Task: Change language to Hindi.
Action: Mouse moved to (147, 354)
Screenshot: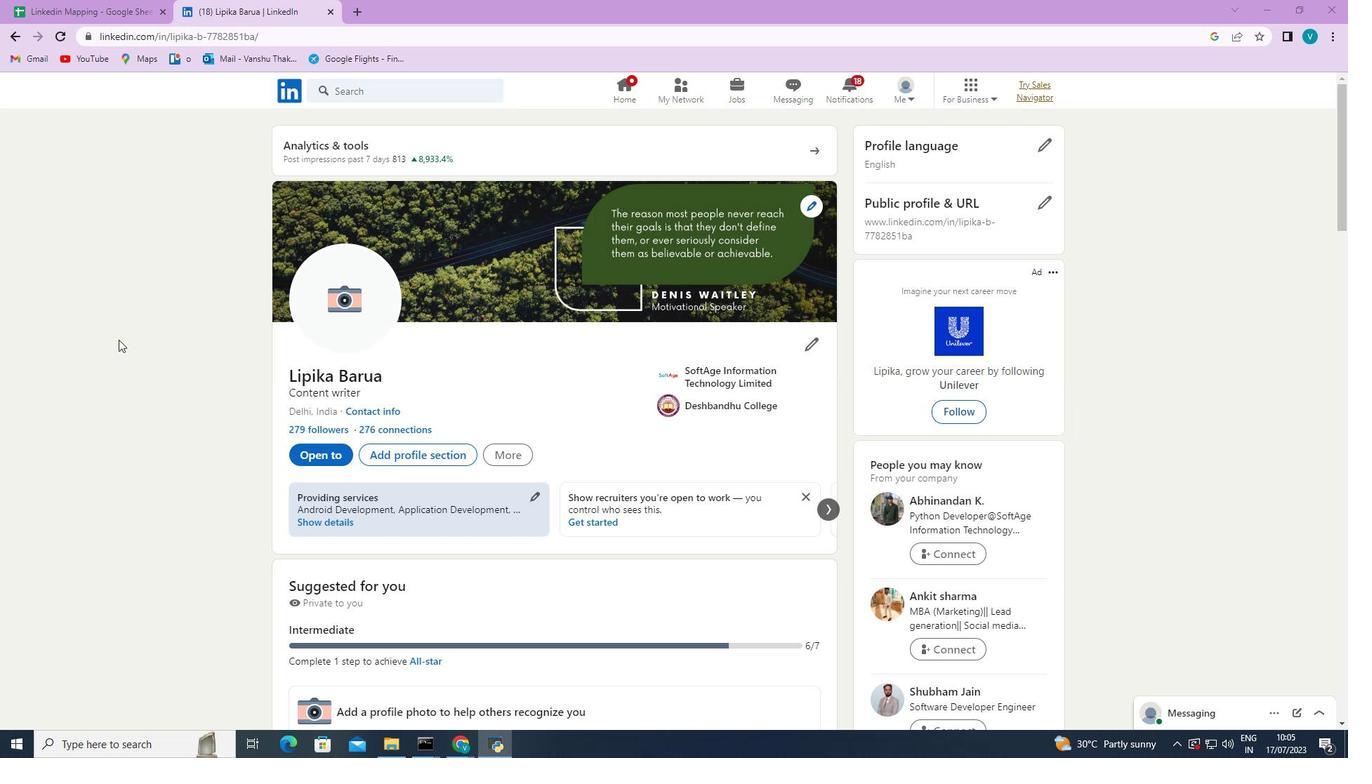 
Action: Mouse scrolled (147, 354) with delta (0, 0)
Screenshot: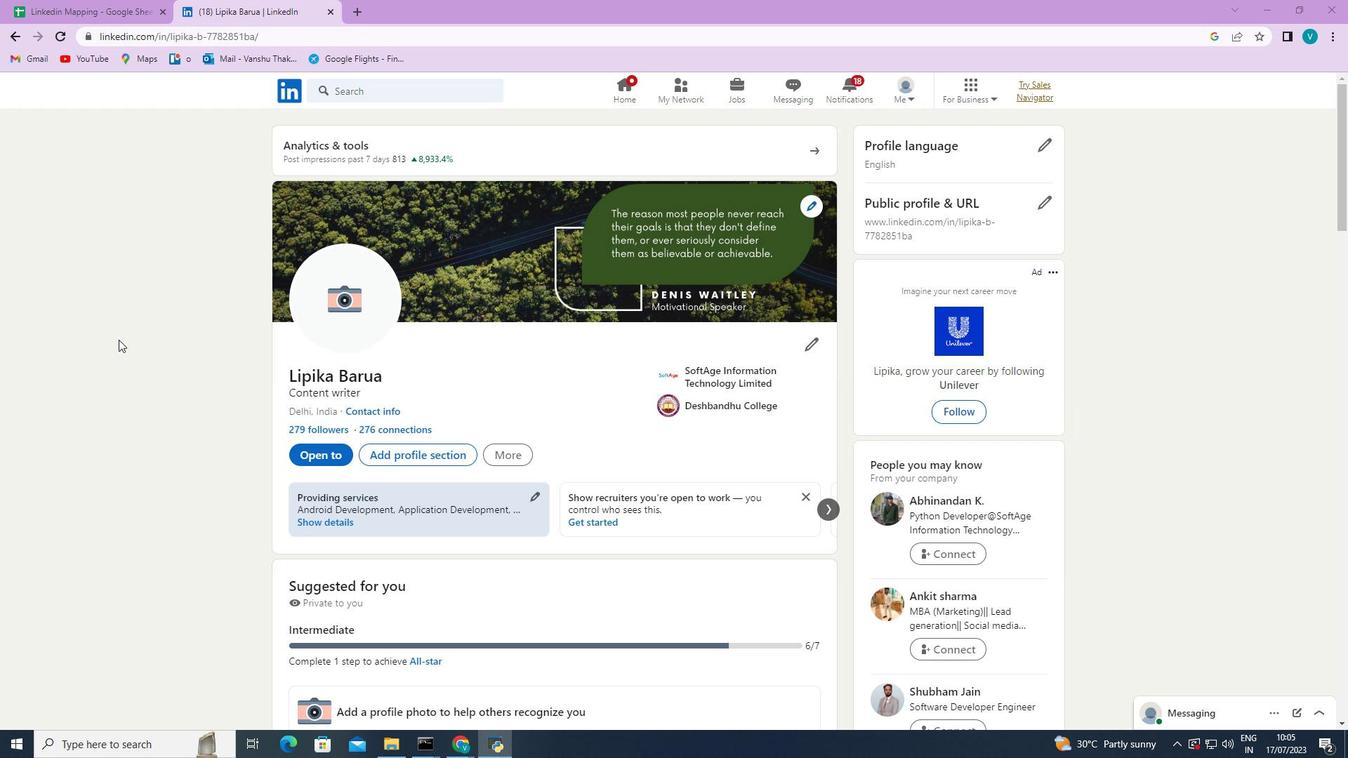 
Action: Mouse moved to (184, 375)
Screenshot: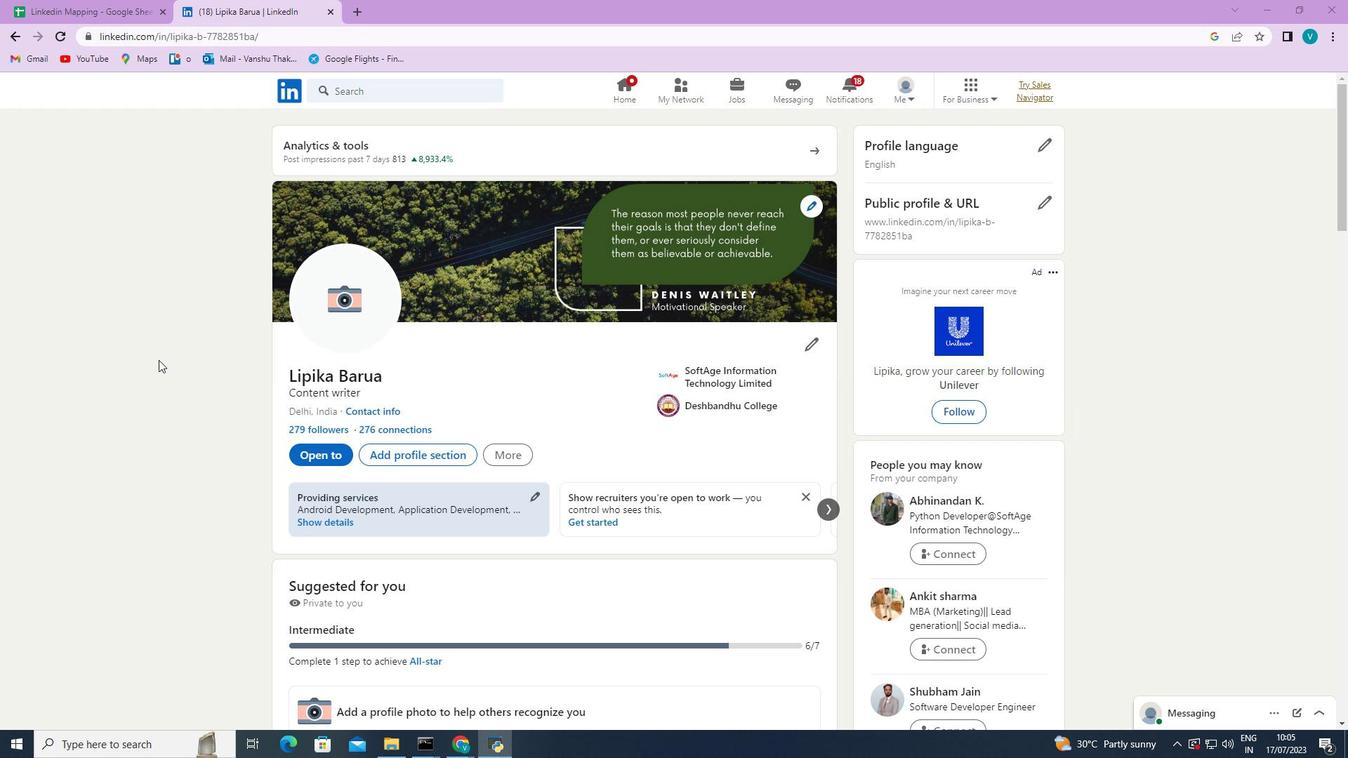 
Action: Mouse scrolled (184, 374) with delta (0, 0)
Screenshot: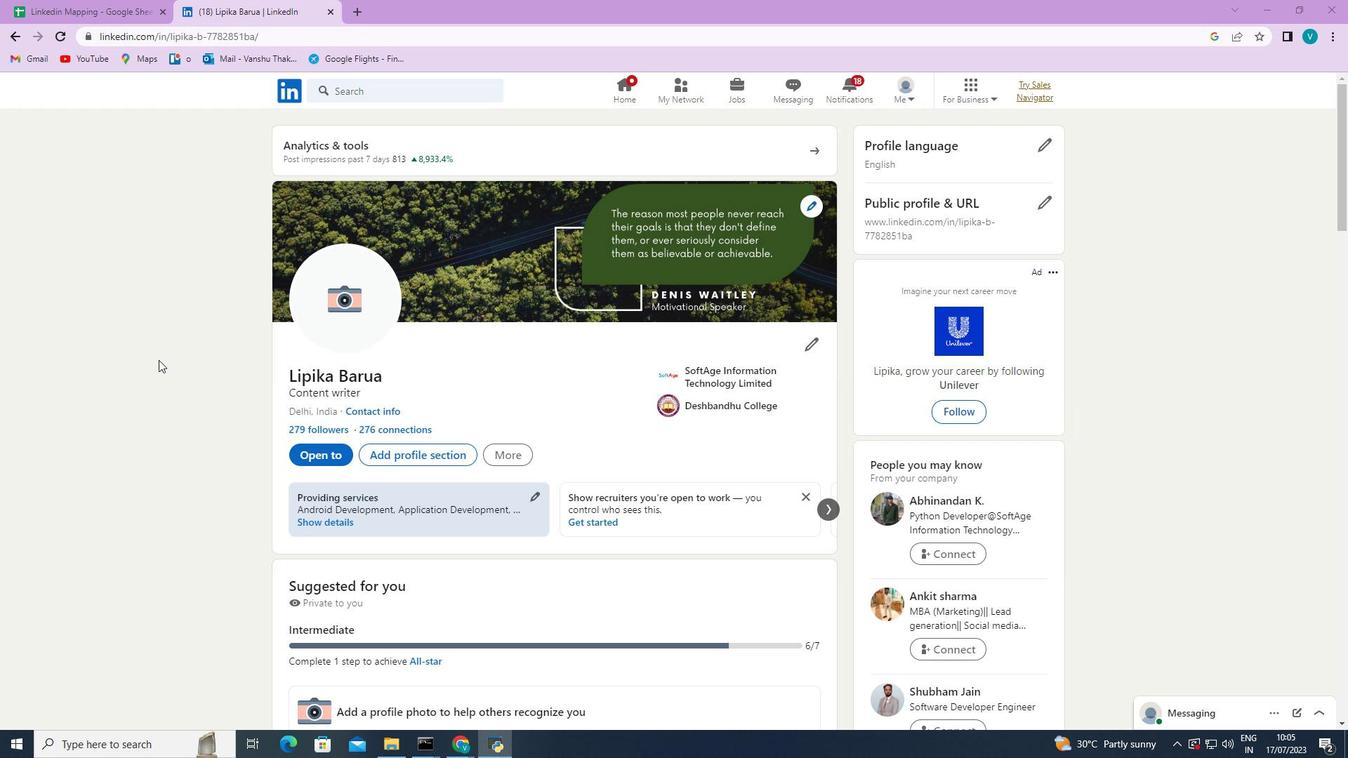 
Action: Mouse moved to (190, 378)
Screenshot: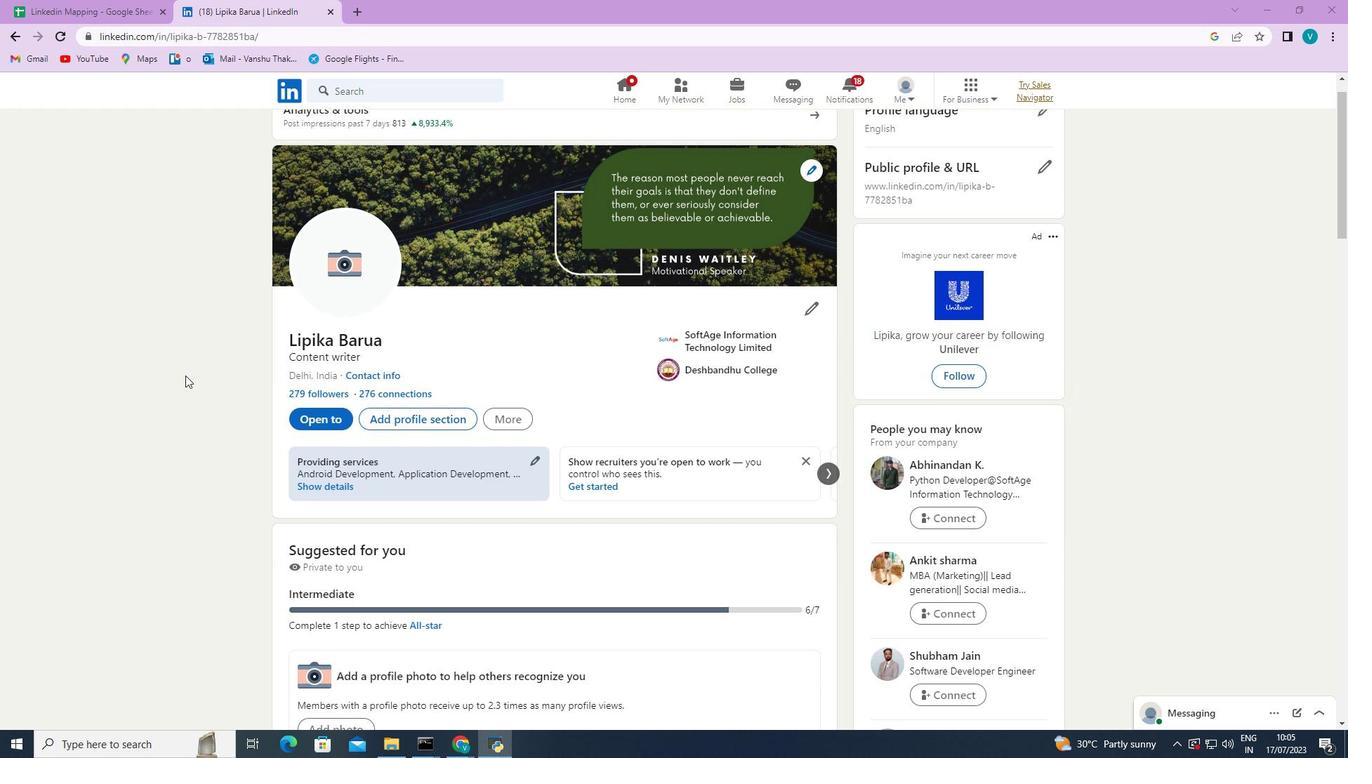 
Action: Mouse scrolled (190, 377) with delta (0, 0)
Screenshot: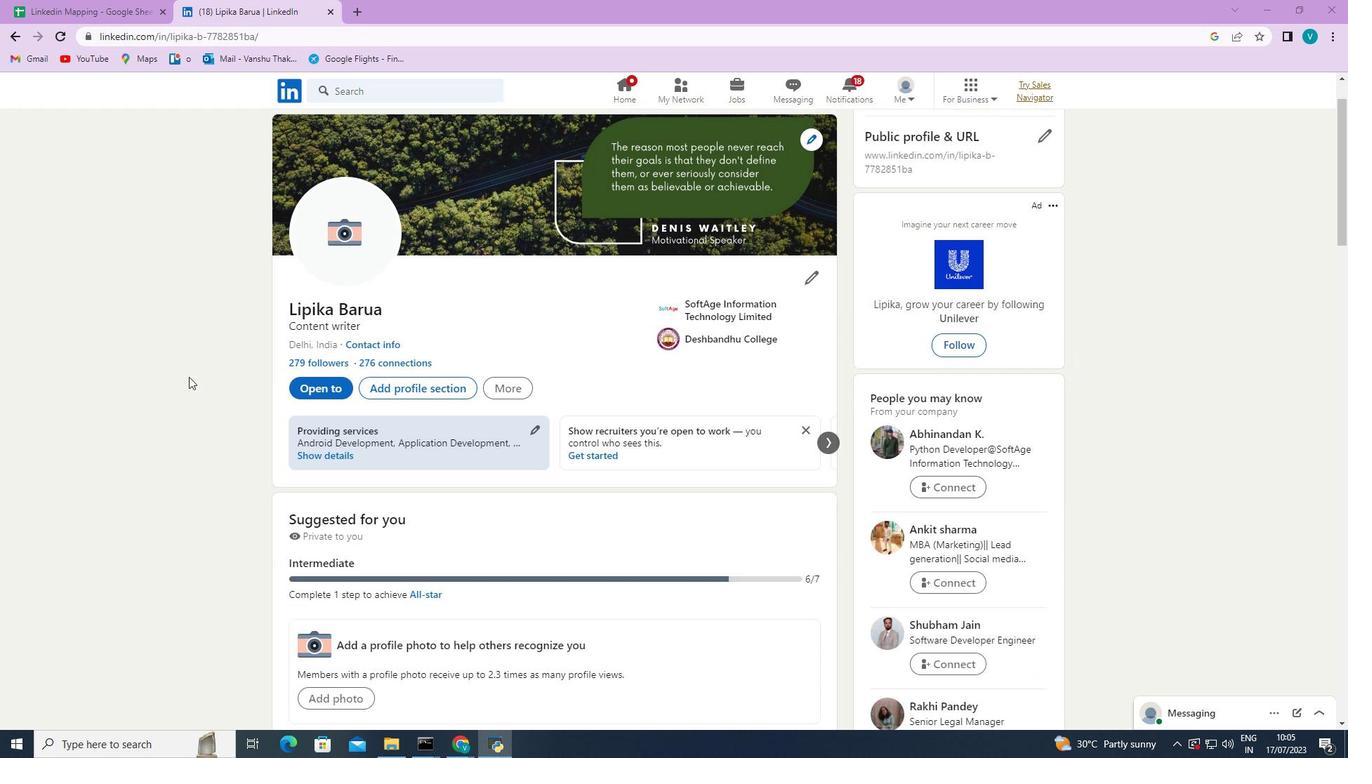 
Action: Mouse scrolled (190, 377) with delta (0, 0)
Screenshot: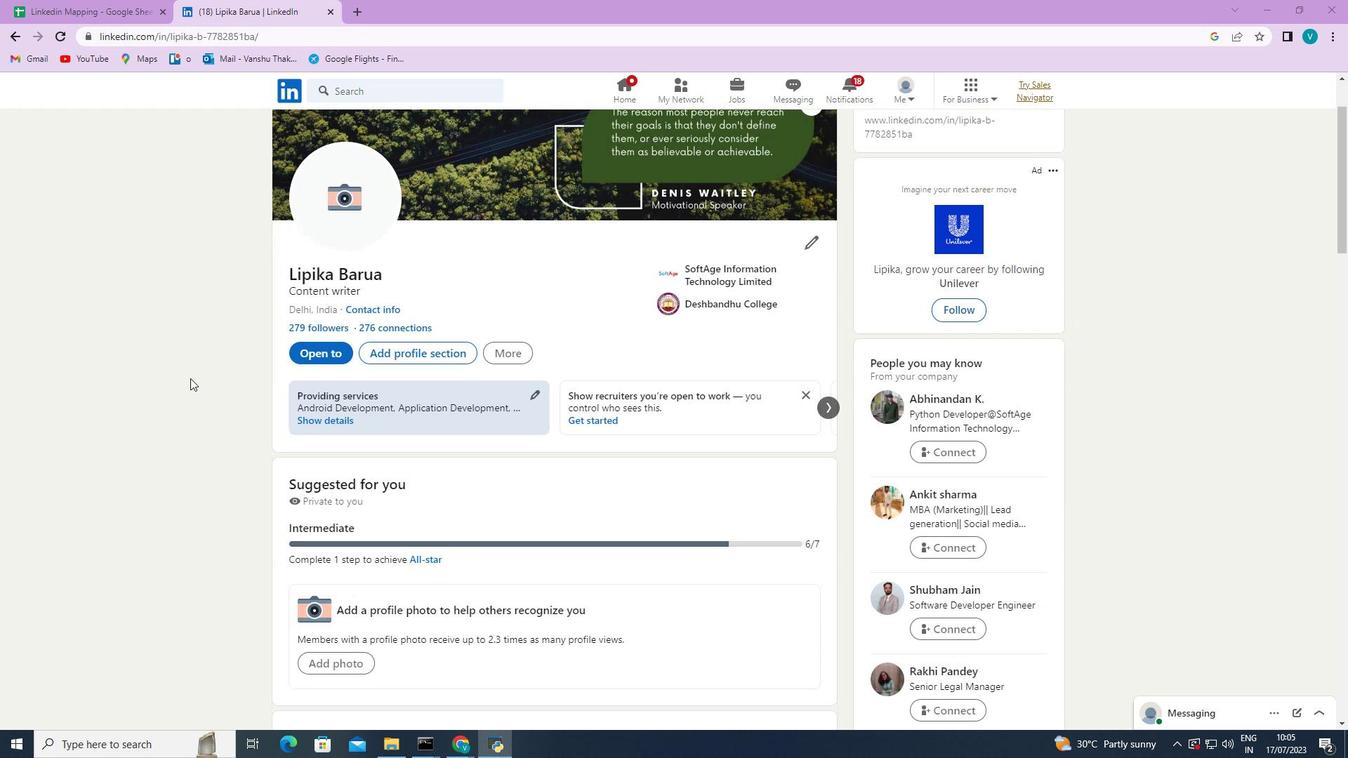 
Action: Mouse scrolled (190, 377) with delta (0, 0)
Screenshot: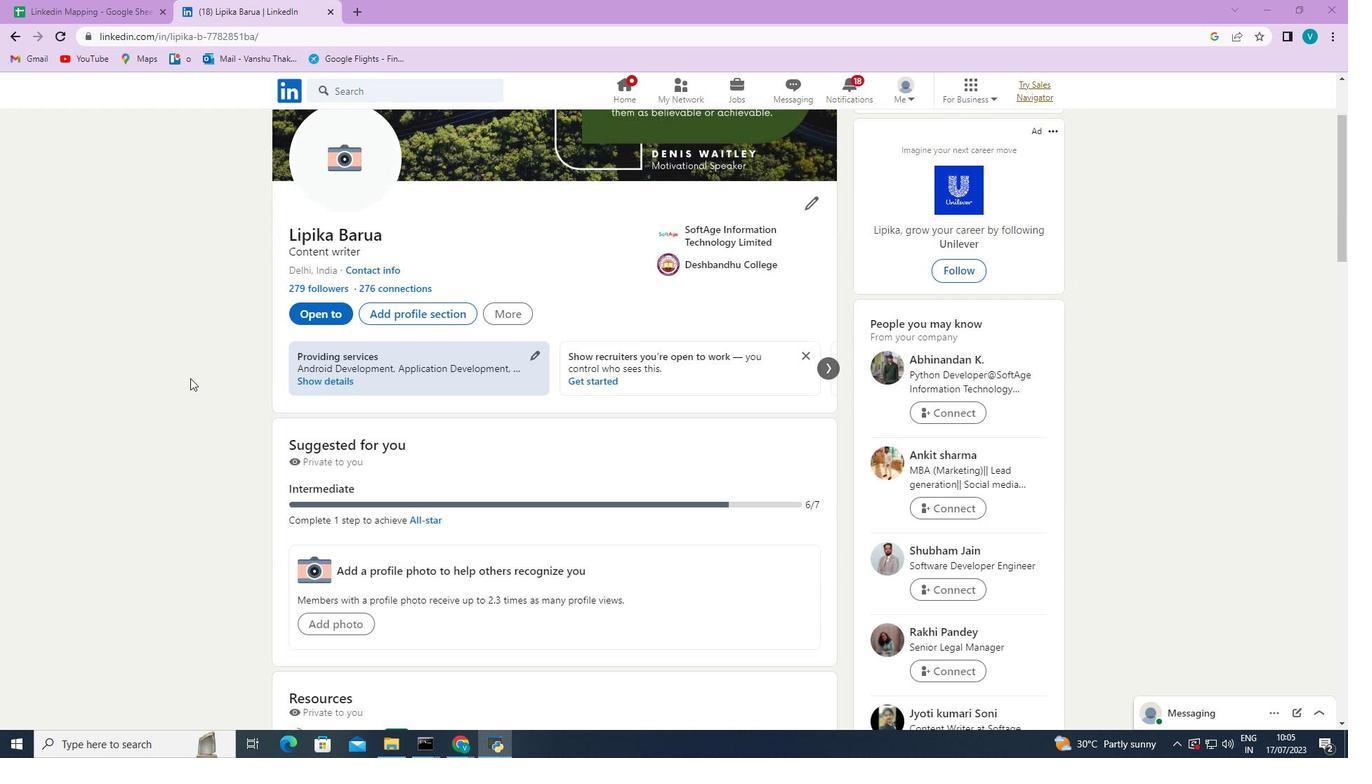 
Action: Mouse moved to (202, 396)
Screenshot: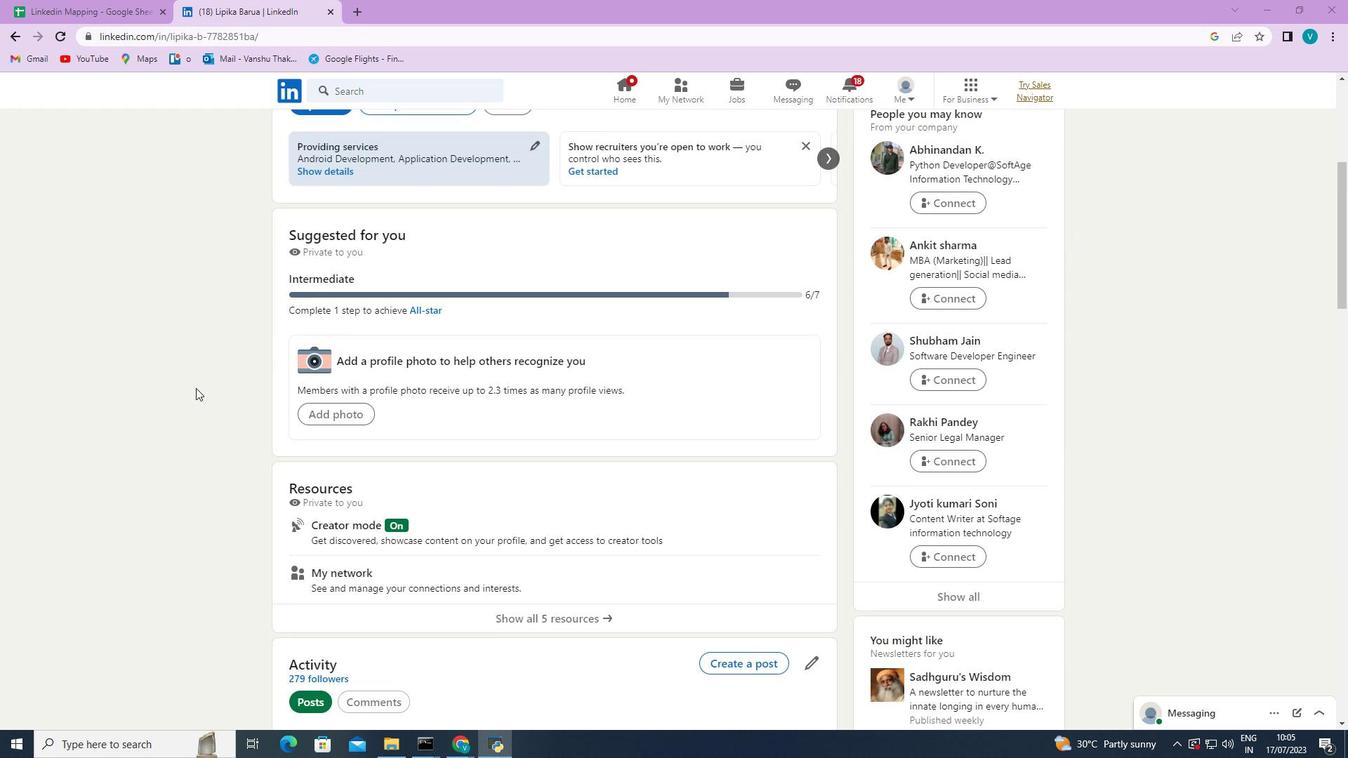 
Action: Mouse scrolled (202, 395) with delta (0, 0)
Screenshot: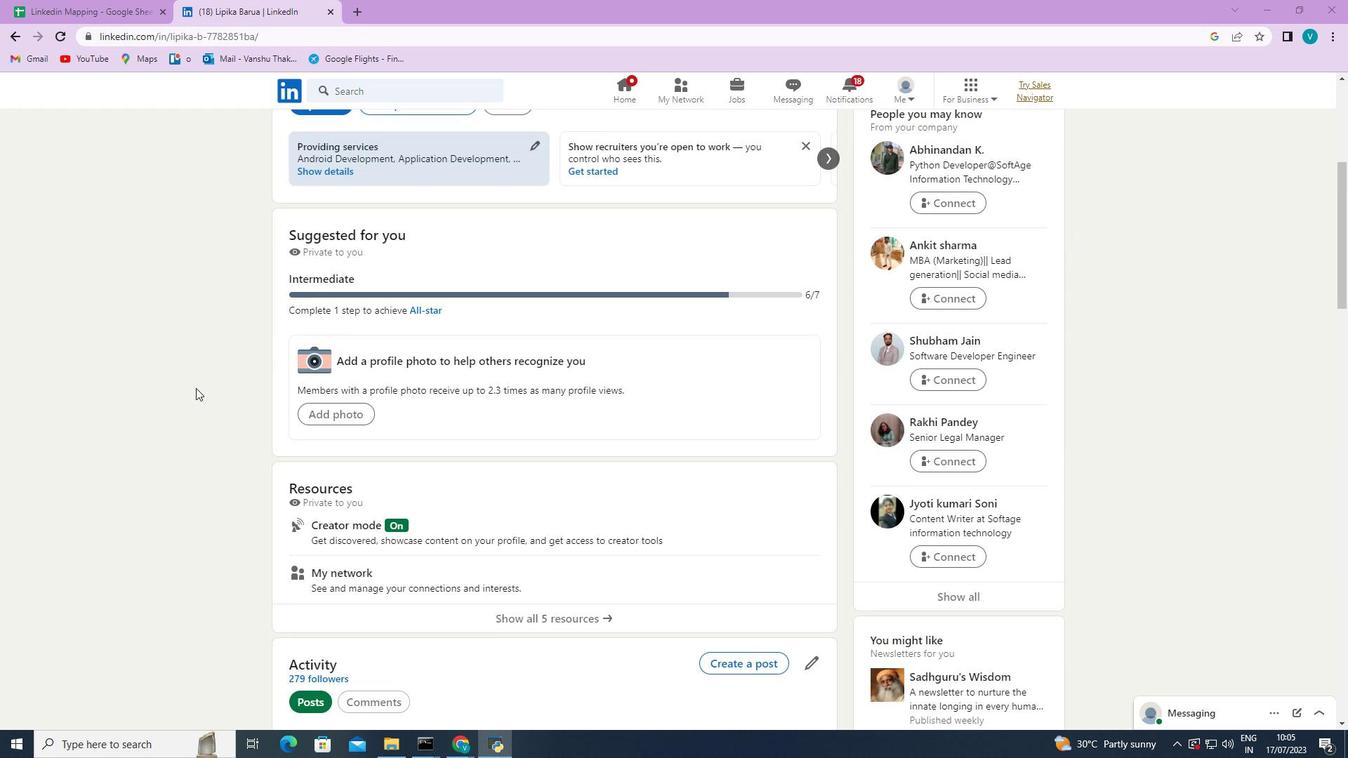
Action: Mouse moved to (202, 396)
Screenshot: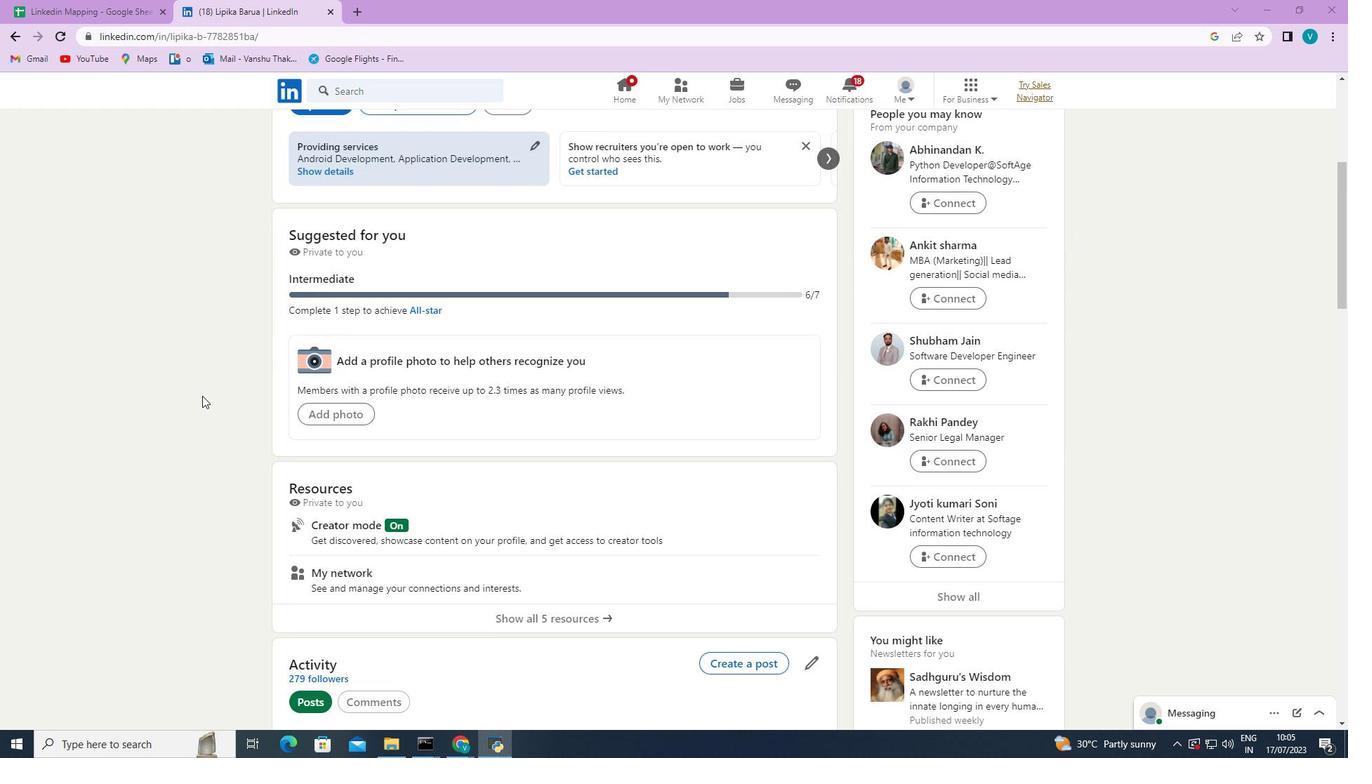 
Action: Mouse scrolled (202, 396) with delta (0, 0)
Screenshot: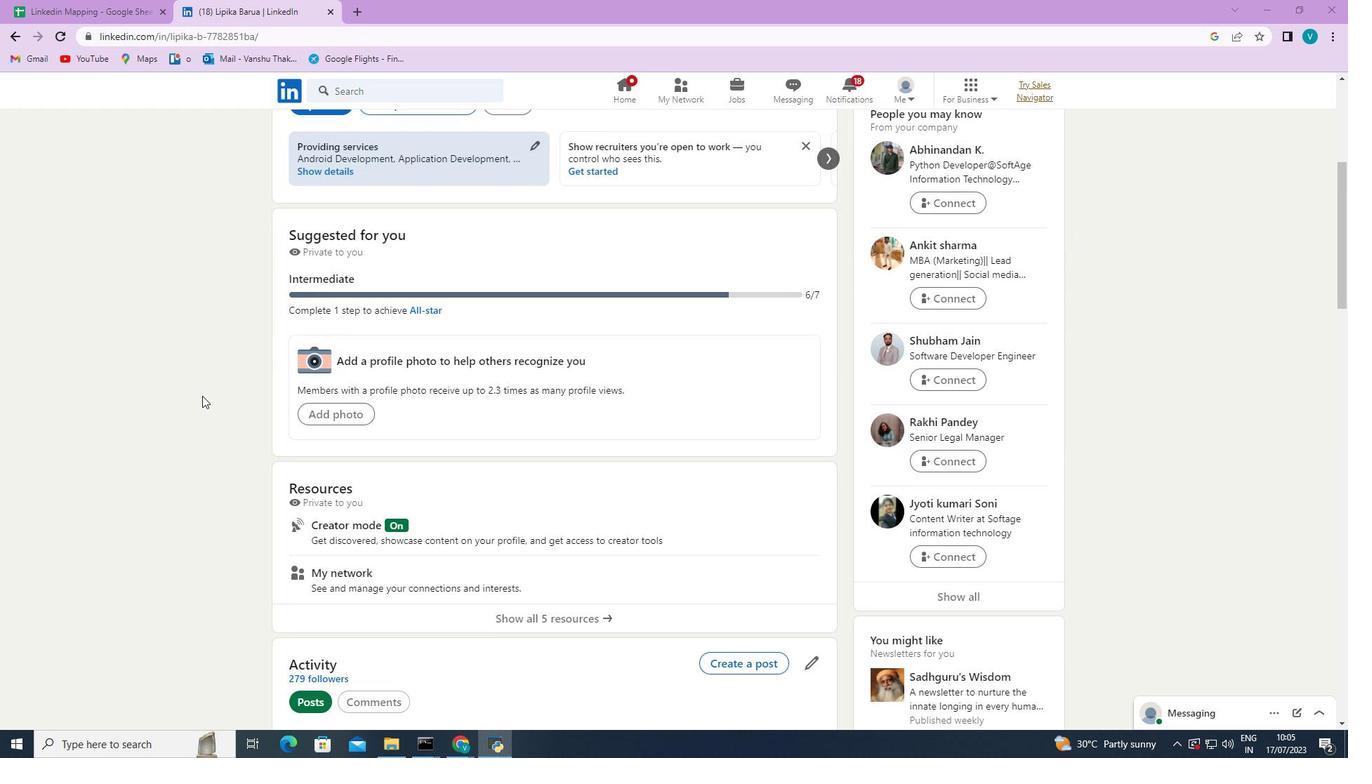 
Action: Mouse moved to (202, 398)
Screenshot: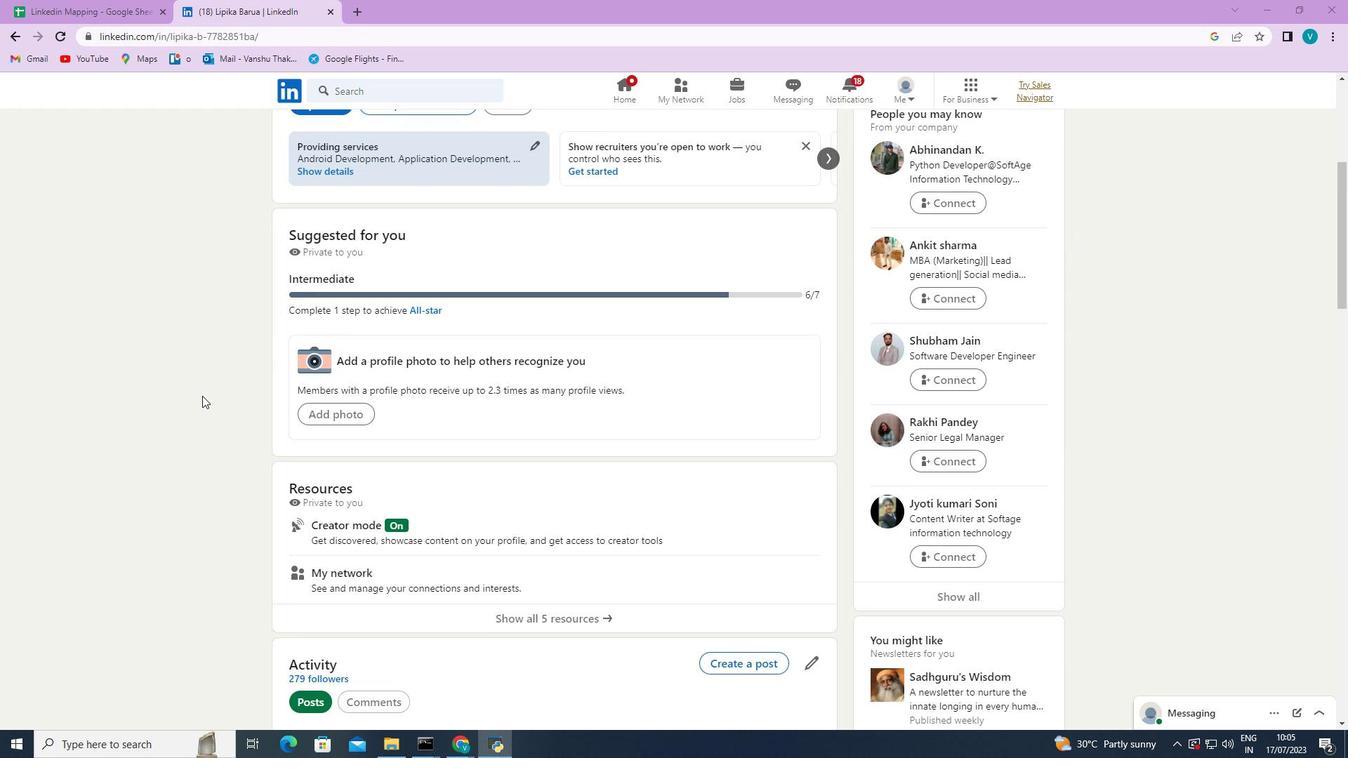
Action: Mouse scrolled (202, 397) with delta (0, 0)
Screenshot: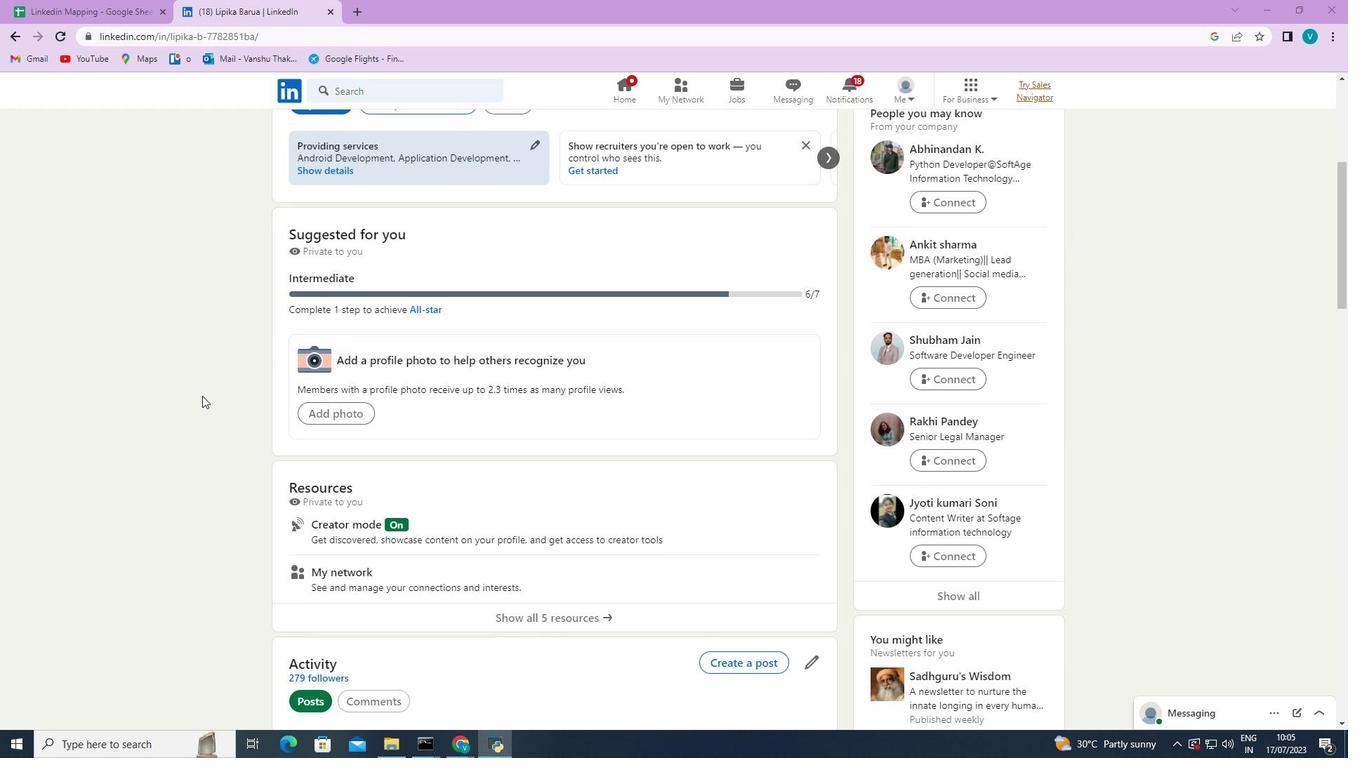 
Action: Mouse moved to (203, 398)
Screenshot: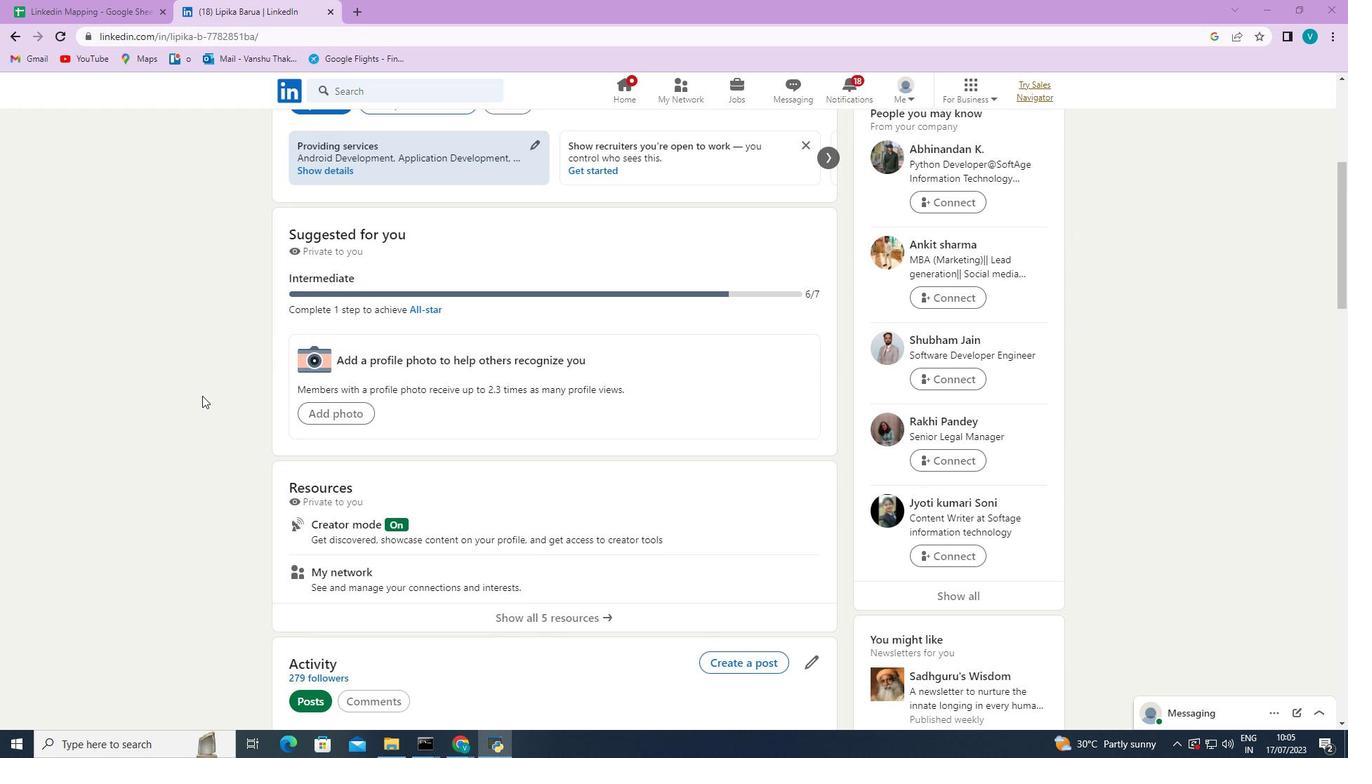 
Action: Mouse scrolled (203, 398) with delta (0, 0)
Screenshot: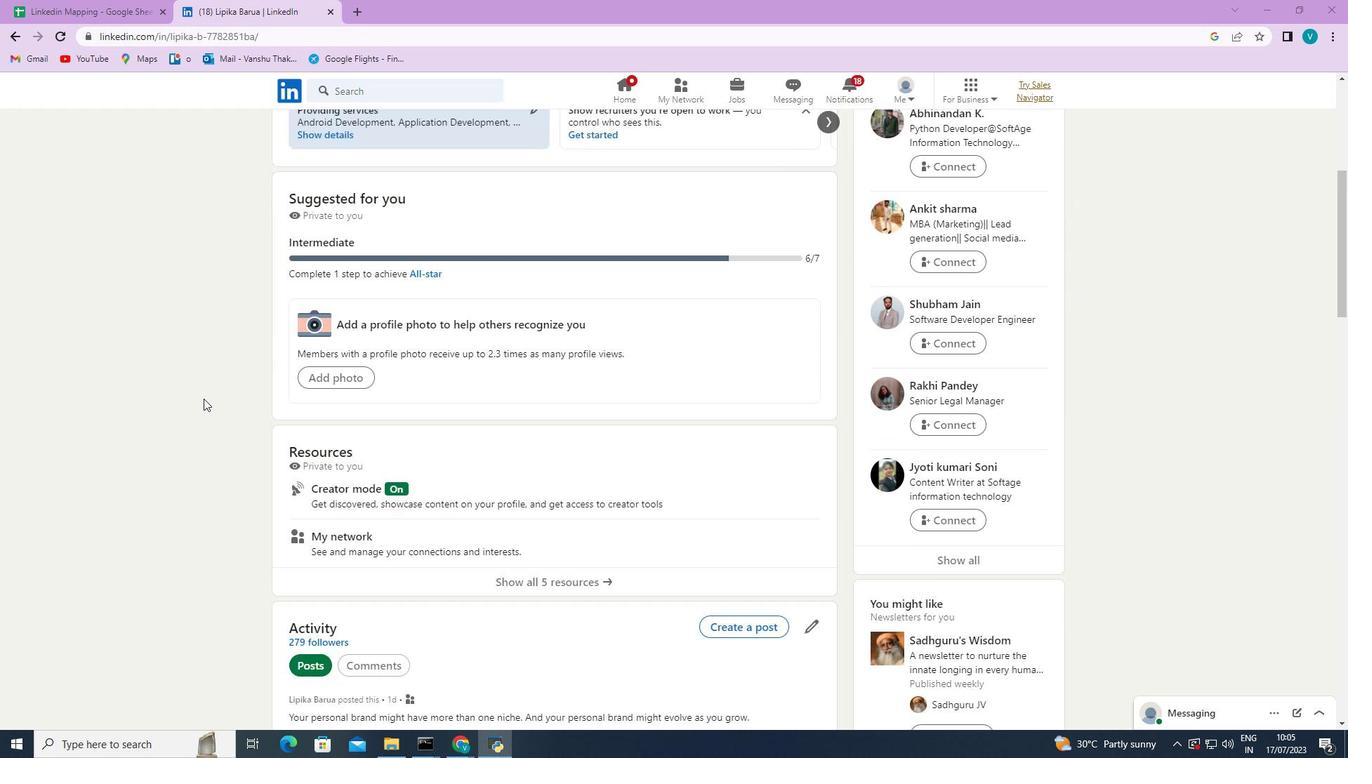 
Action: Mouse moved to (203, 400)
Screenshot: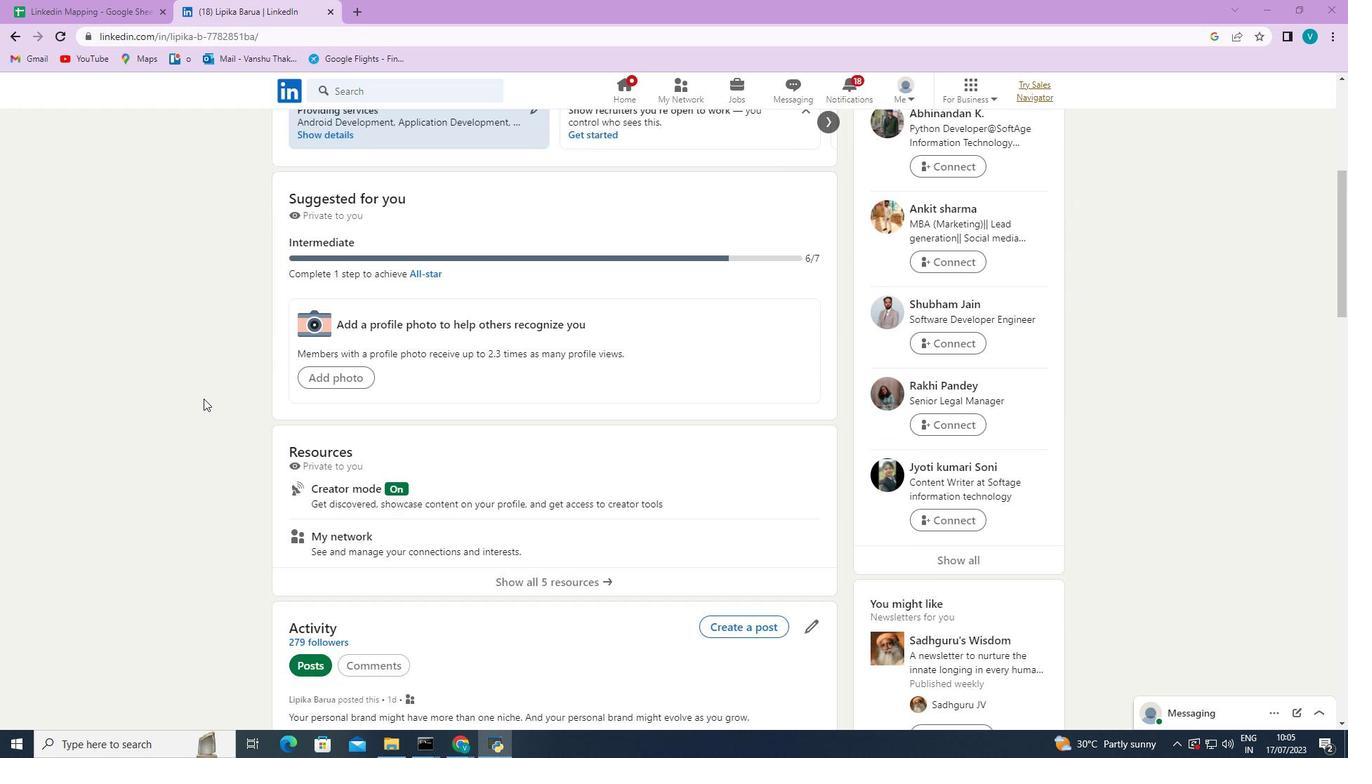 
Action: Mouse scrolled (203, 399) with delta (0, 0)
Screenshot: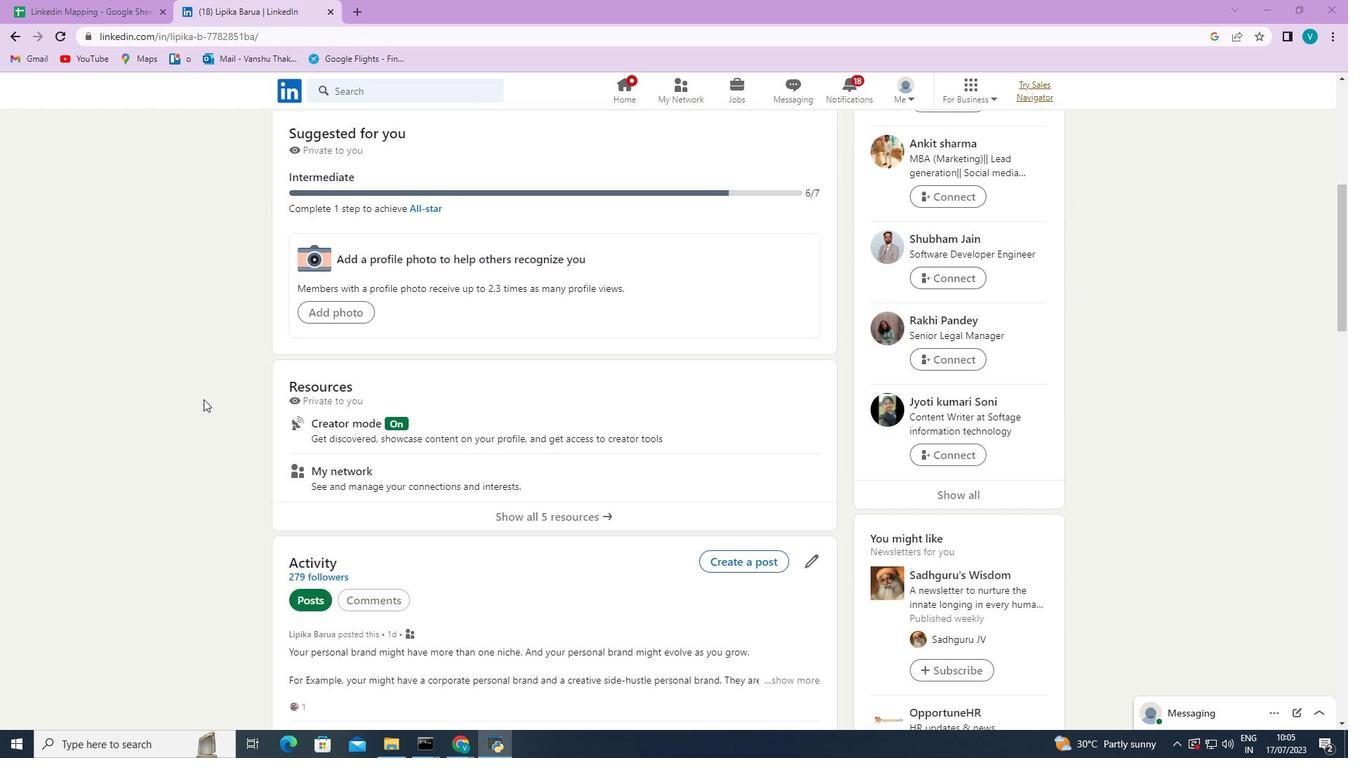 
Action: Mouse moved to (204, 400)
Screenshot: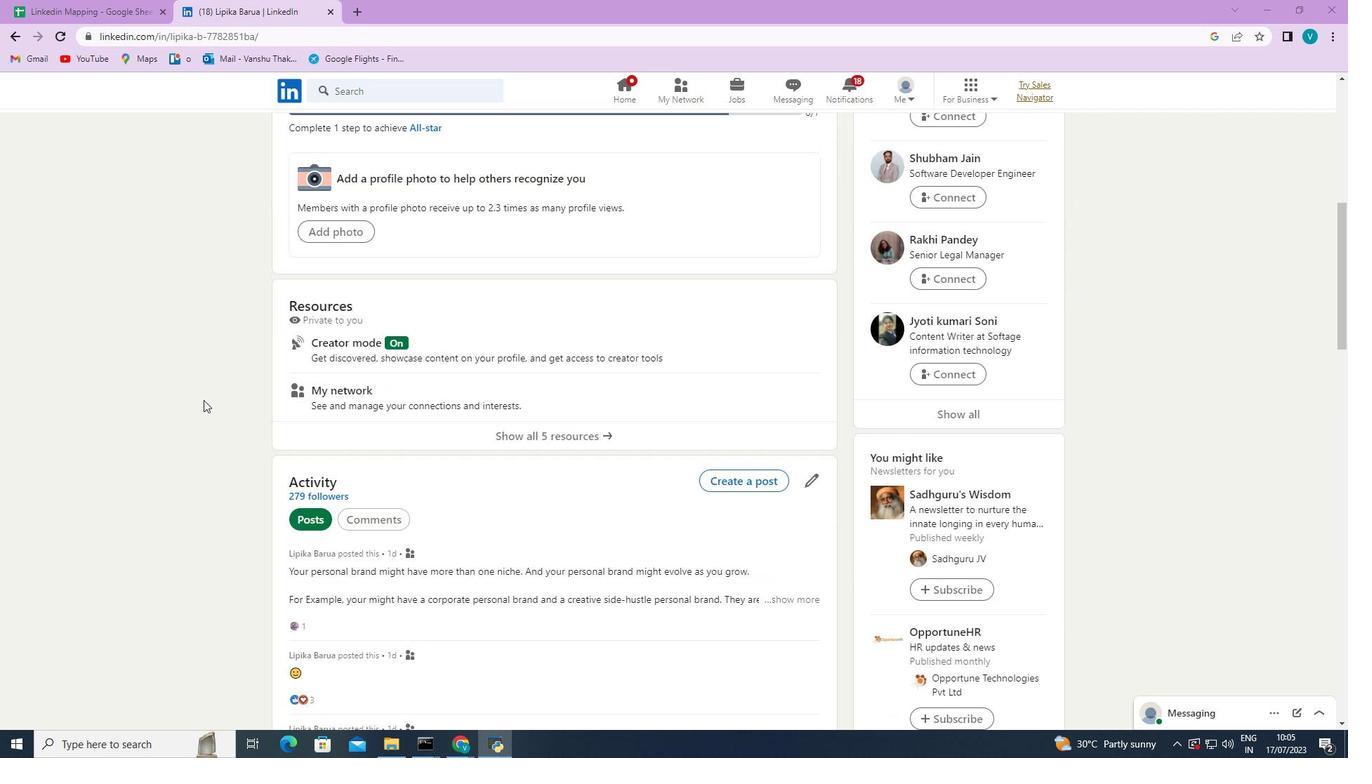 
Action: Mouse scrolled (204, 399) with delta (0, 0)
Screenshot: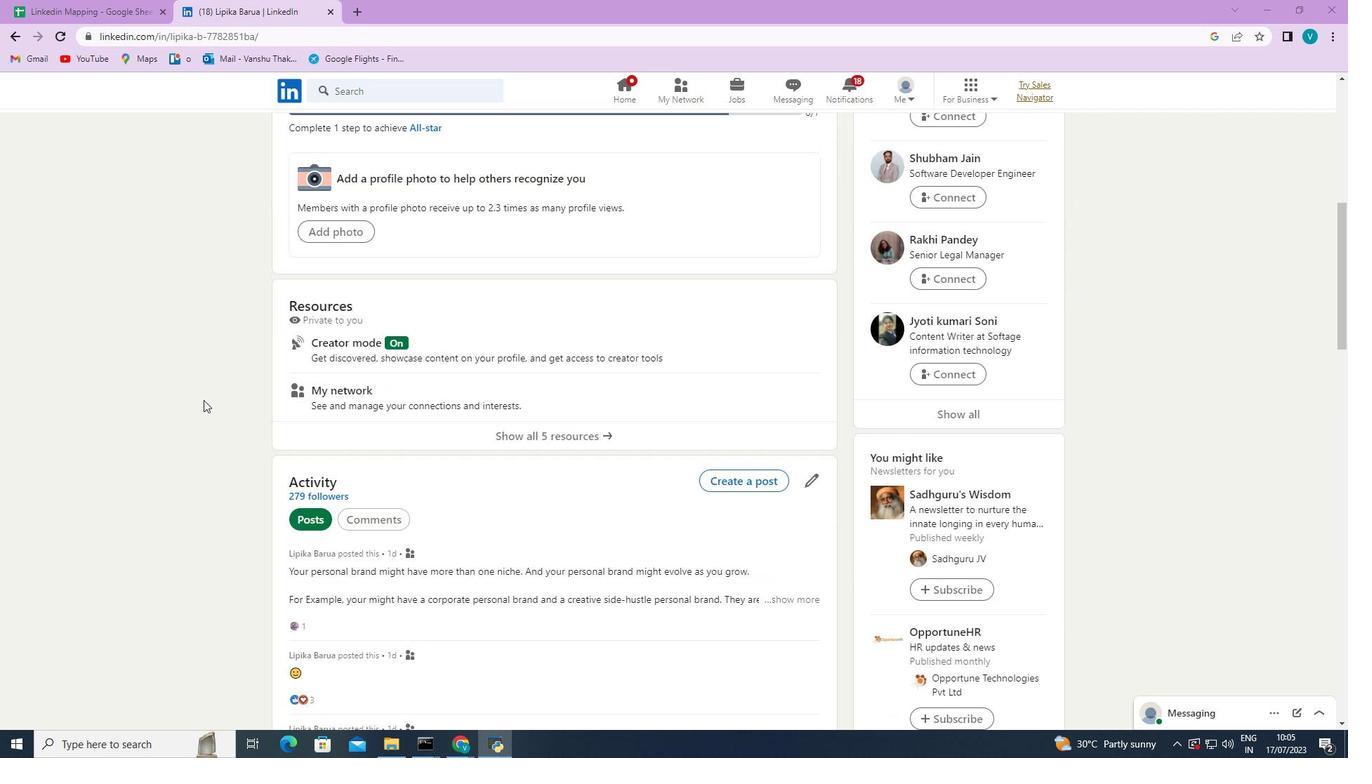 
Action: Mouse moved to (207, 403)
Screenshot: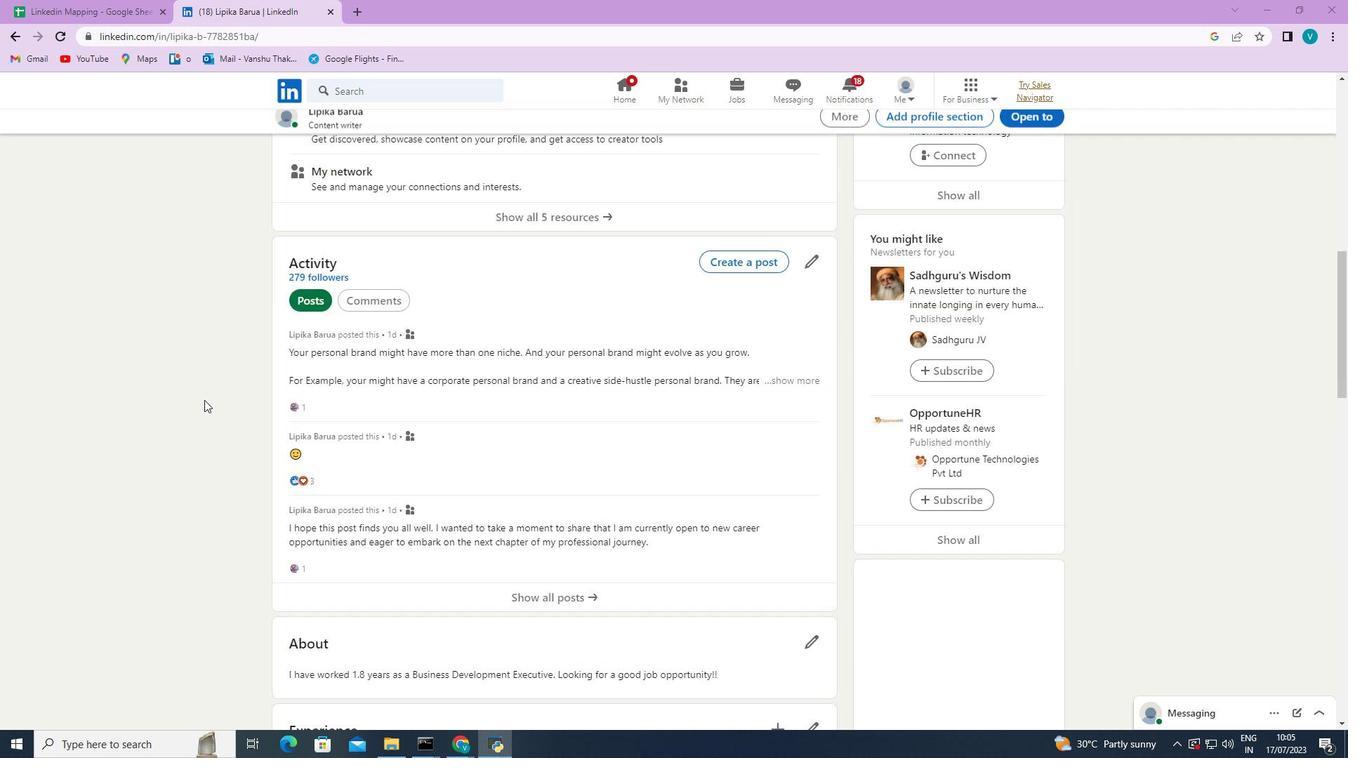 
Action: Mouse scrolled (207, 402) with delta (0, 0)
Screenshot: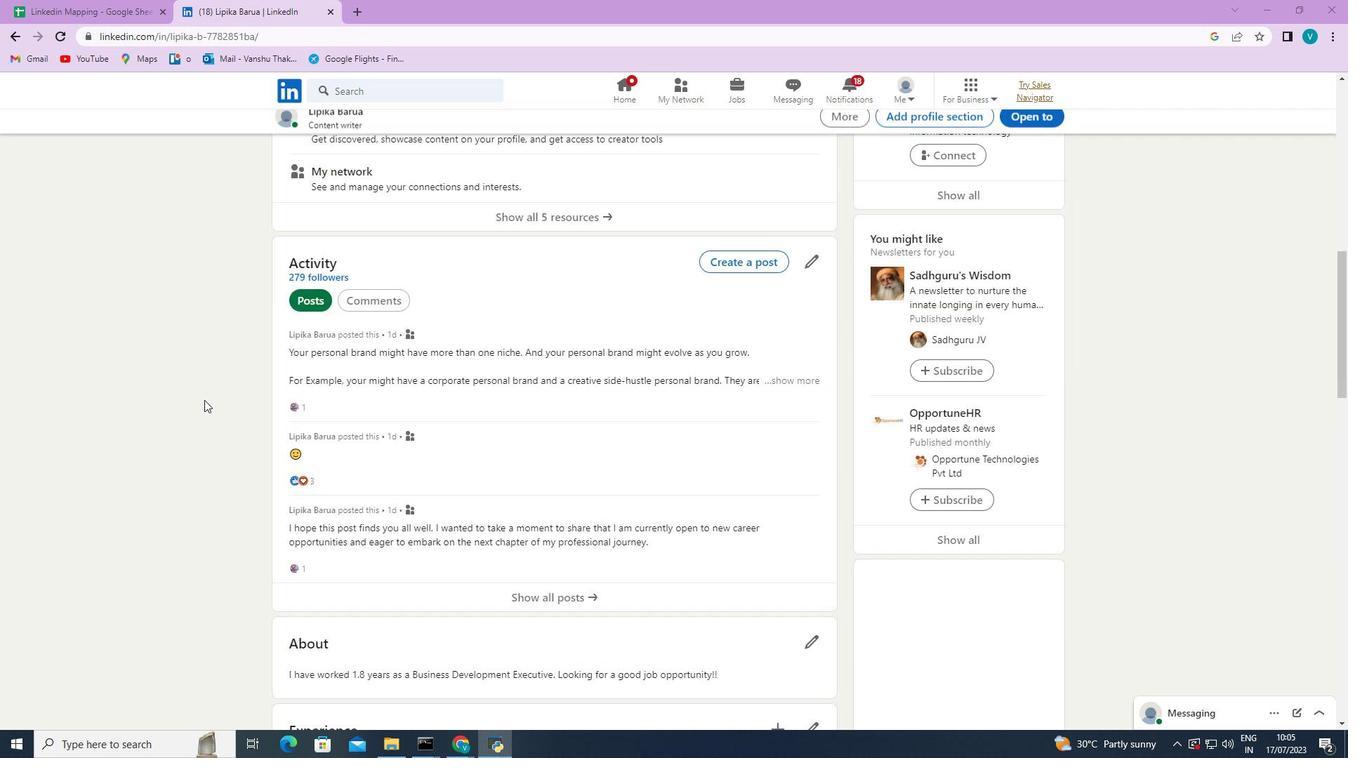 
Action: Mouse moved to (210, 405)
Screenshot: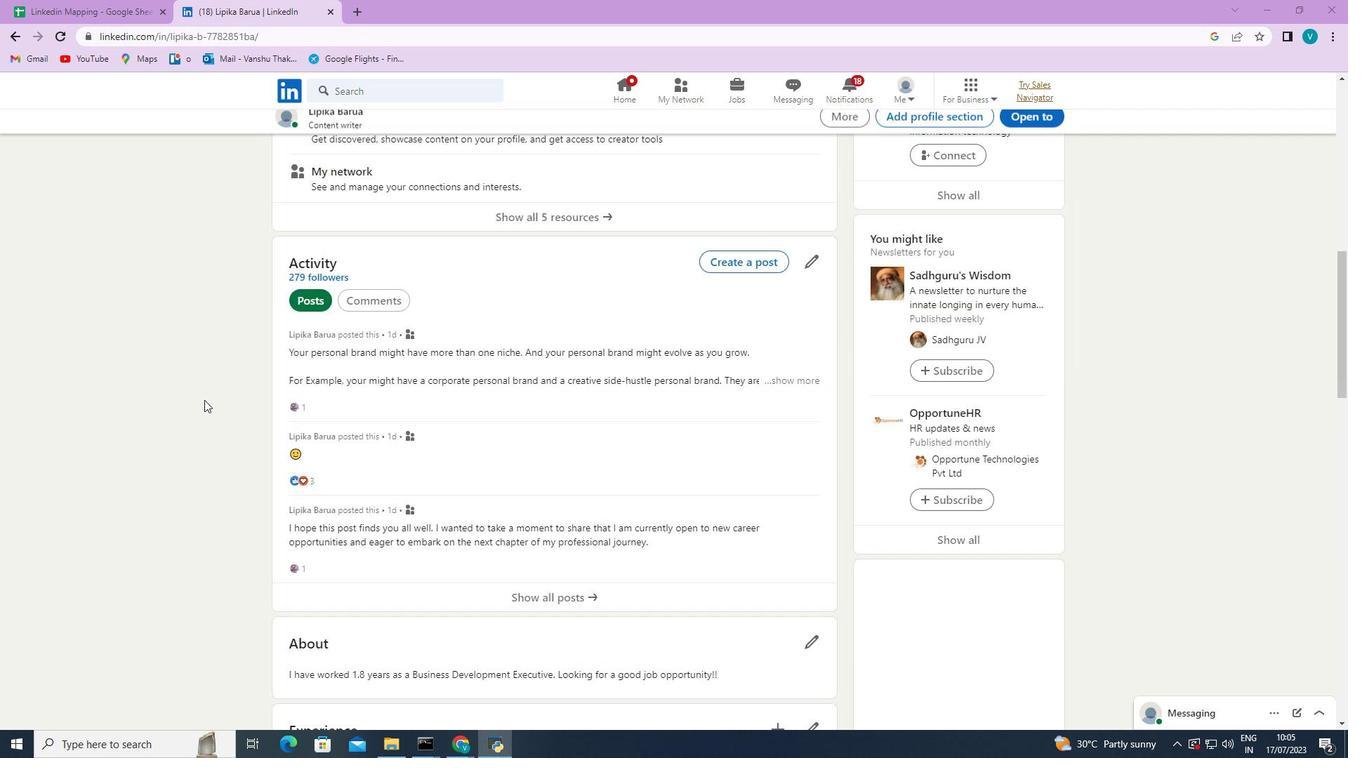 
Action: Mouse scrolled (210, 404) with delta (0, 0)
Screenshot: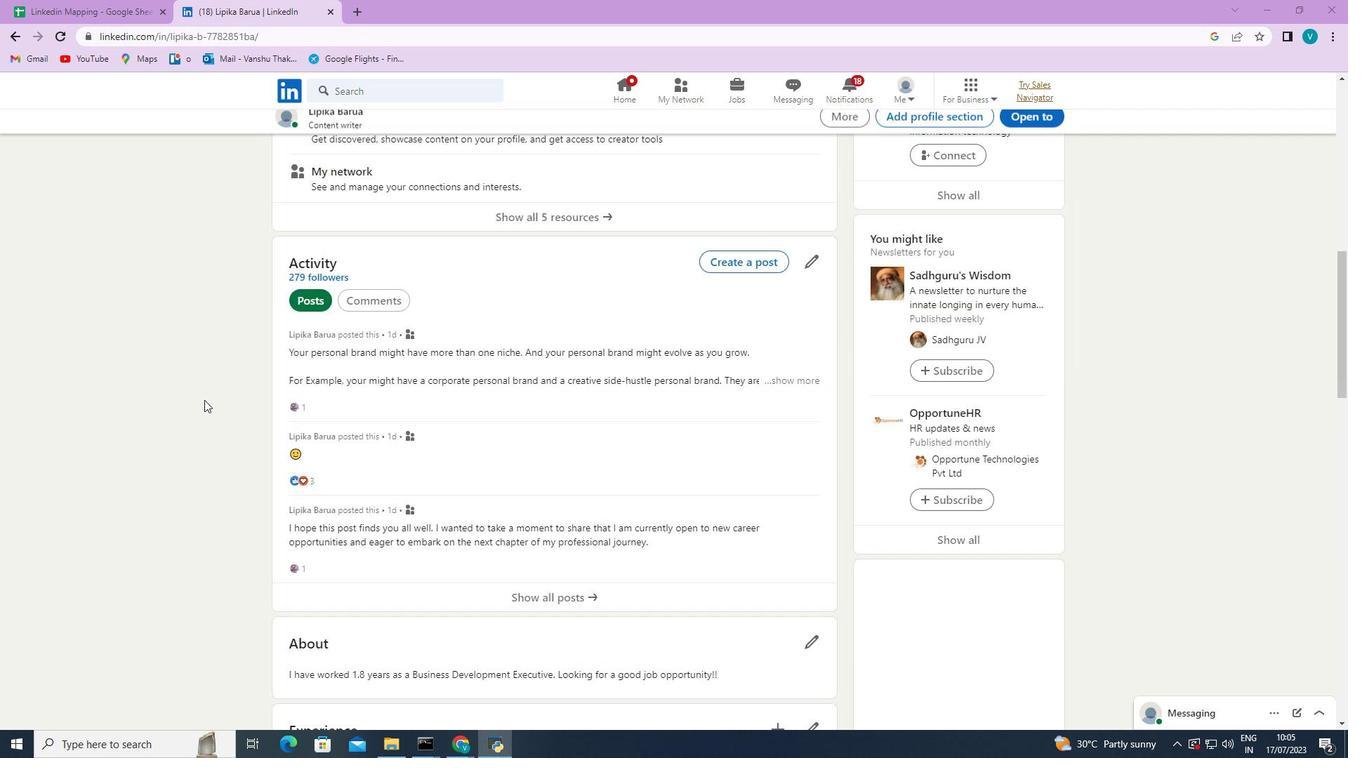 
Action: Mouse moved to (215, 408)
Screenshot: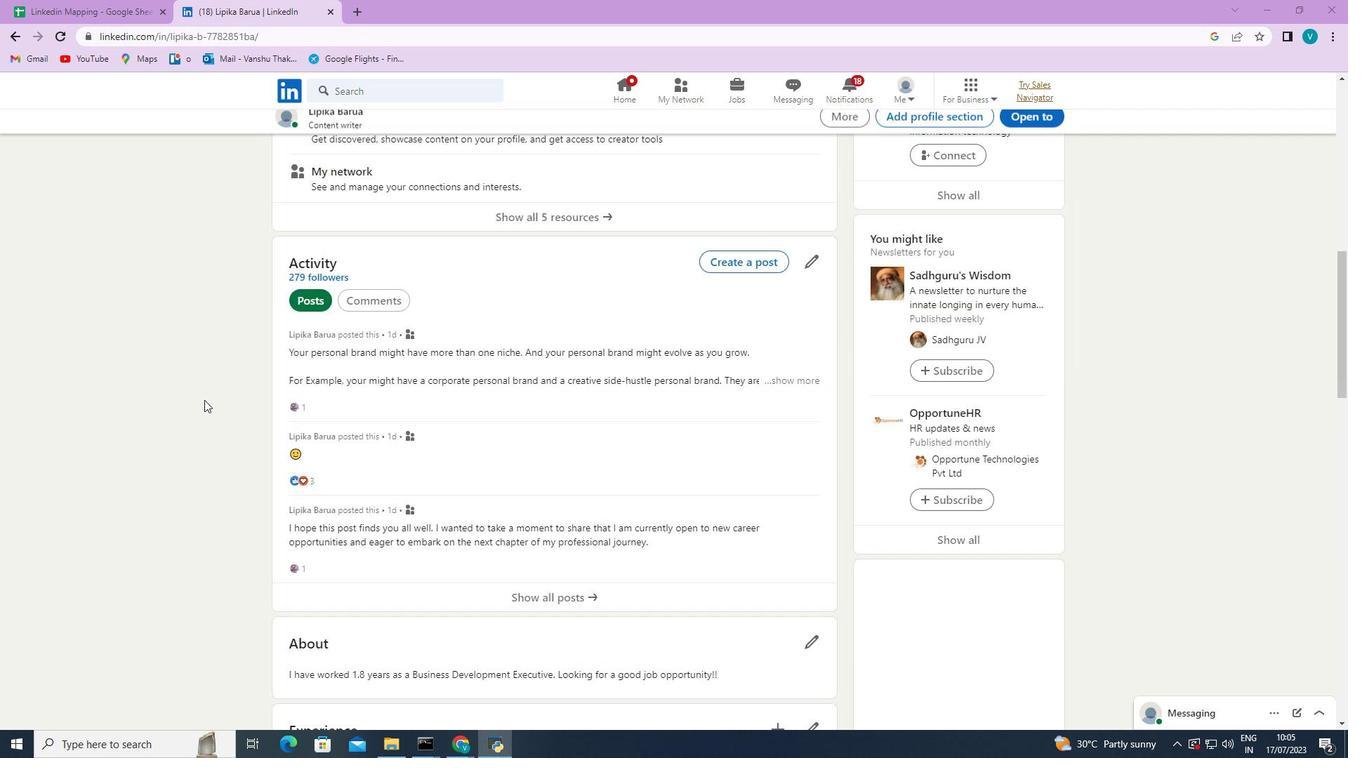 
Action: Mouse scrolled (215, 407) with delta (0, 0)
Screenshot: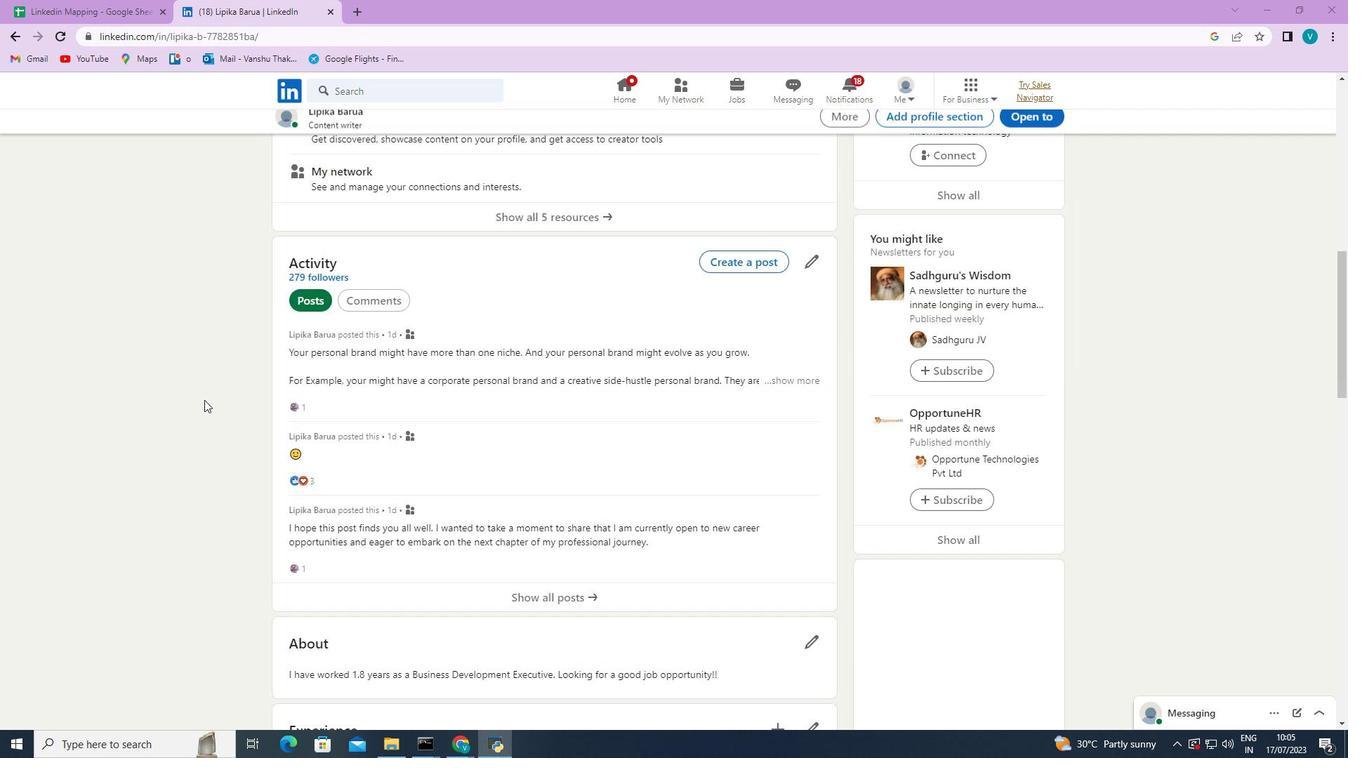 
Action: Mouse moved to (219, 409)
Screenshot: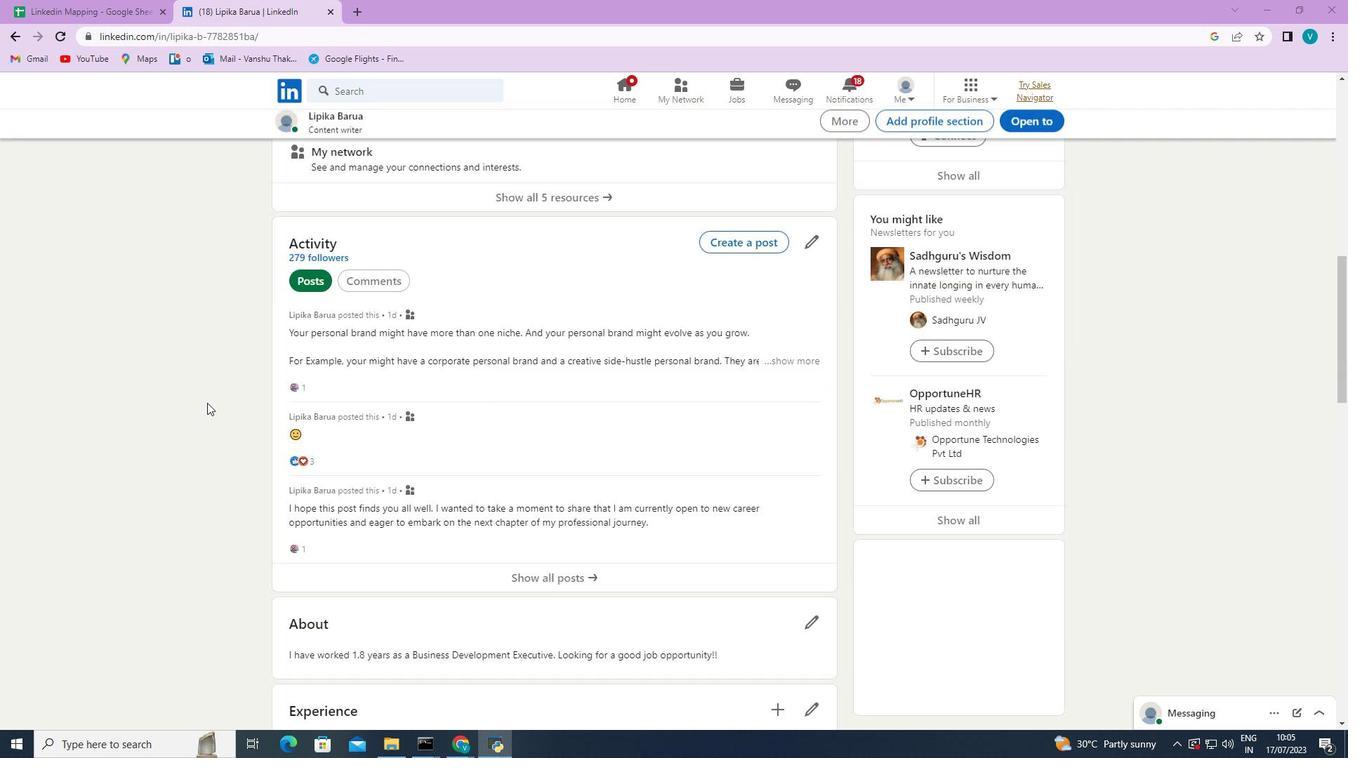 
Action: Mouse scrolled (219, 408) with delta (0, 0)
Screenshot: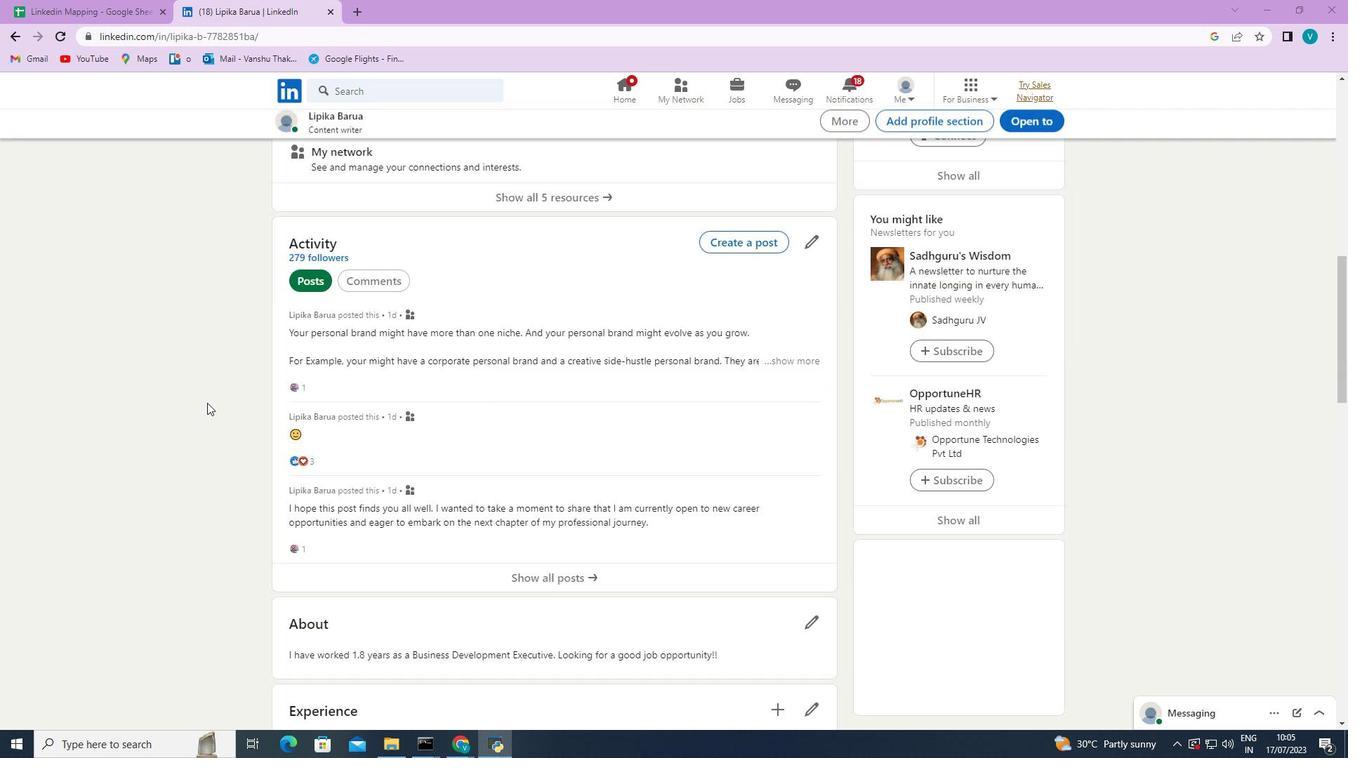 
Action: Mouse moved to (221, 410)
Screenshot: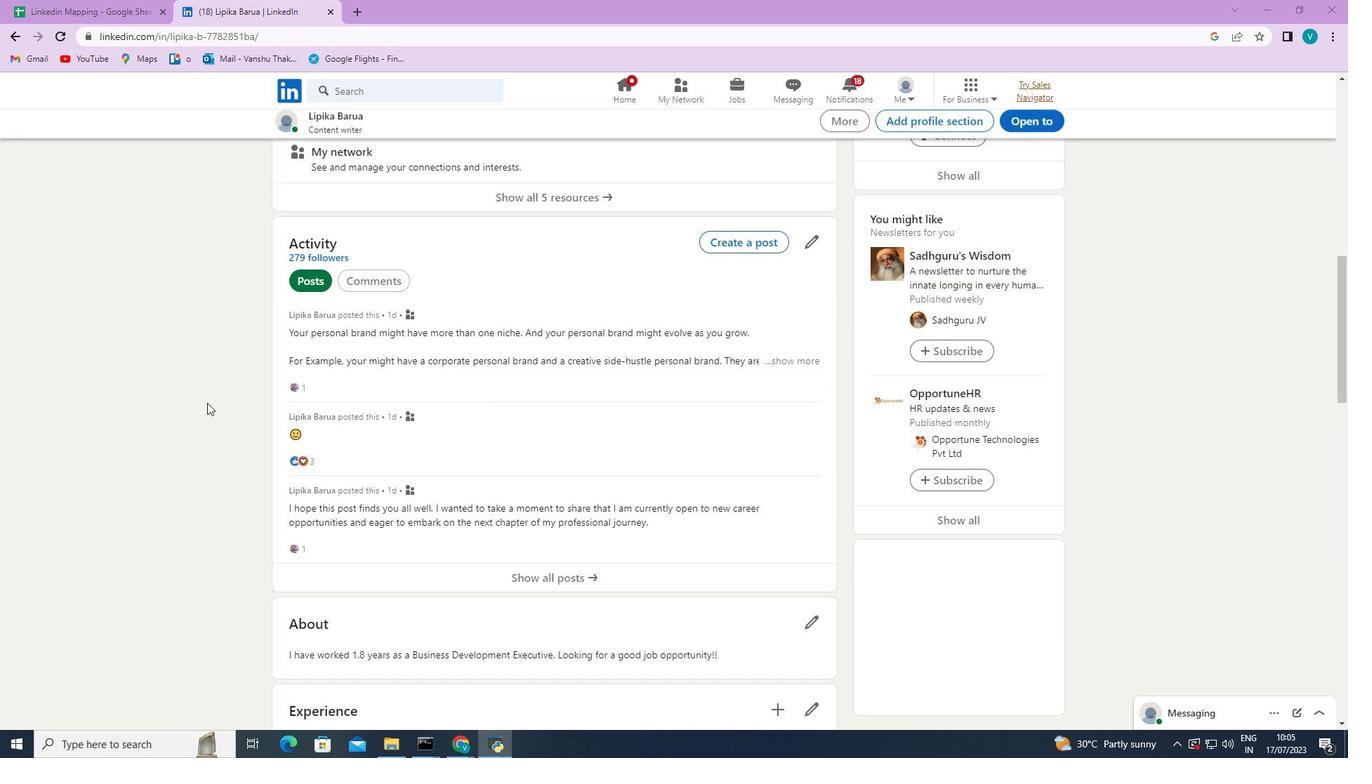 
Action: Mouse scrolled (221, 409) with delta (0, 0)
Screenshot: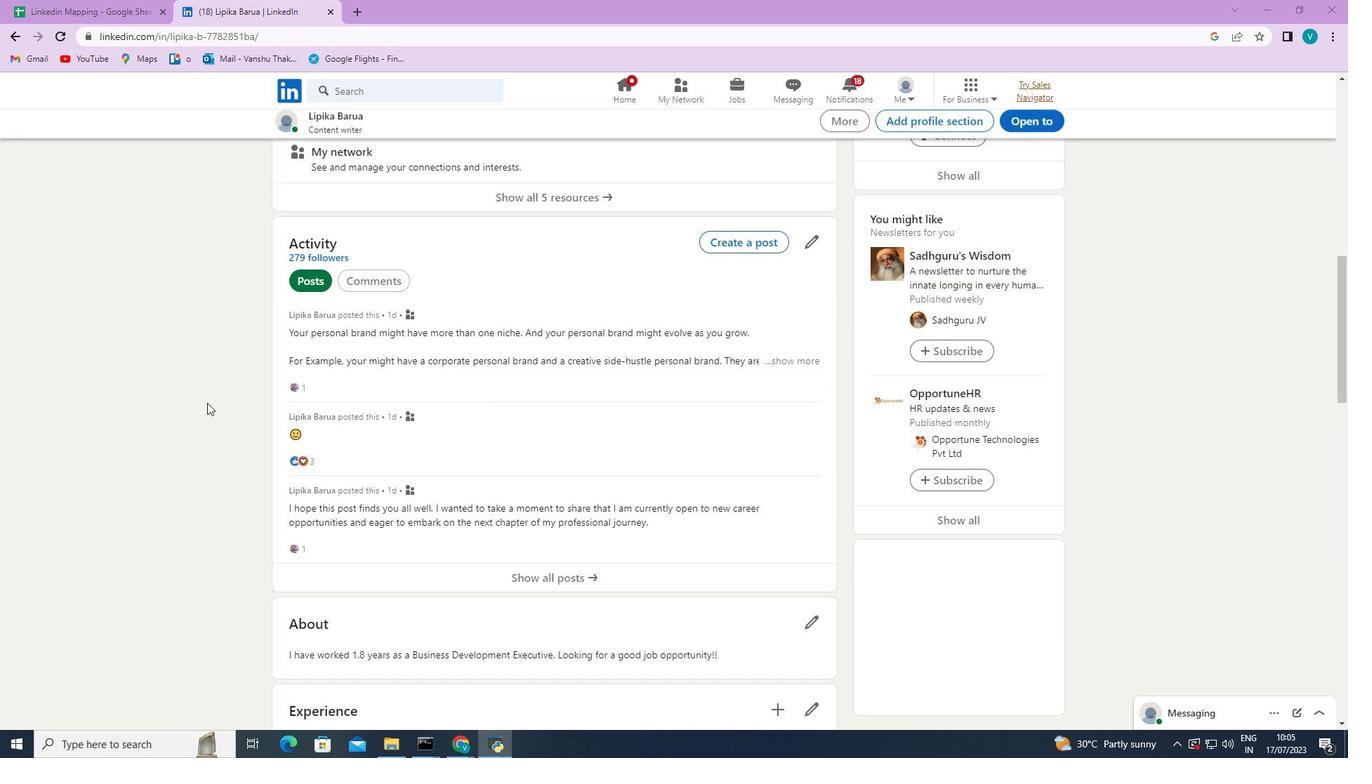 
Action: Mouse moved to (224, 410)
Screenshot: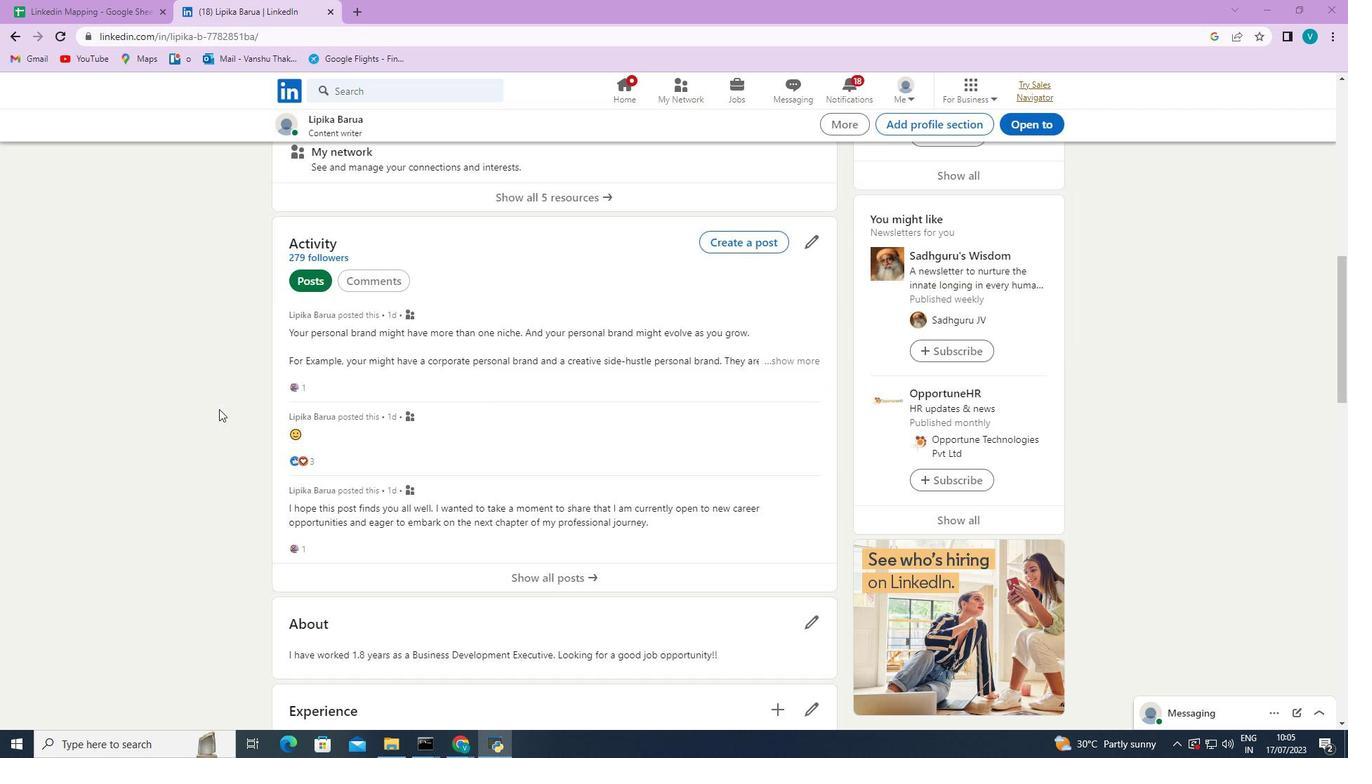 
Action: Mouse scrolled (224, 410) with delta (0, 0)
Screenshot: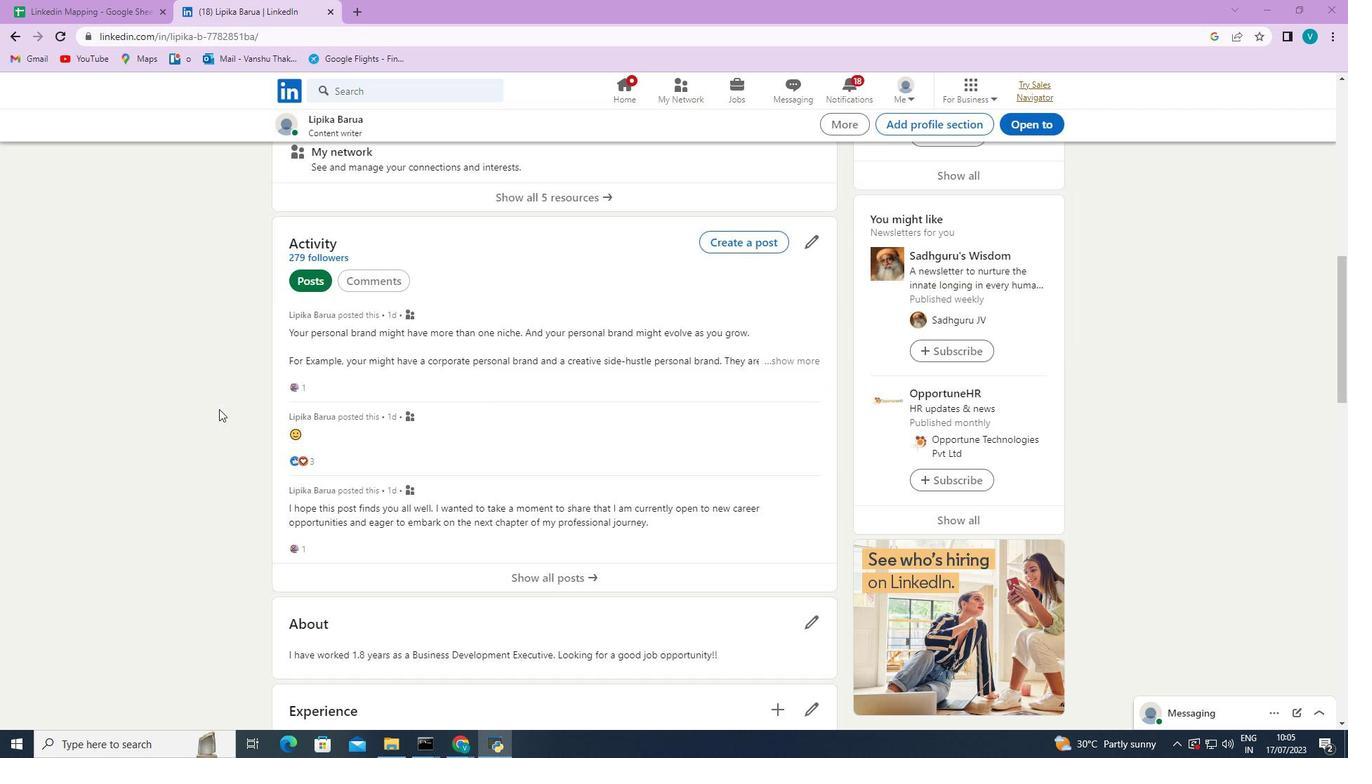 
Action: Mouse moved to (295, 451)
Screenshot: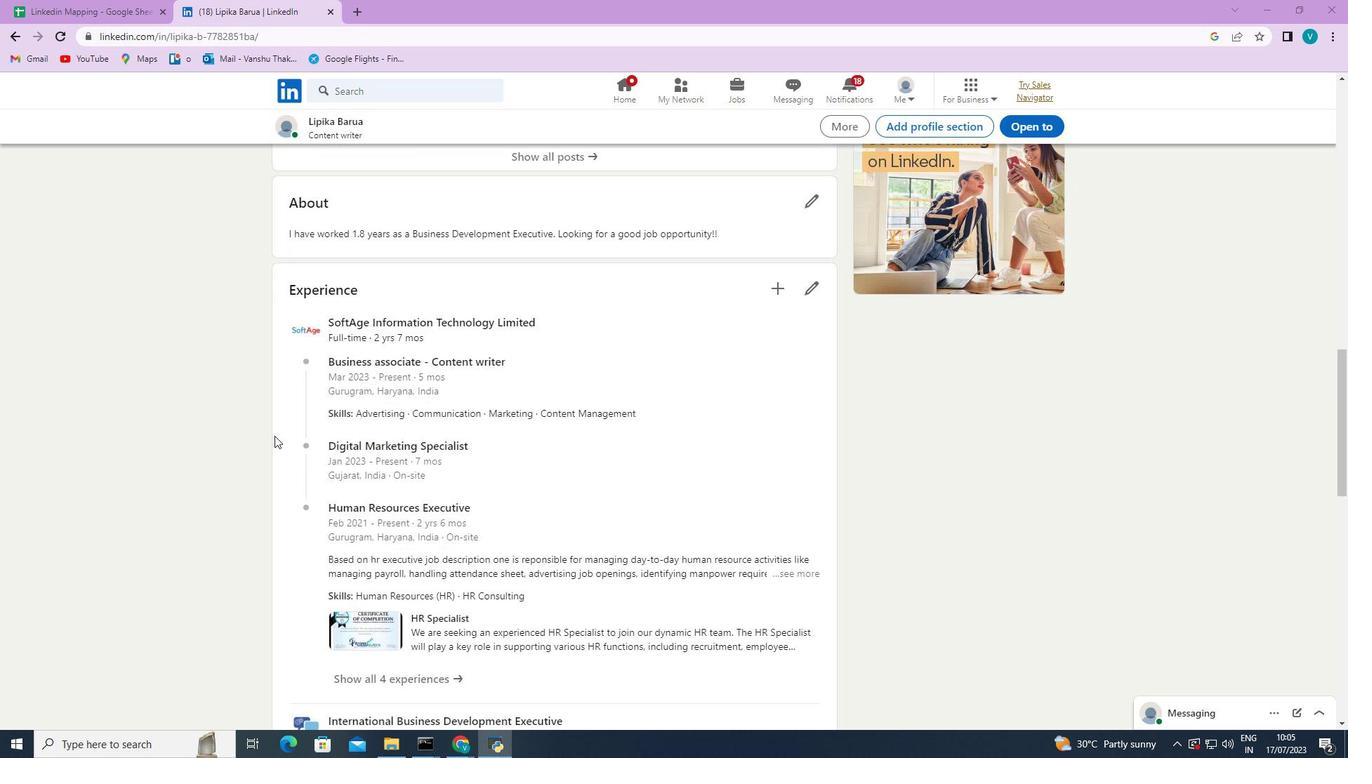 
Action: Mouse scrolled (295, 450) with delta (0, 0)
Screenshot: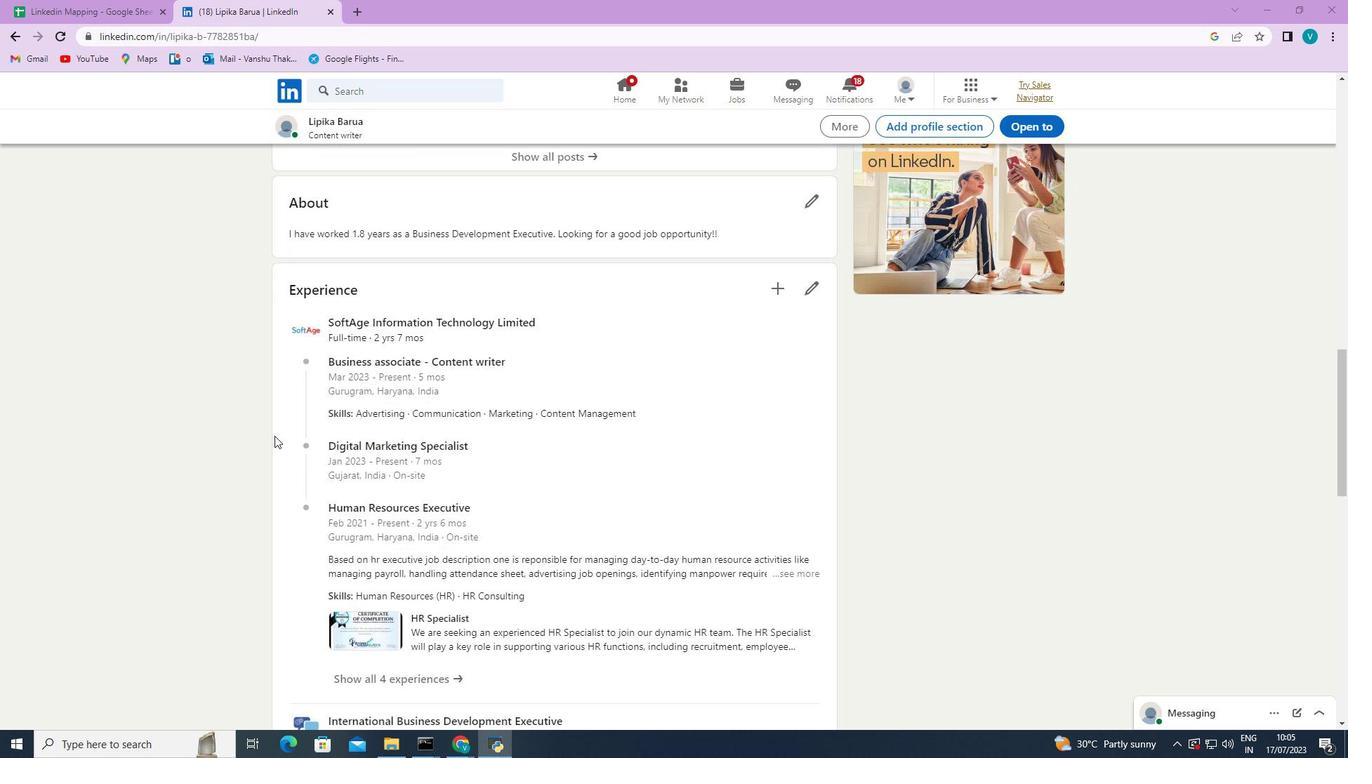 
Action: Mouse moved to (299, 453)
Screenshot: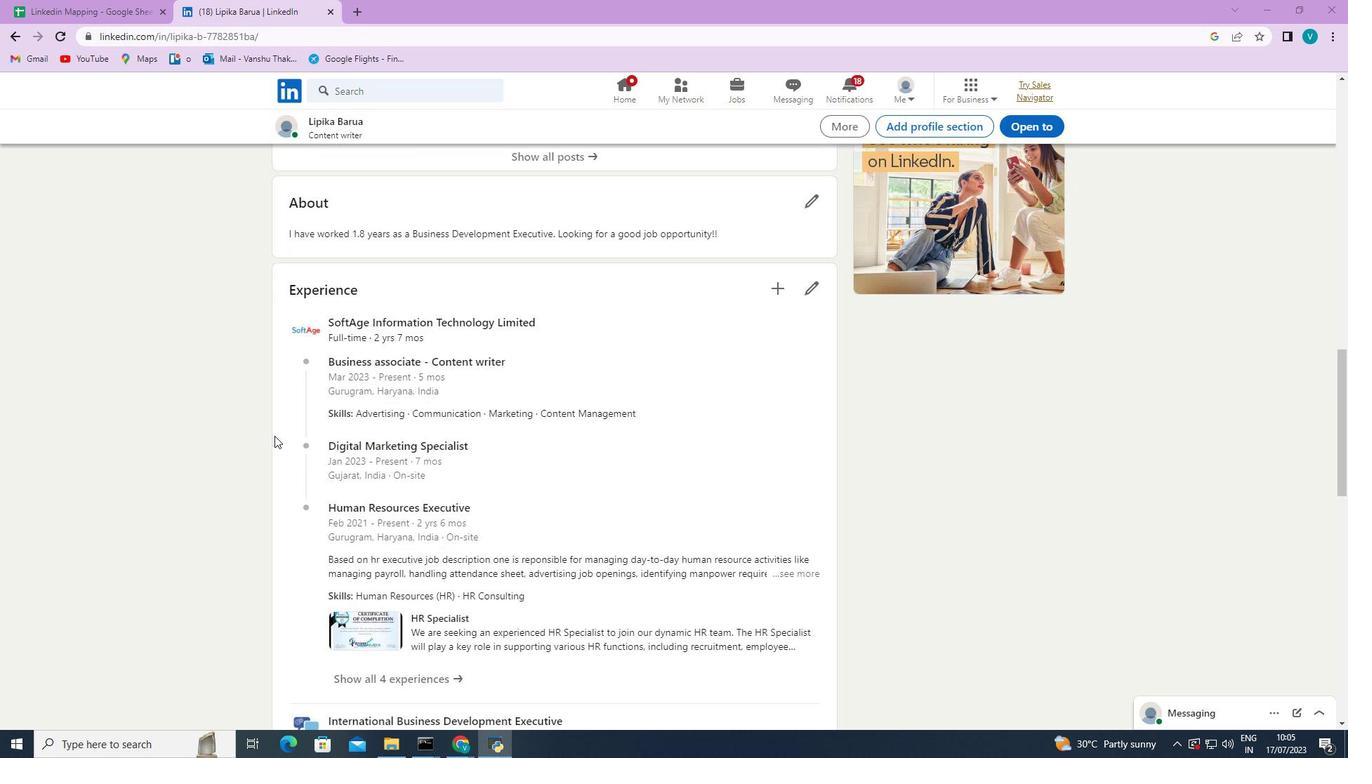 
Action: Mouse scrolled (299, 452) with delta (0, 0)
Screenshot: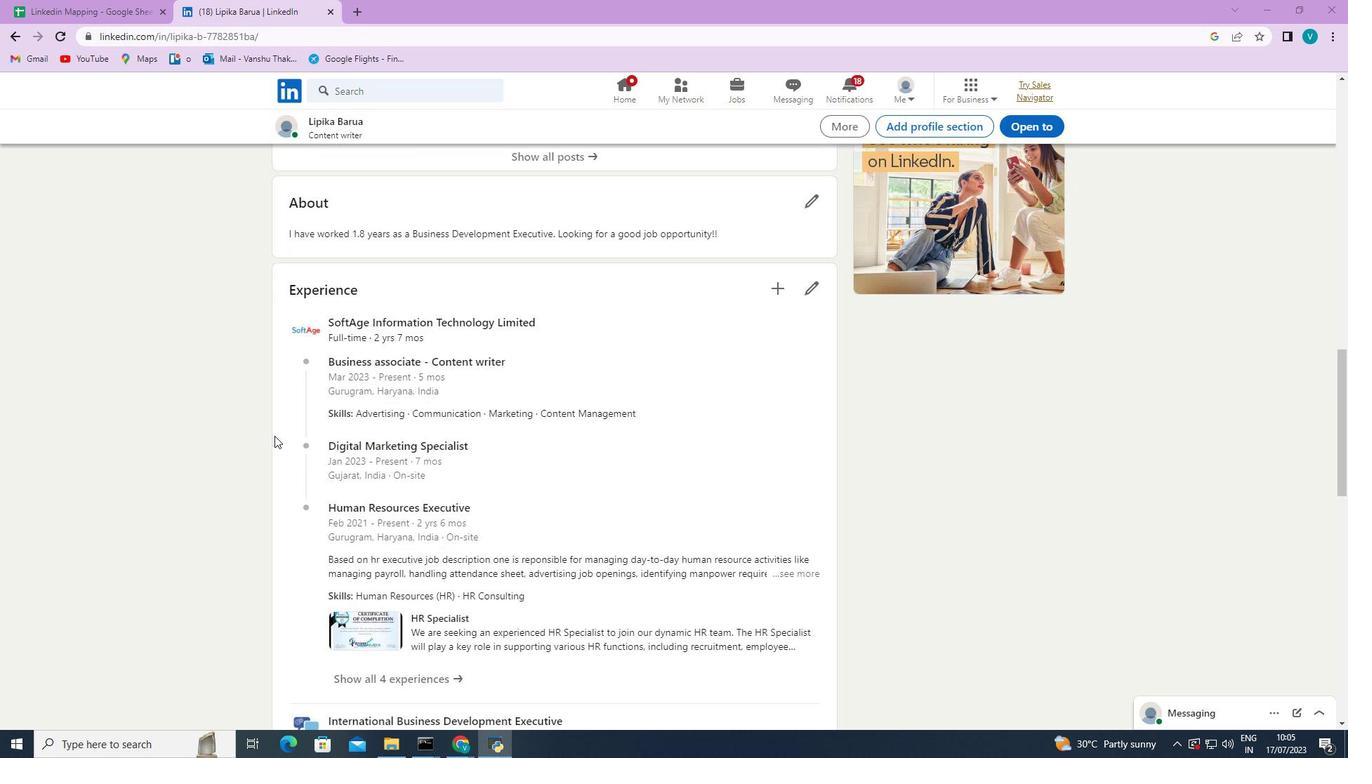 
Action: Mouse moved to (302, 453)
Screenshot: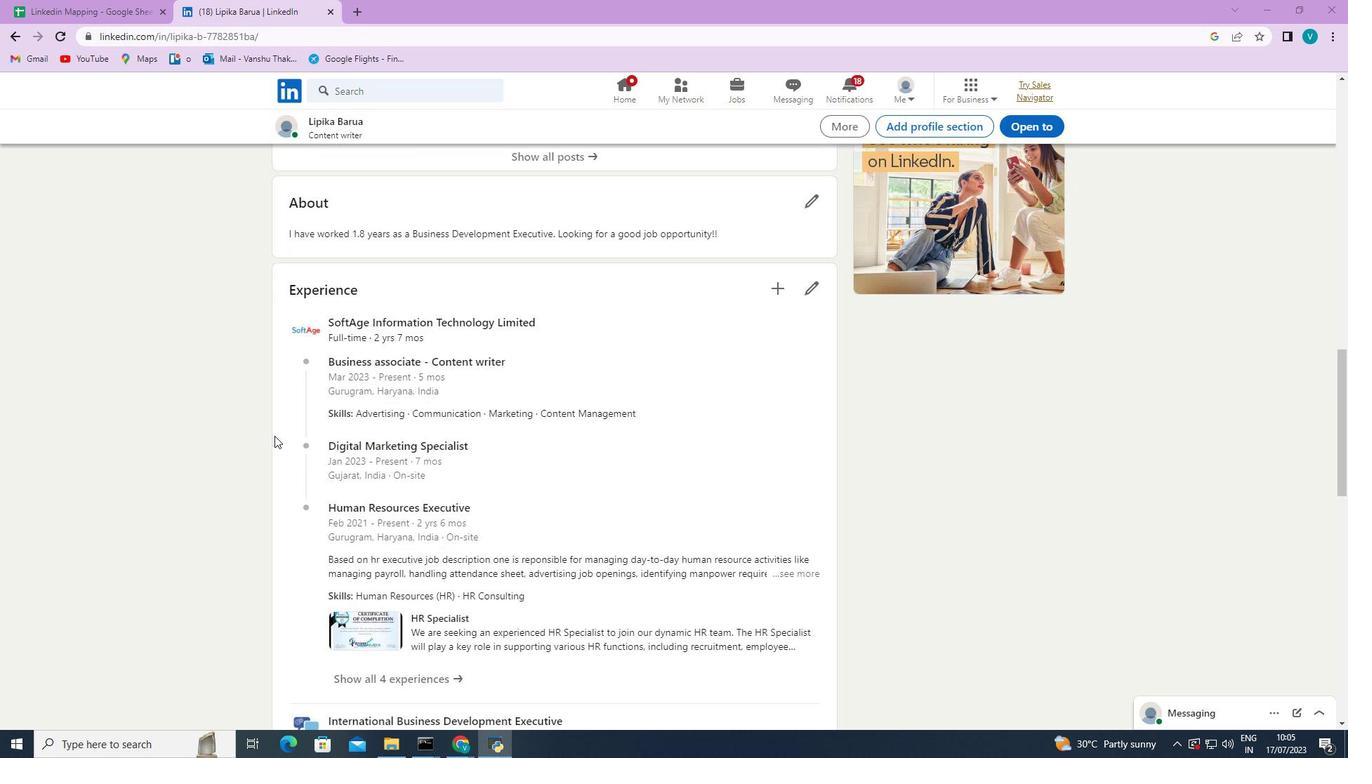 
Action: Mouse scrolled (302, 453) with delta (0, 0)
Screenshot: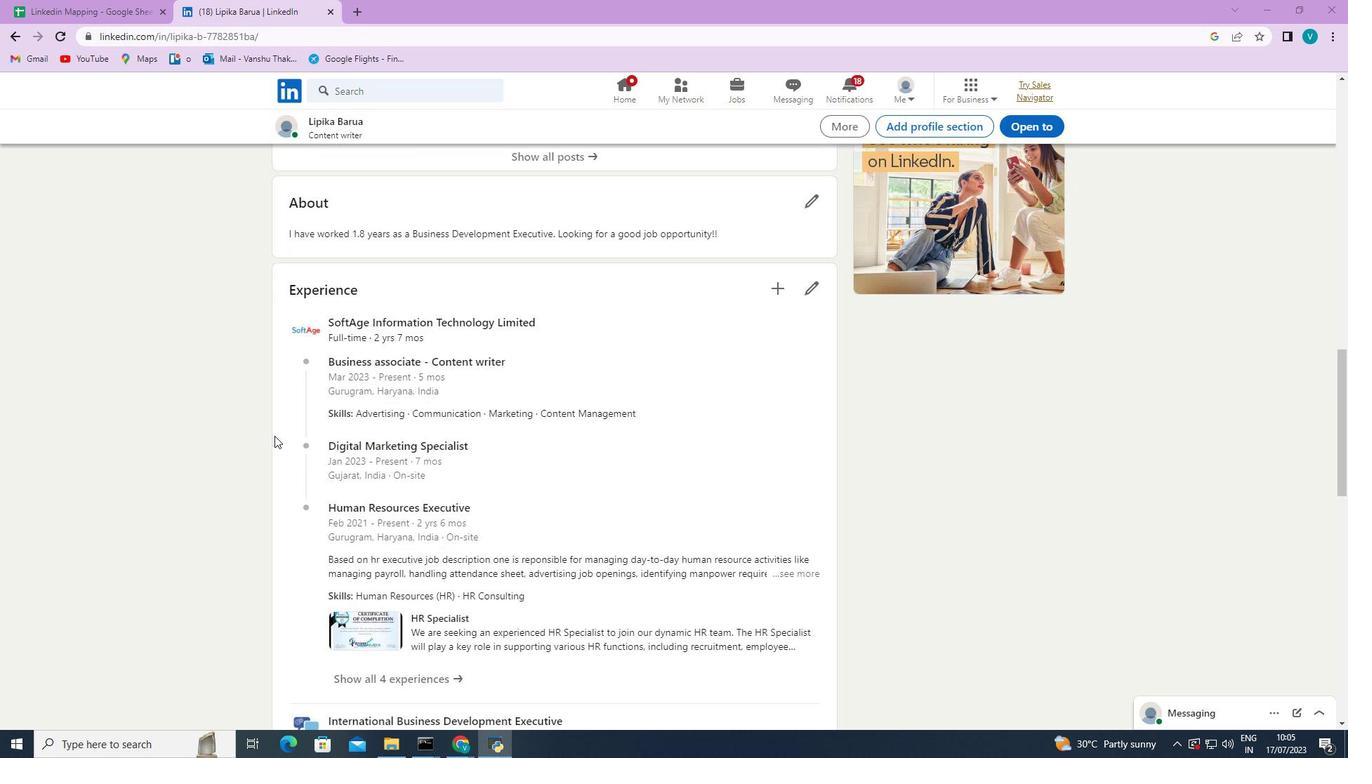 
Action: Mouse moved to (313, 456)
Screenshot: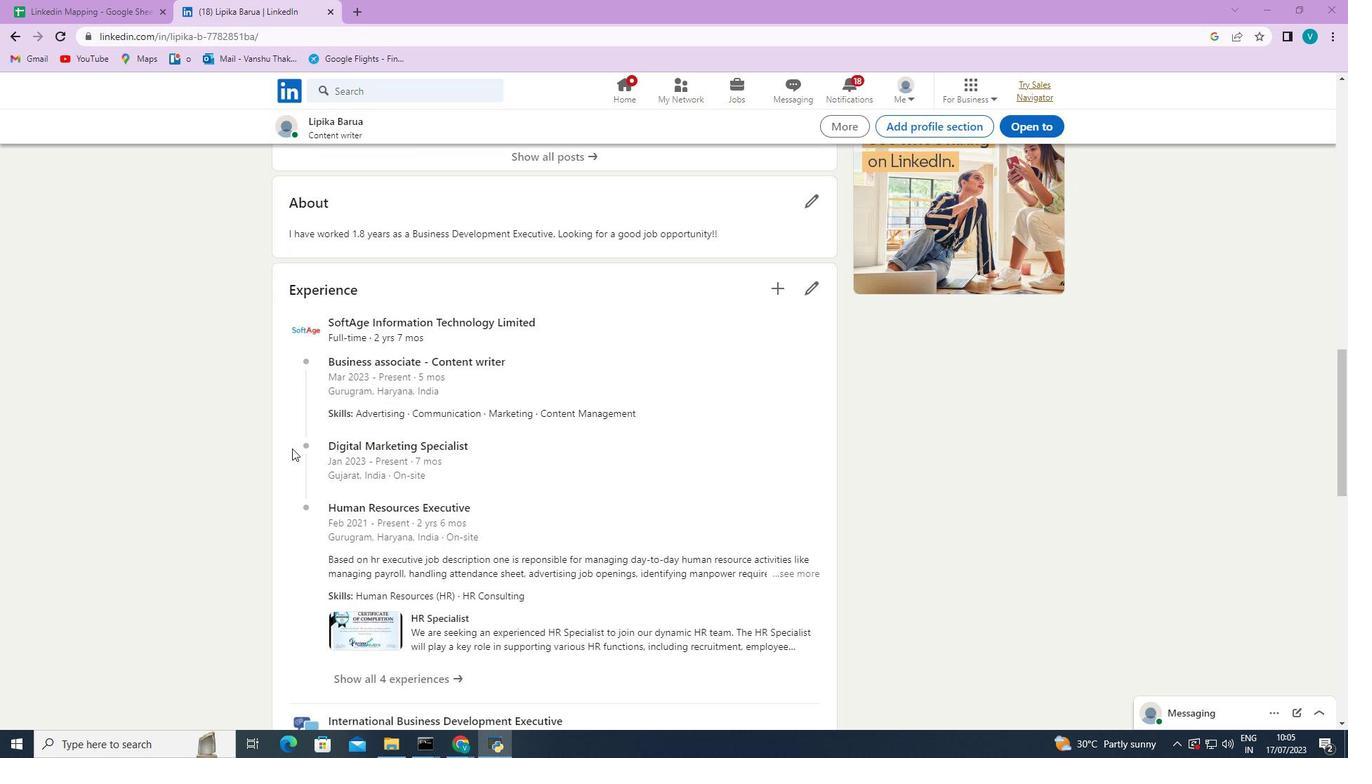 
Action: Mouse scrolled (313, 455) with delta (0, 0)
Screenshot: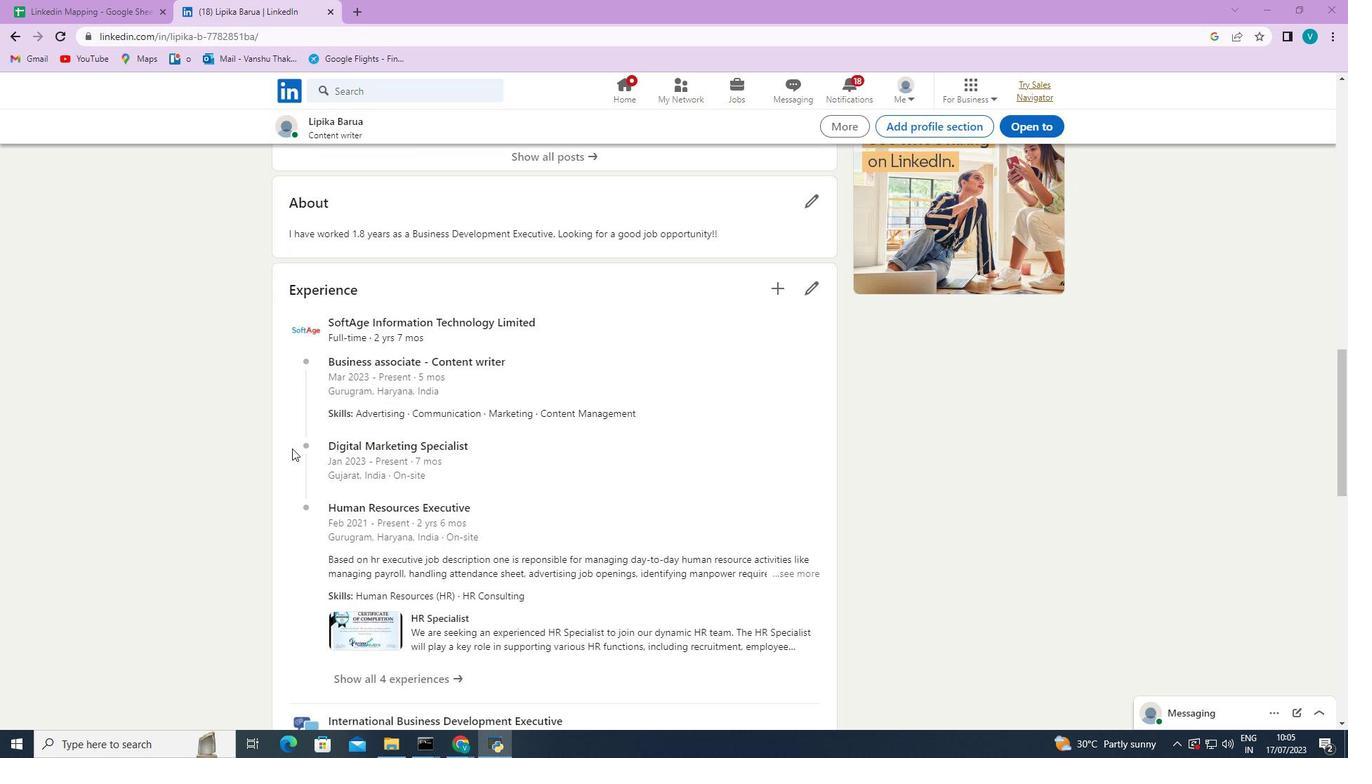 
Action: Mouse moved to (324, 460)
Screenshot: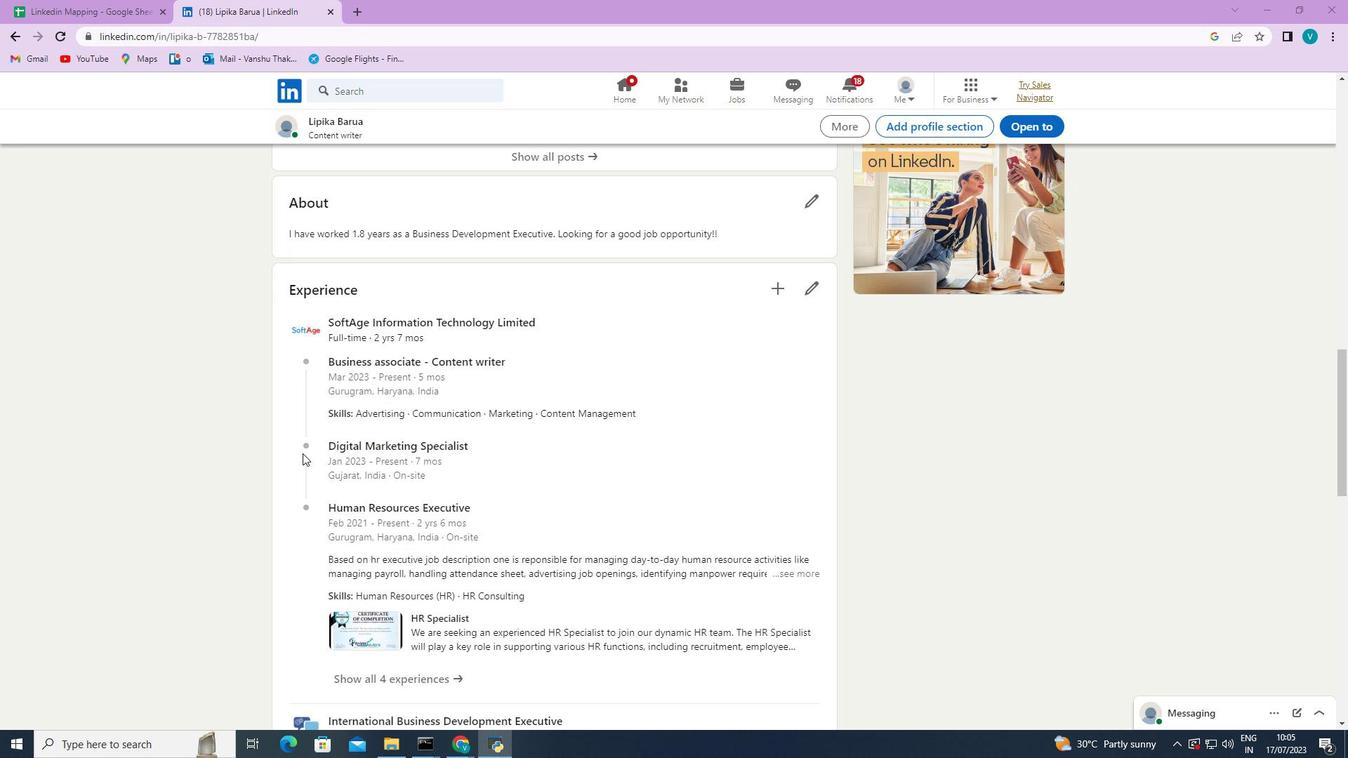 
Action: Mouse scrolled (324, 459) with delta (0, 0)
Screenshot: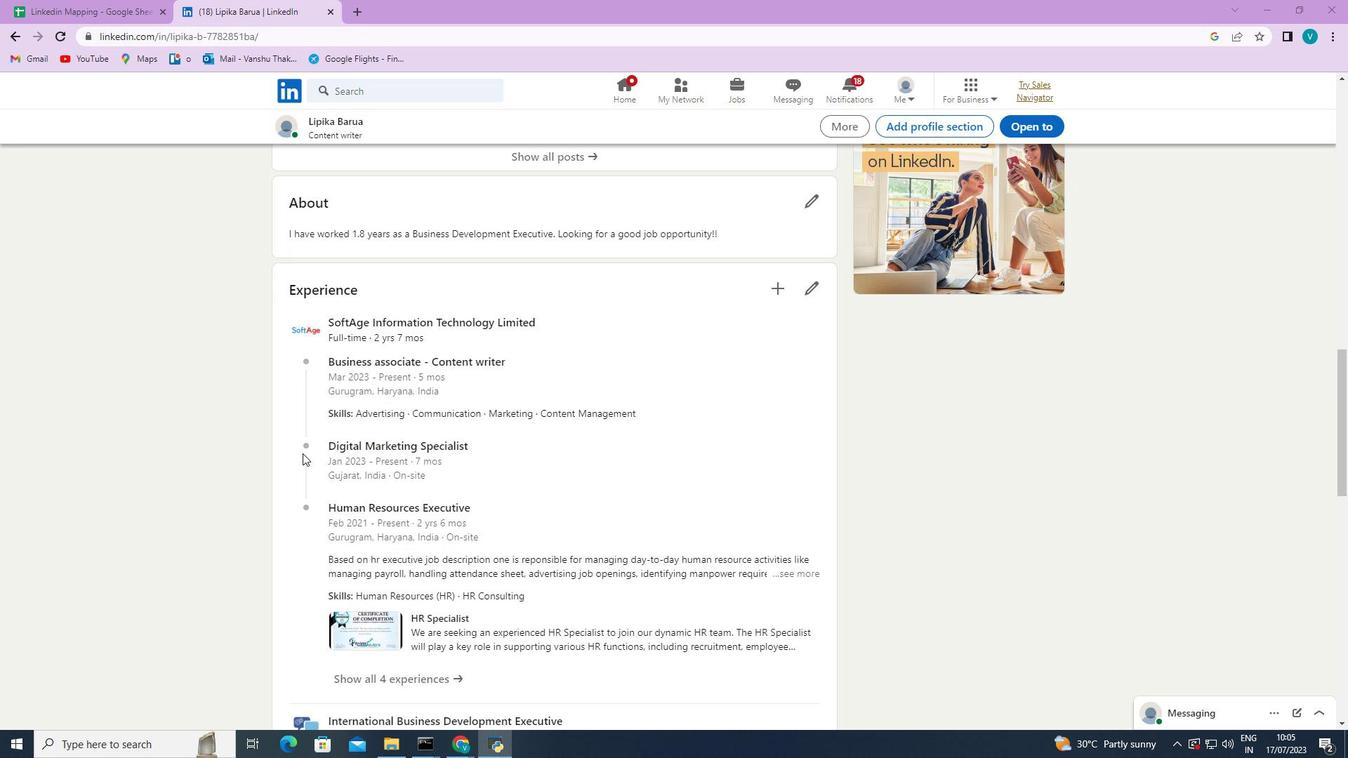 
Action: Mouse moved to (504, 523)
Screenshot: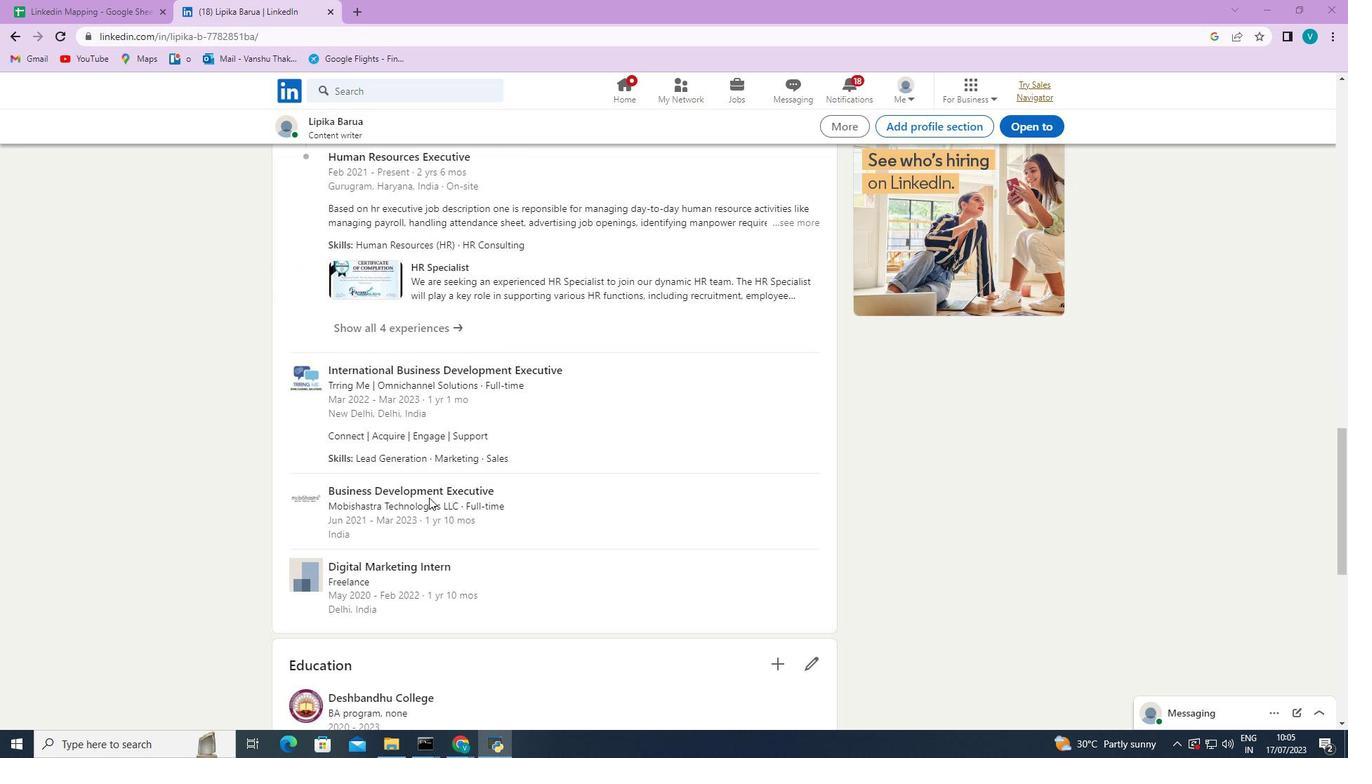 
Action: Mouse scrolled (494, 519) with delta (0, 0)
Screenshot: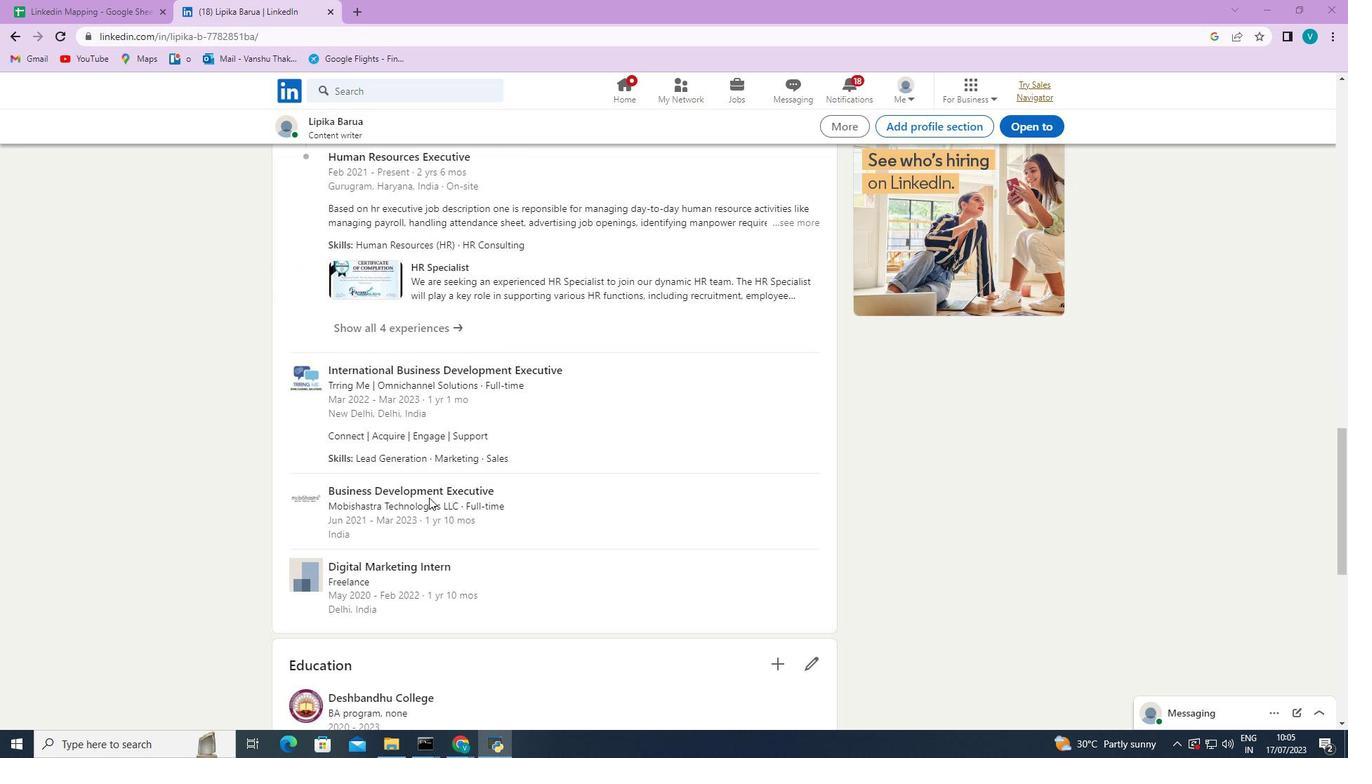 
Action: Mouse moved to (509, 523)
Screenshot: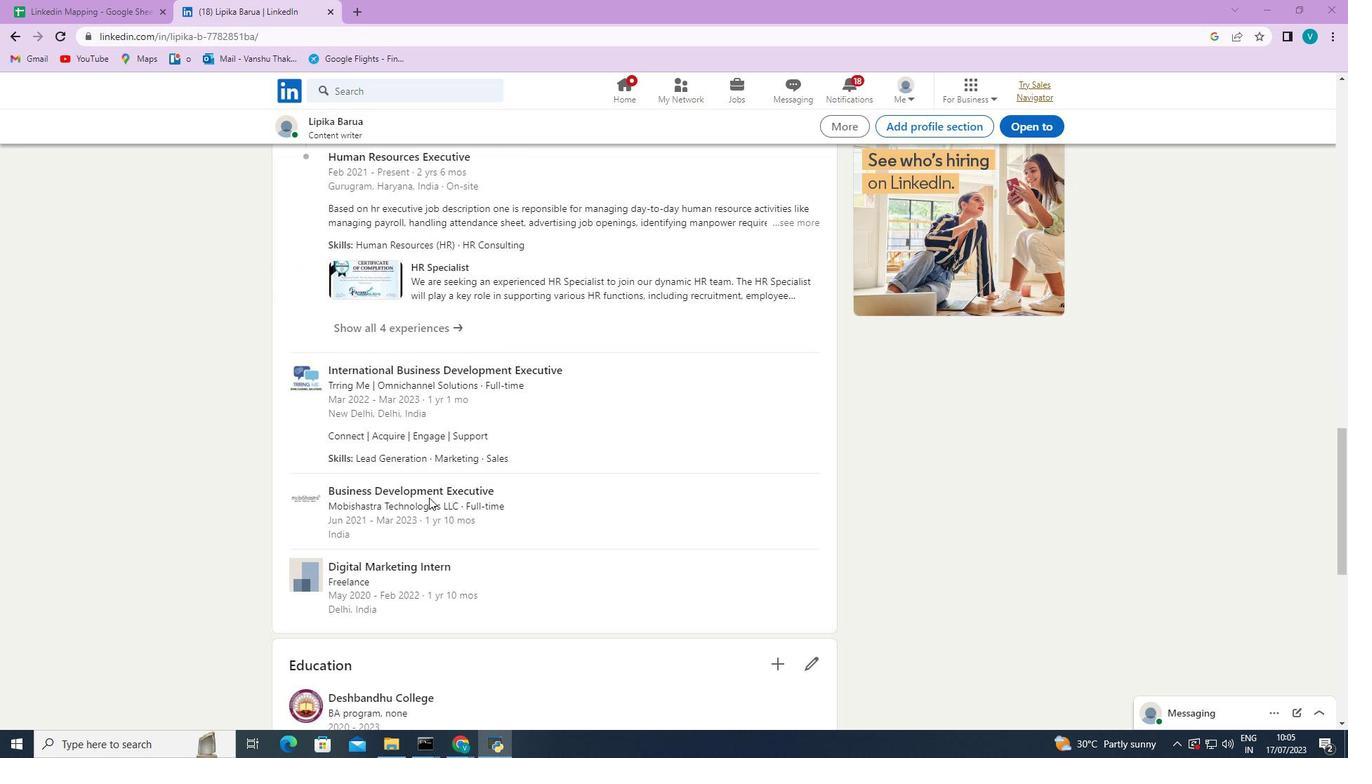 
Action: Mouse scrolled (509, 523) with delta (0, 0)
Screenshot: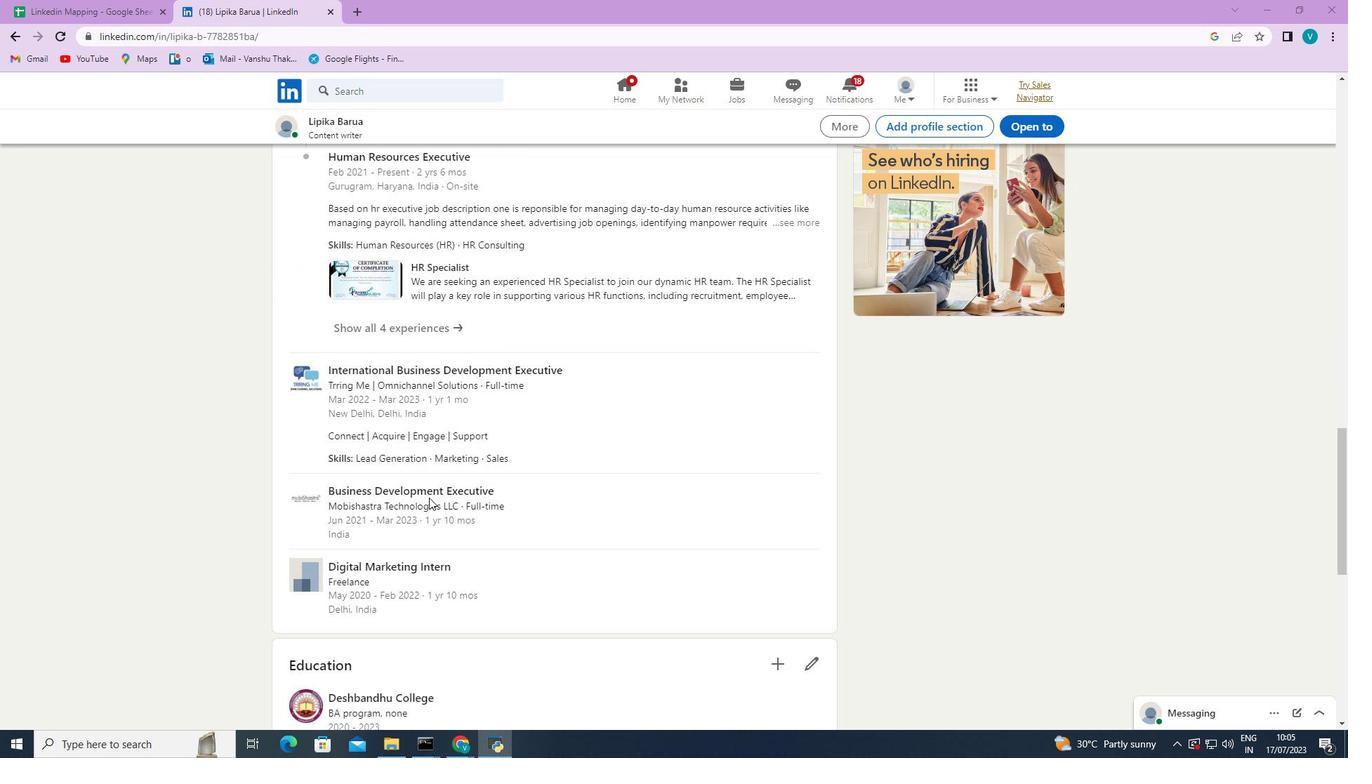 
Action: Mouse moved to (522, 528)
Screenshot: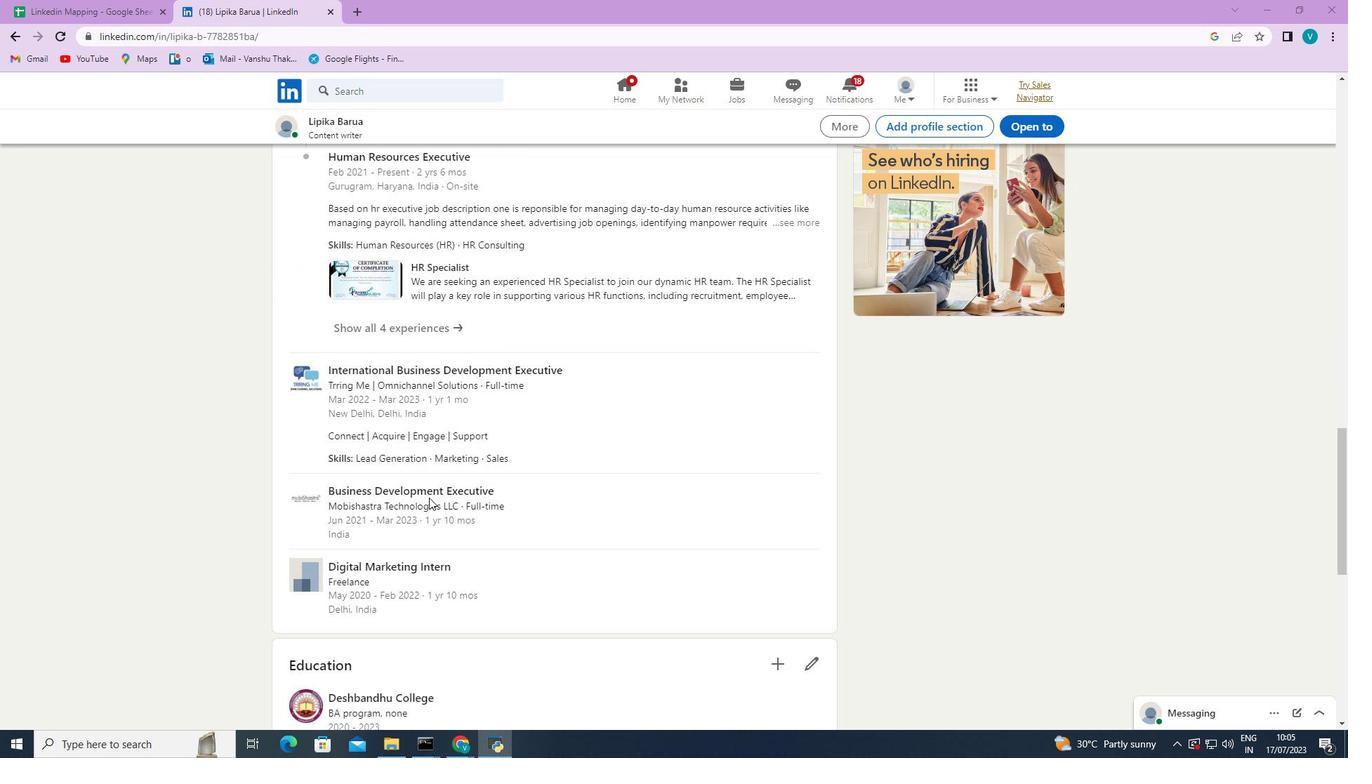 
Action: Mouse scrolled (522, 528) with delta (0, 0)
Screenshot: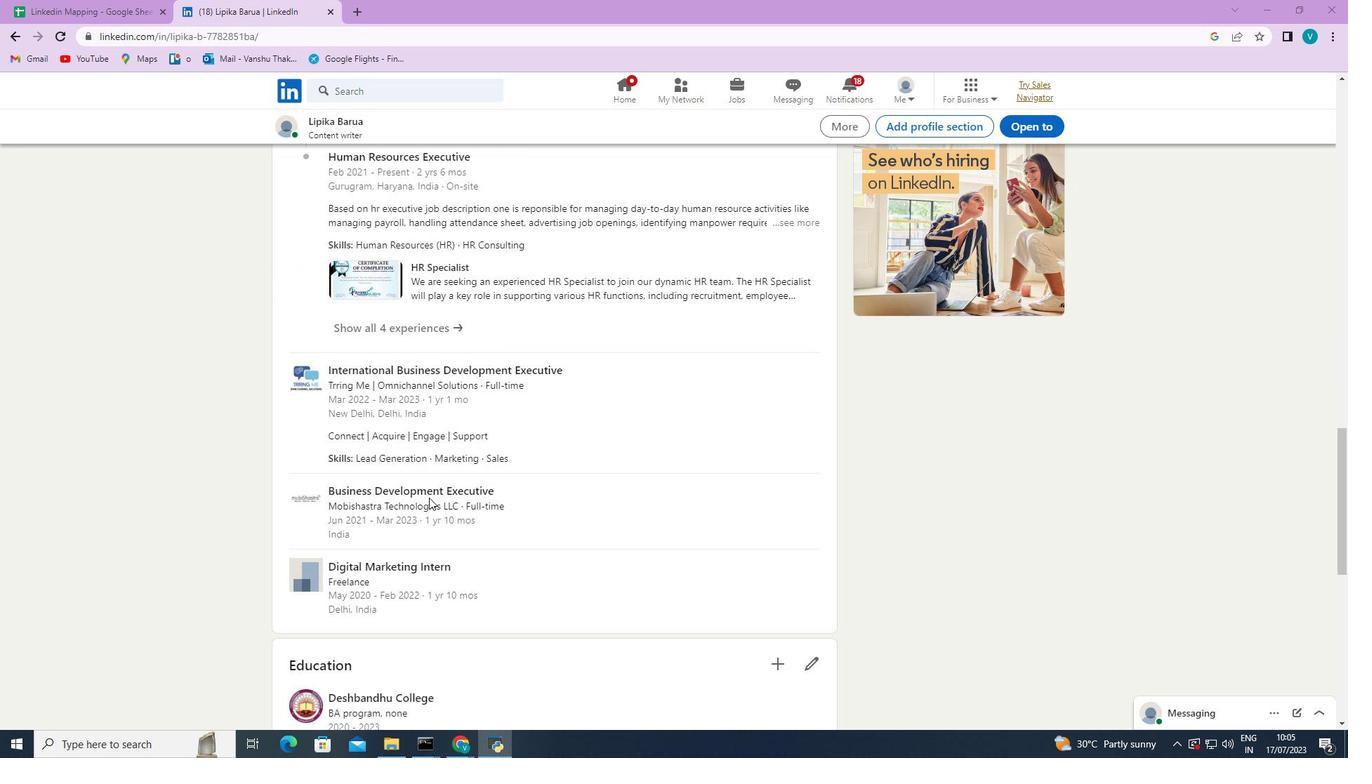 
Action: Mouse moved to (538, 532)
Screenshot: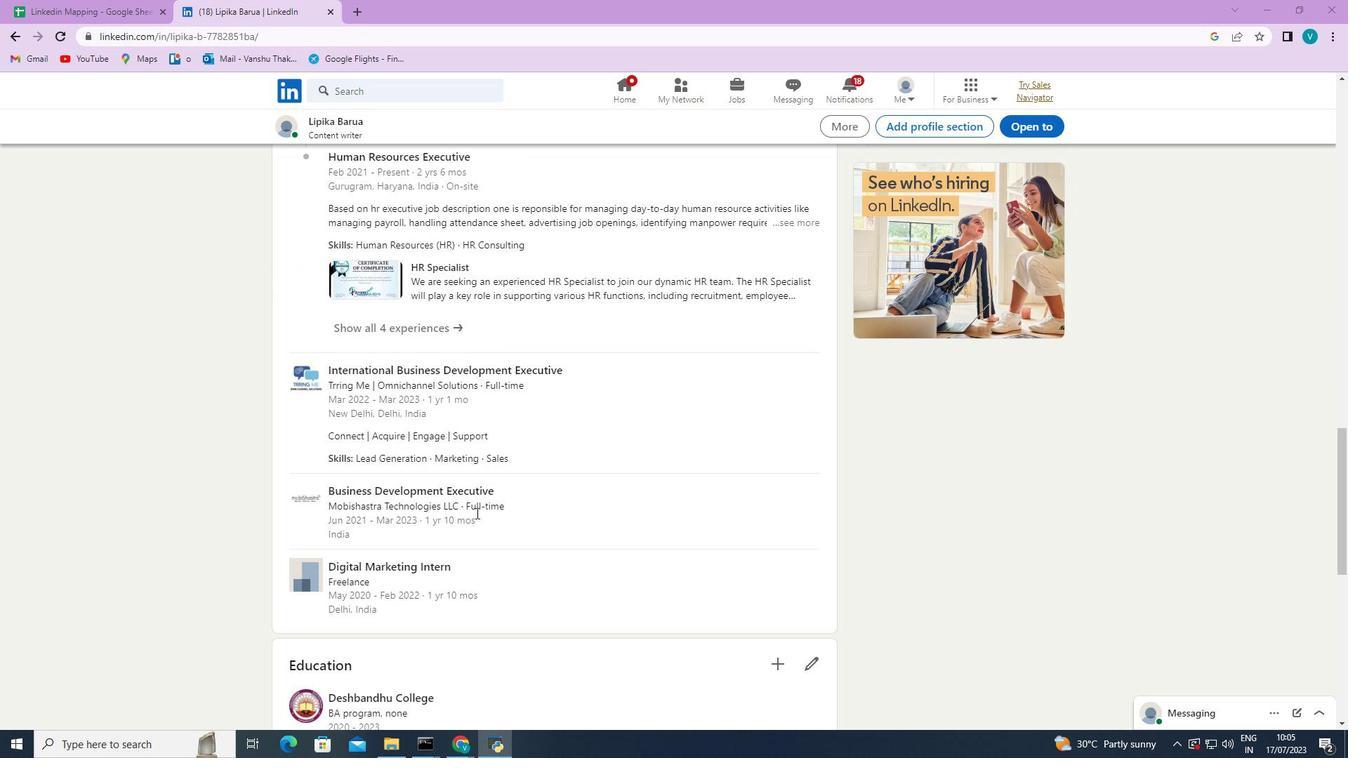 
Action: Mouse scrolled (538, 531) with delta (0, 0)
Screenshot: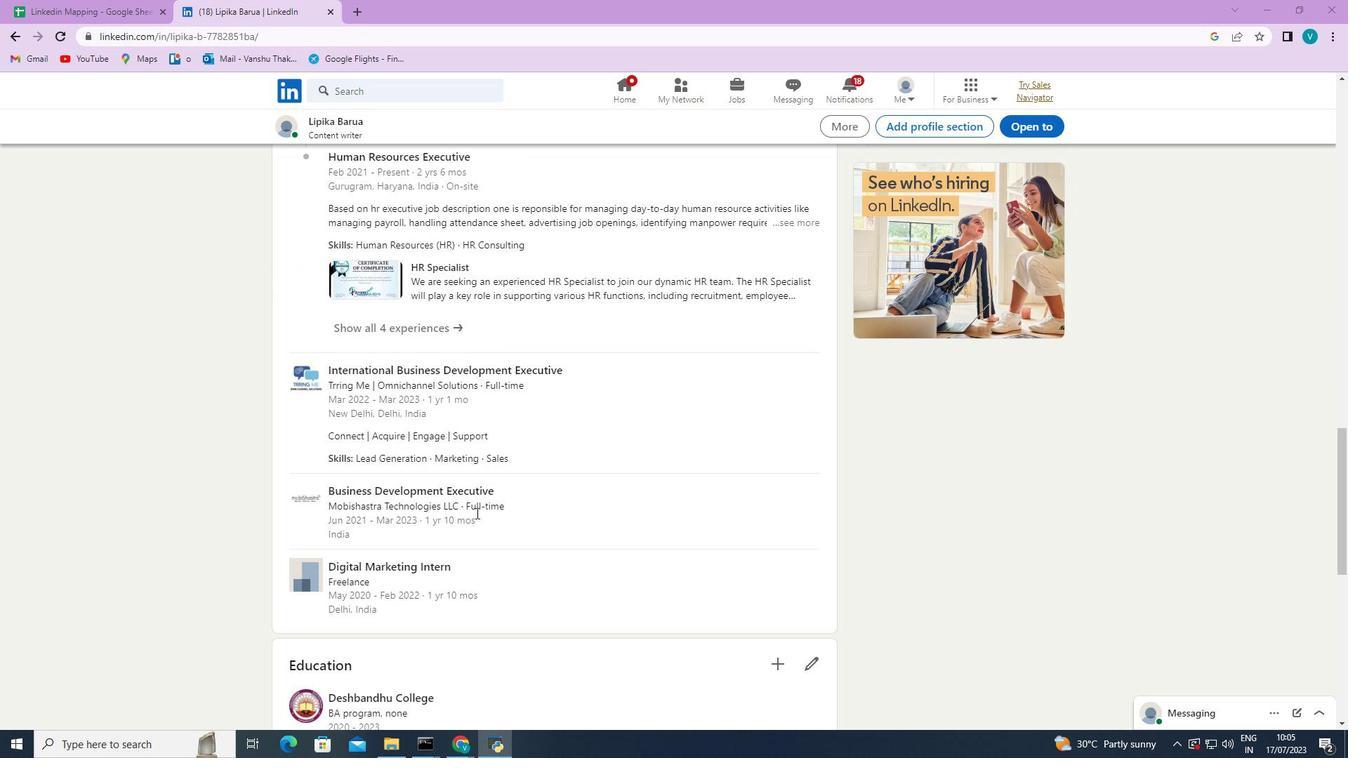 
Action: Mouse moved to (555, 538)
Screenshot: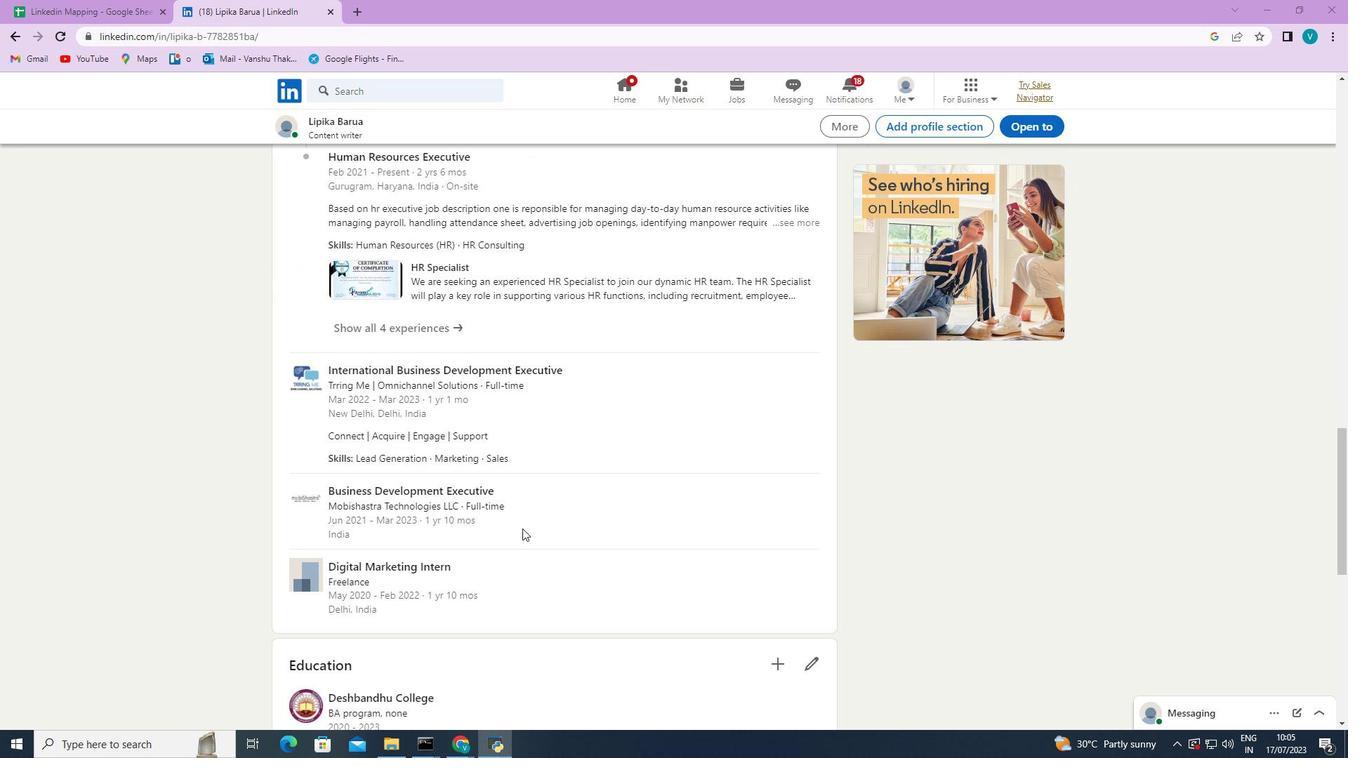 
Action: Mouse scrolled (555, 537) with delta (0, 0)
Screenshot: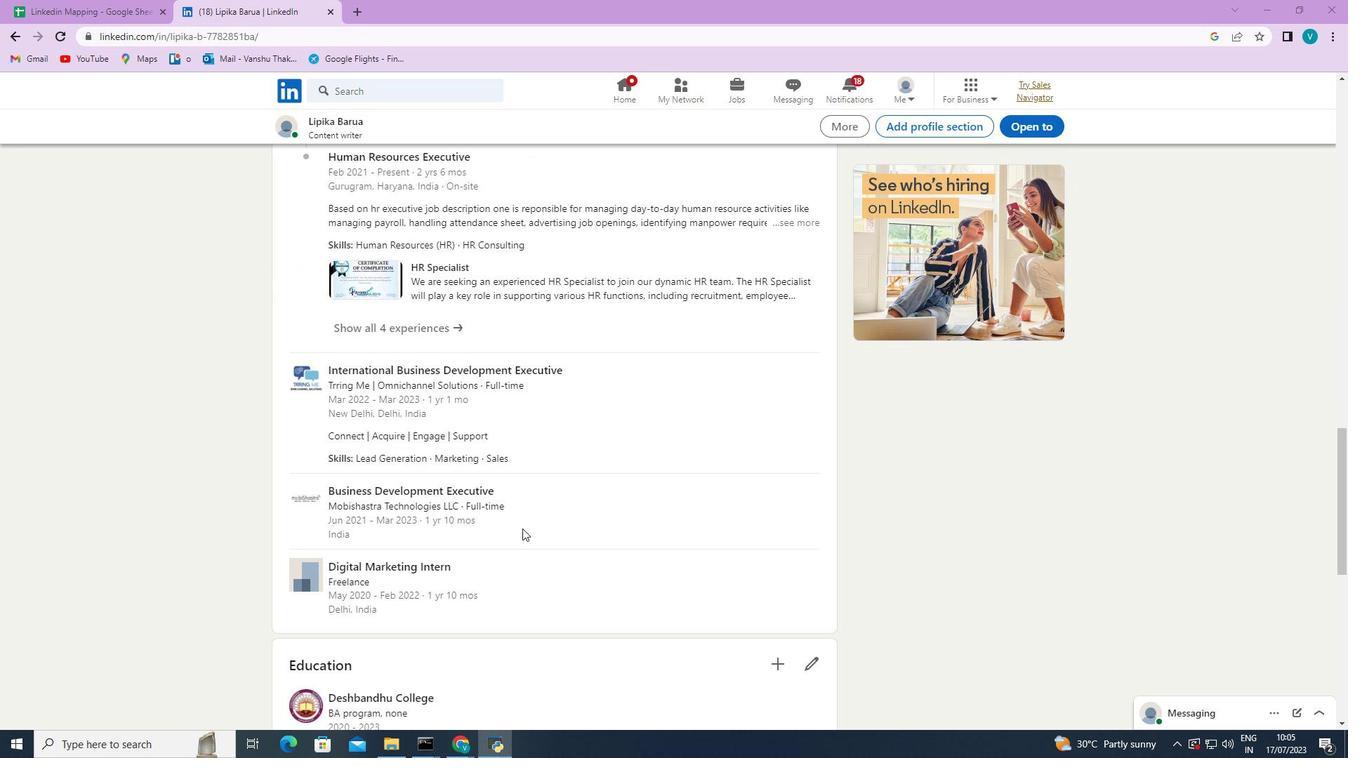 
Action: Mouse moved to (665, 573)
Screenshot: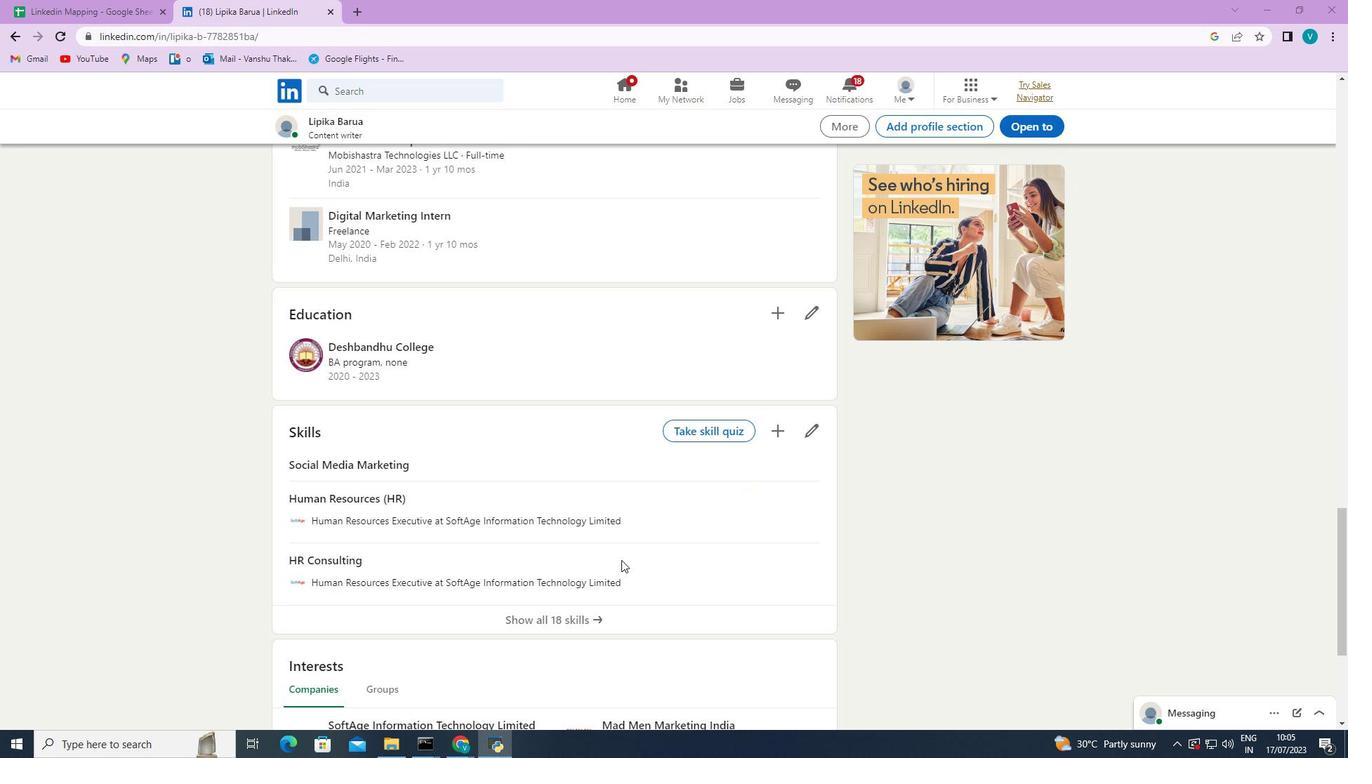 
Action: Mouse scrolled (665, 572) with delta (0, 0)
Screenshot: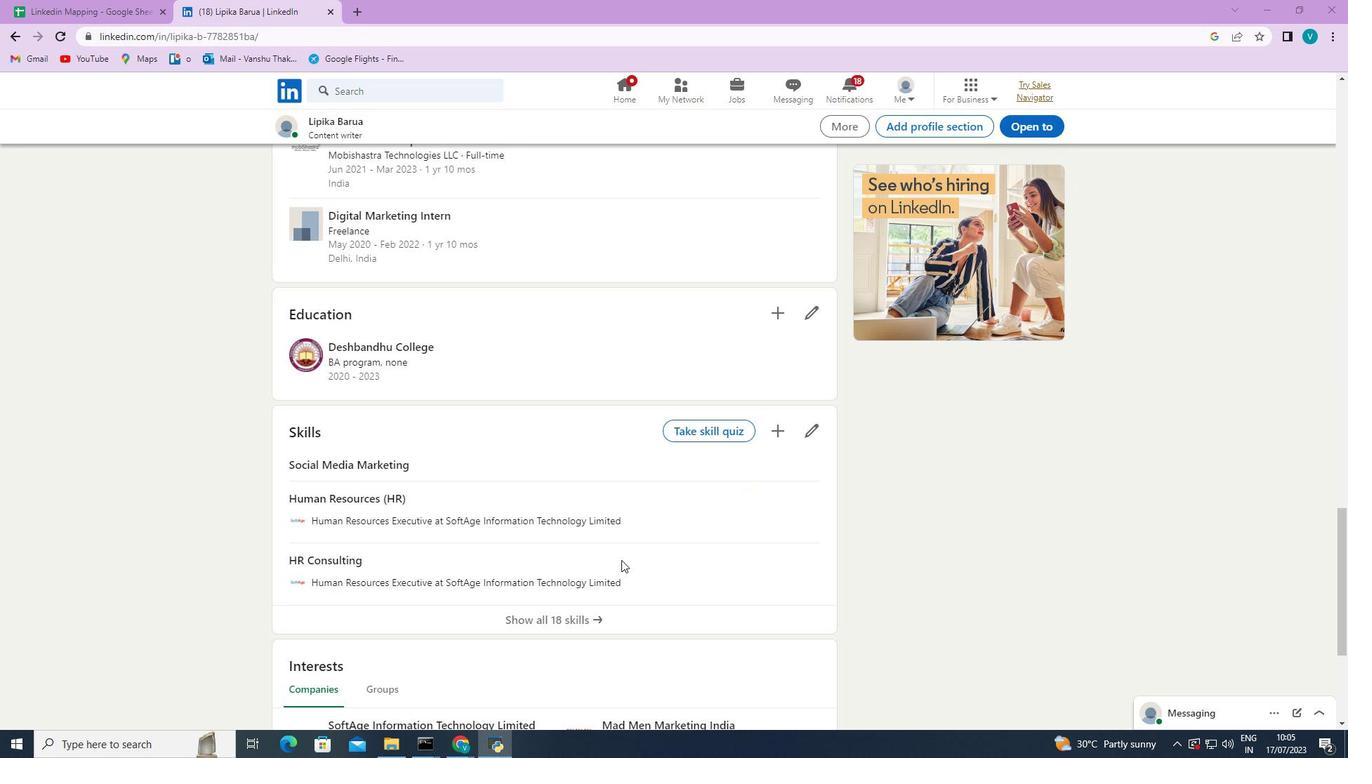 
Action: Mouse moved to (670, 575)
Screenshot: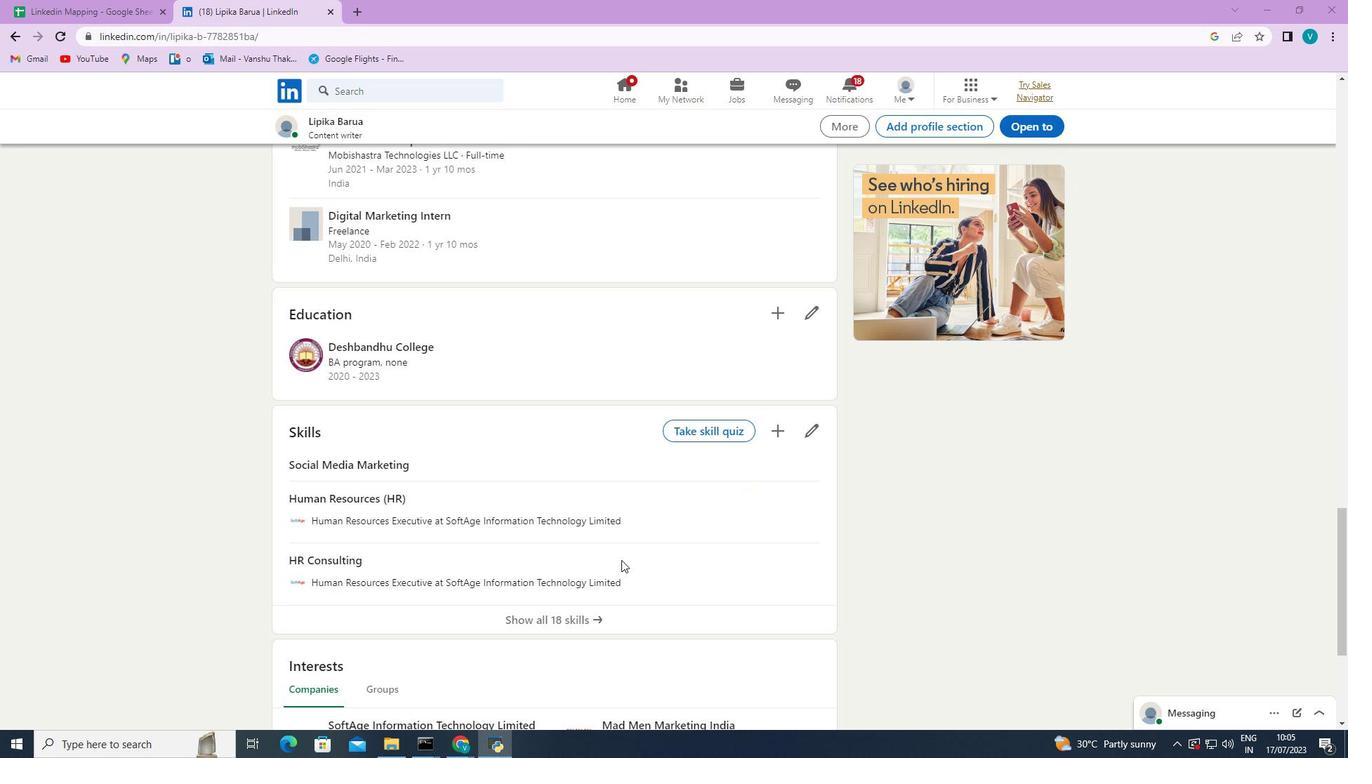
Action: Mouse scrolled (670, 574) with delta (0, 0)
Screenshot: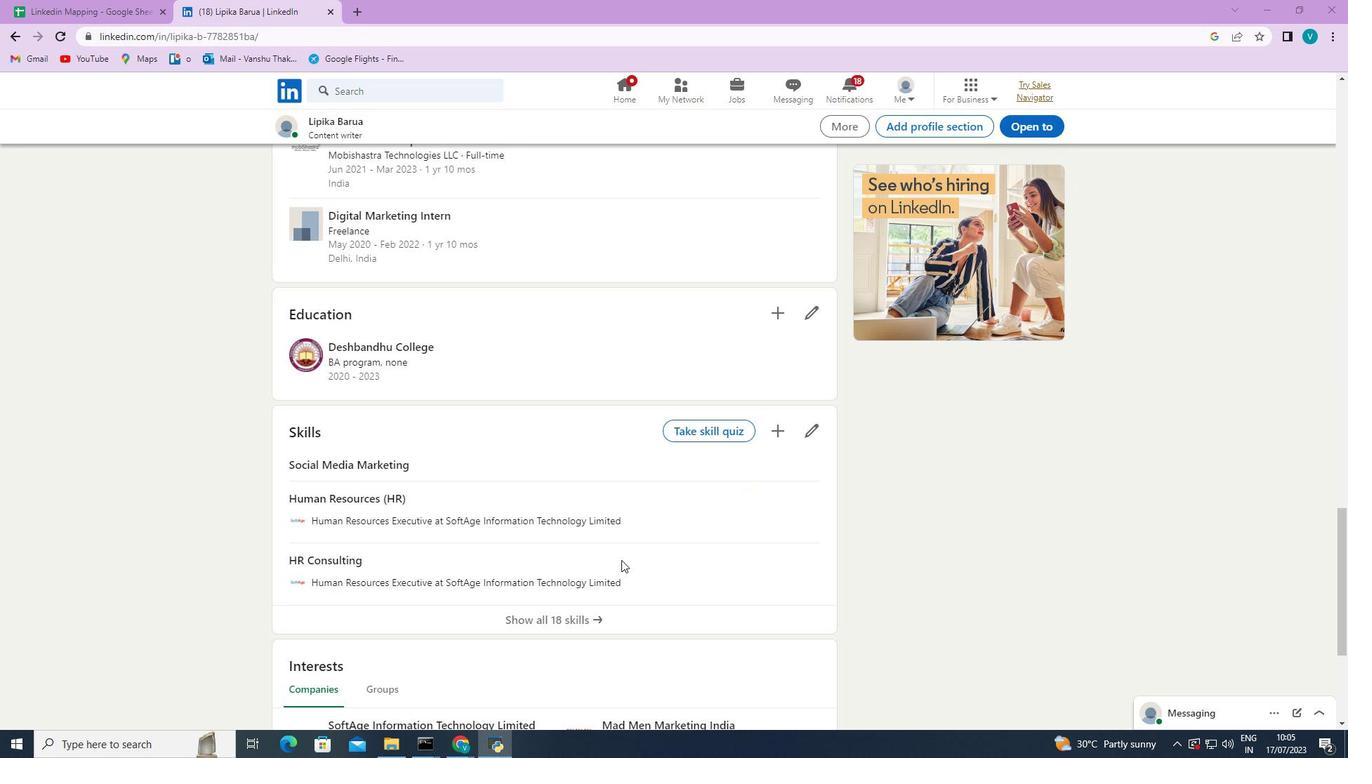 
Action: Mouse moved to (677, 576)
Screenshot: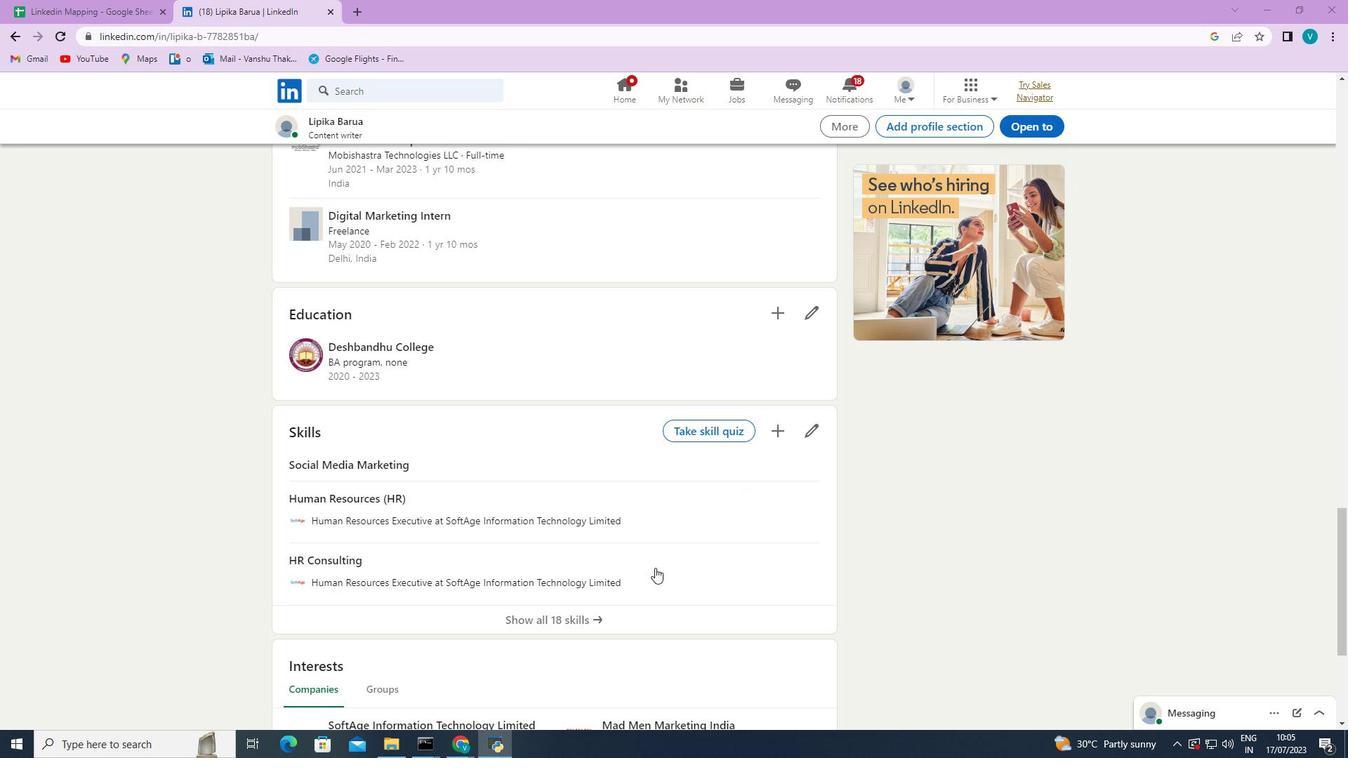 
Action: Mouse scrolled (677, 575) with delta (0, 0)
Screenshot: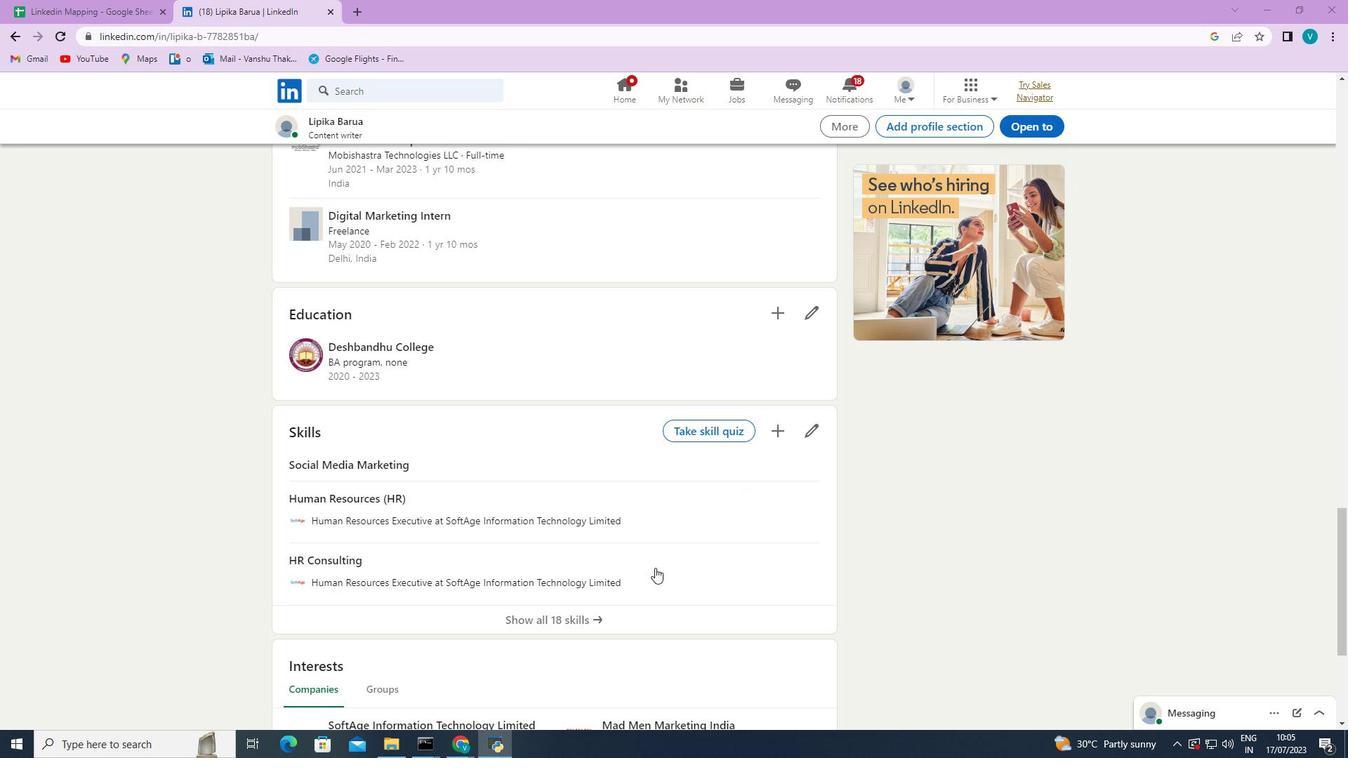 
Action: Mouse moved to (682, 578)
Screenshot: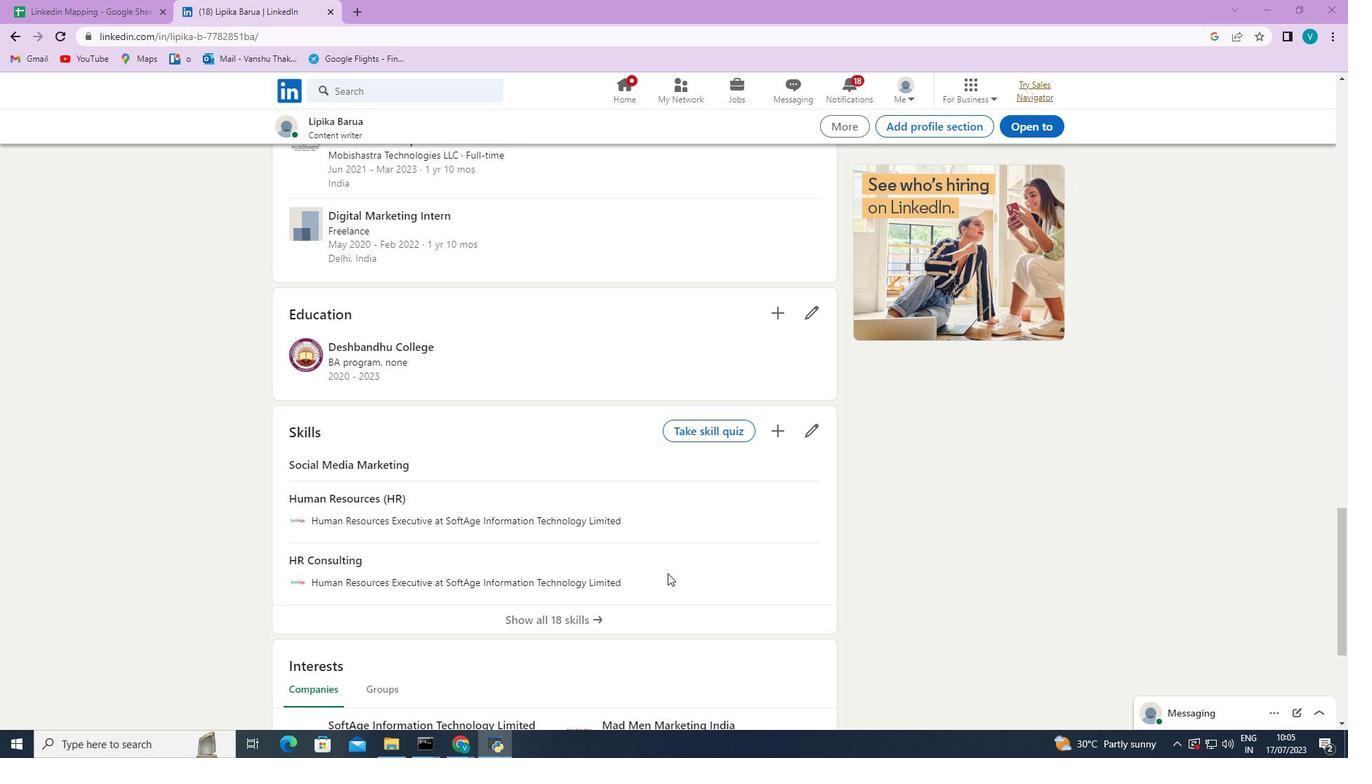 
Action: Mouse scrolled (682, 577) with delta (0, 0)
Screenshot: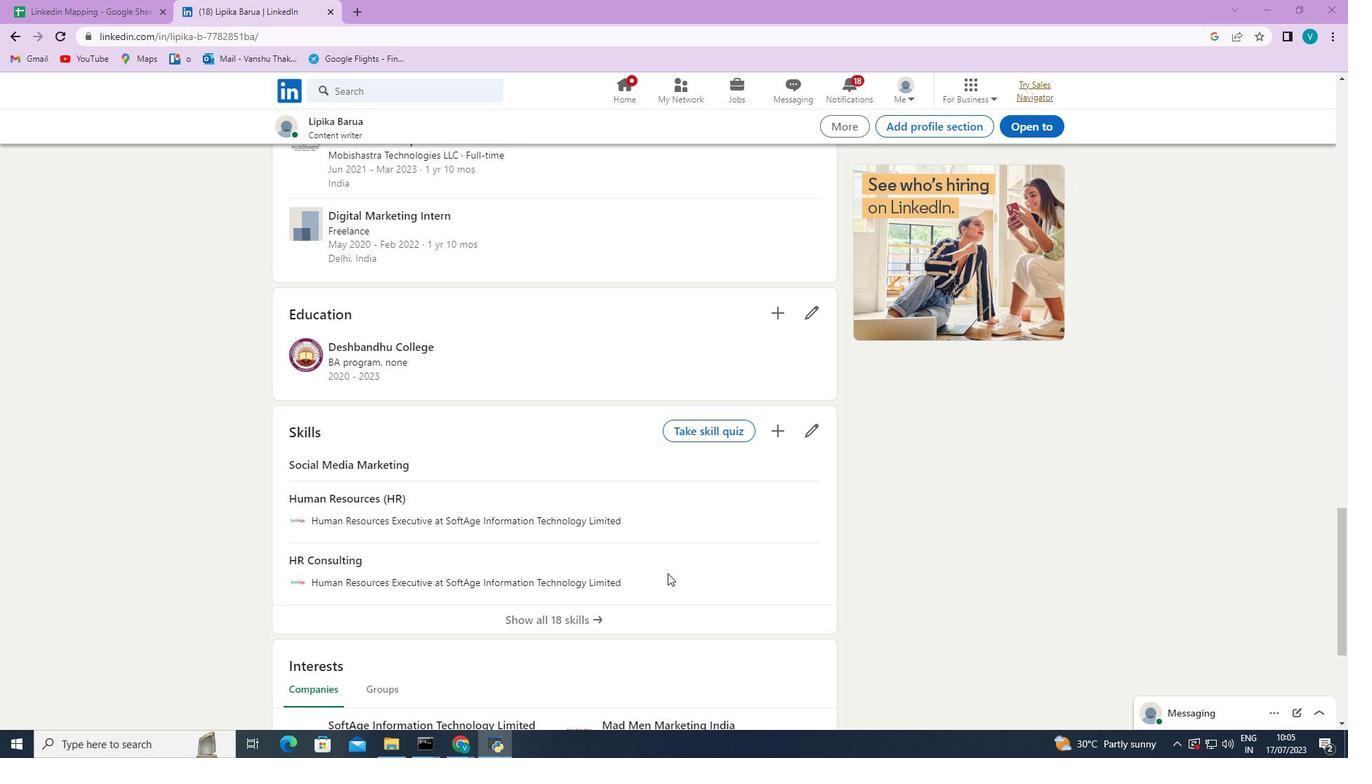 
Action: Mouse moved to (686, 579)
Screenshot: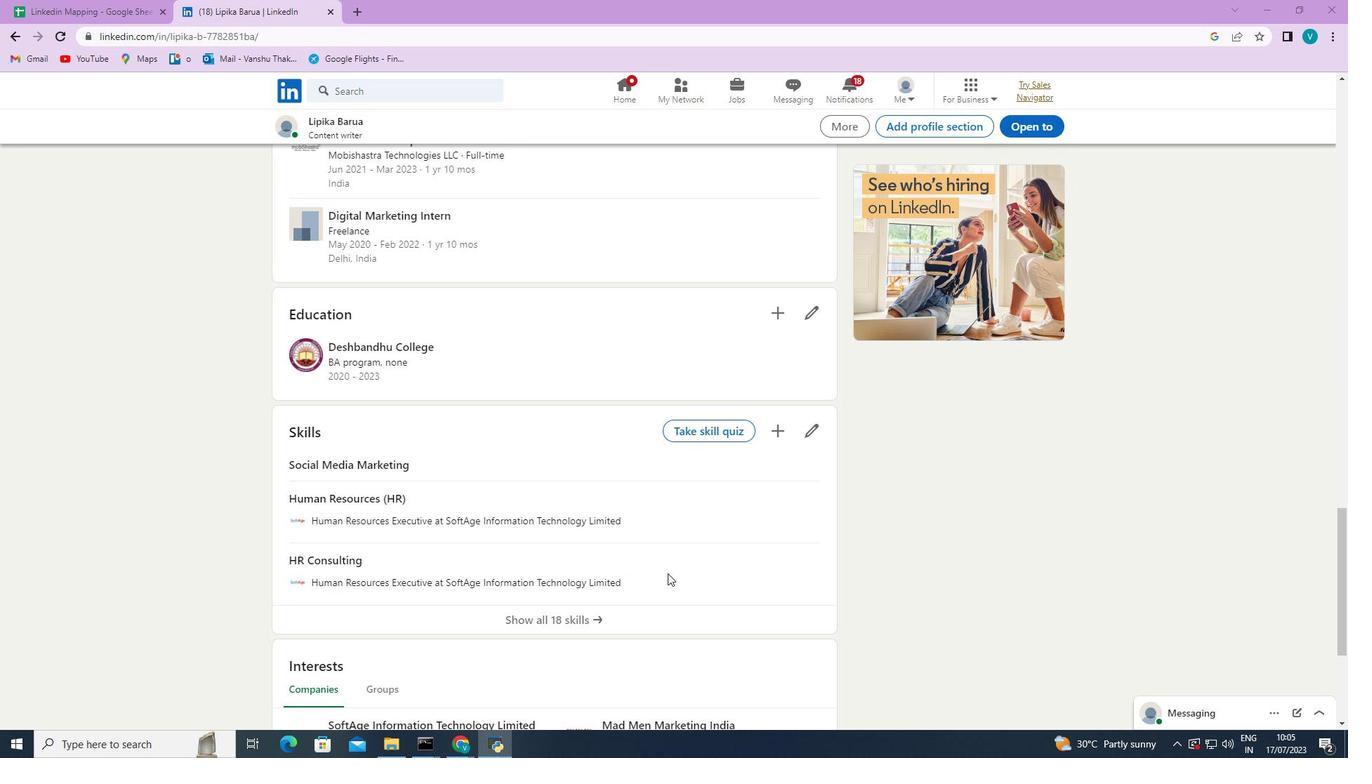
Action: Mouse scrolled (686, 578) with delta (0, 0)
Screenshot: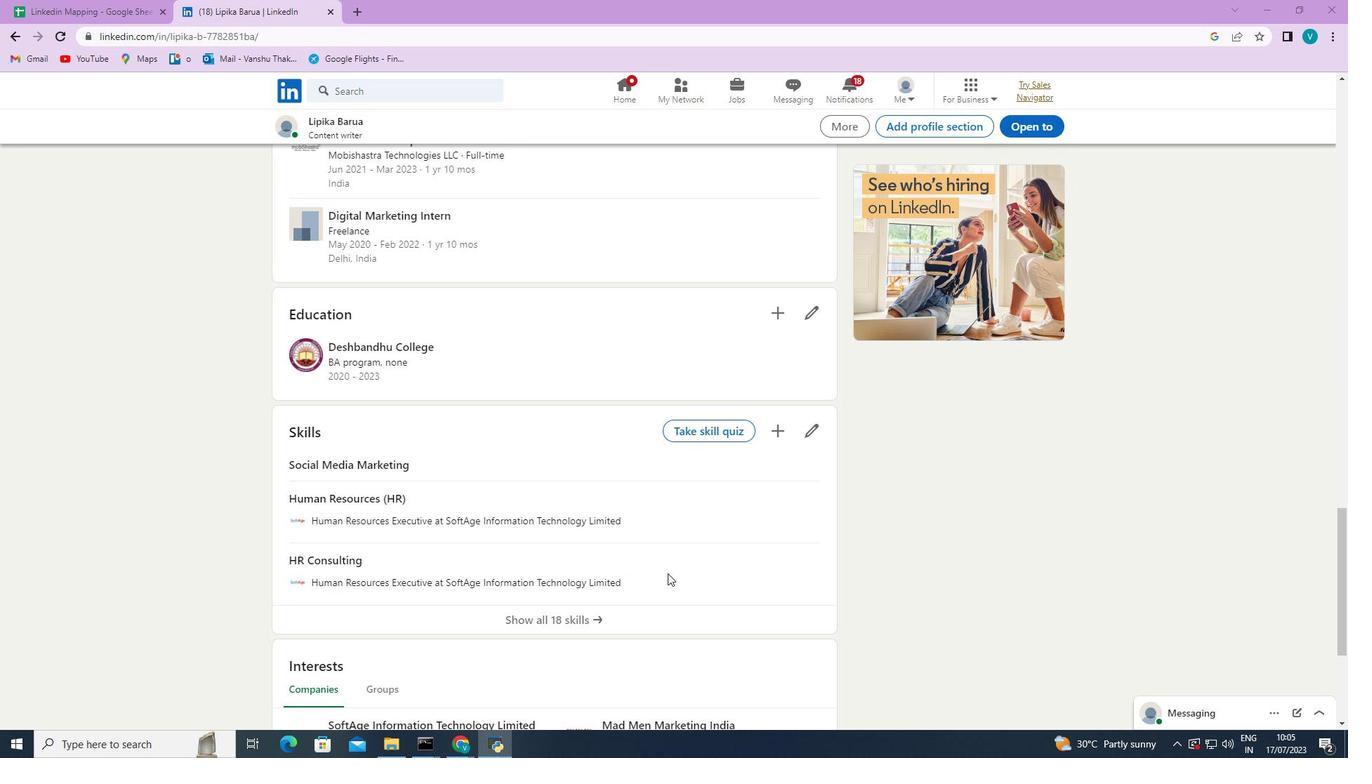 
Action: Mouse moved to (718, 585)
Screenshot: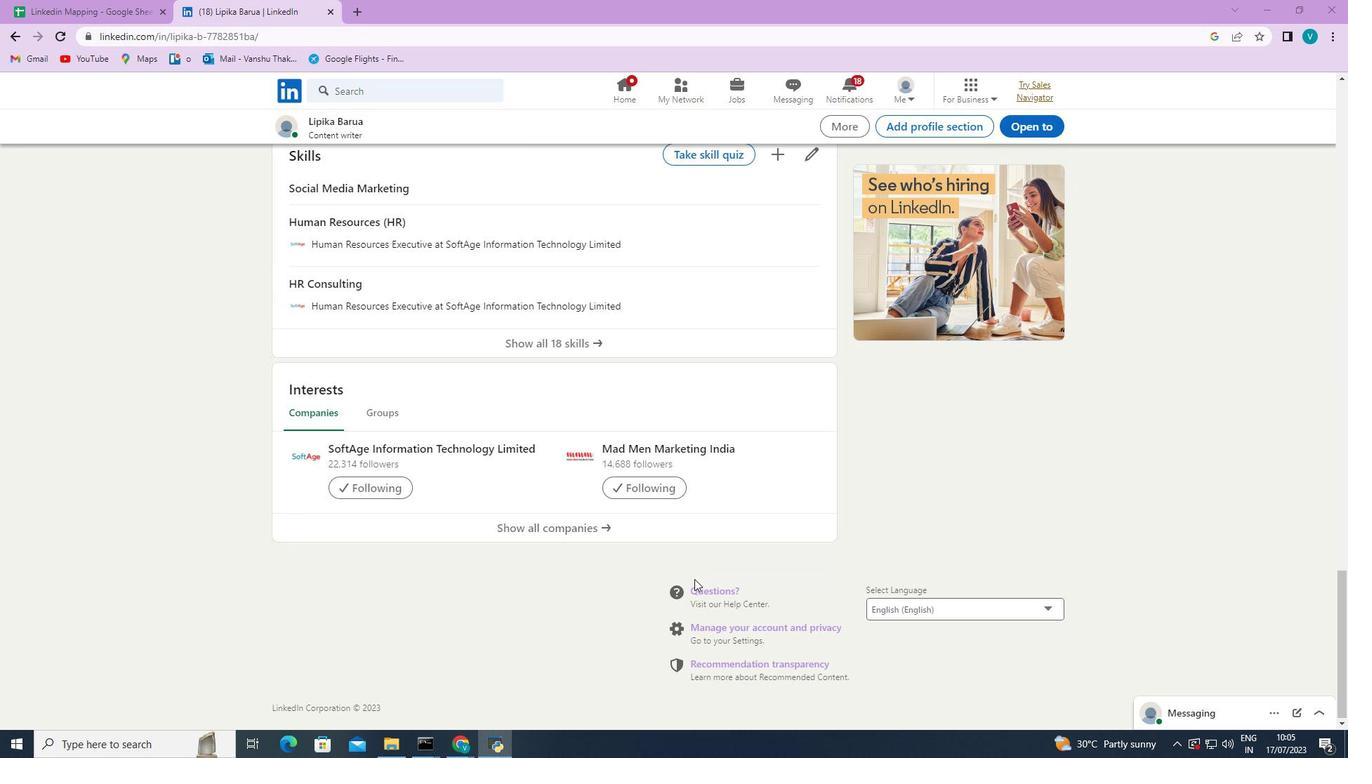 
Action: Mouse scrolled (718, 584) with delta (0, 0)
Screenshot: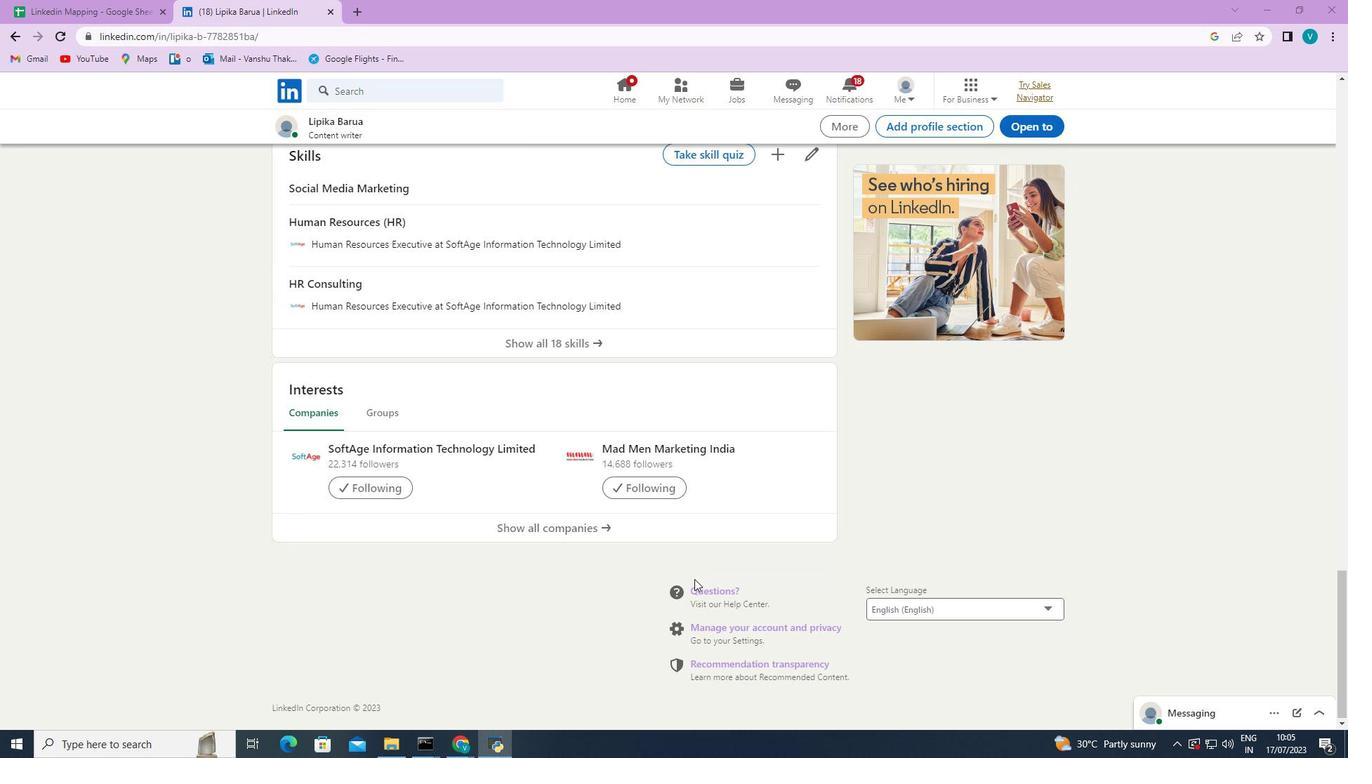 
Action: Mouse moved to (724, 588)
Screenshot: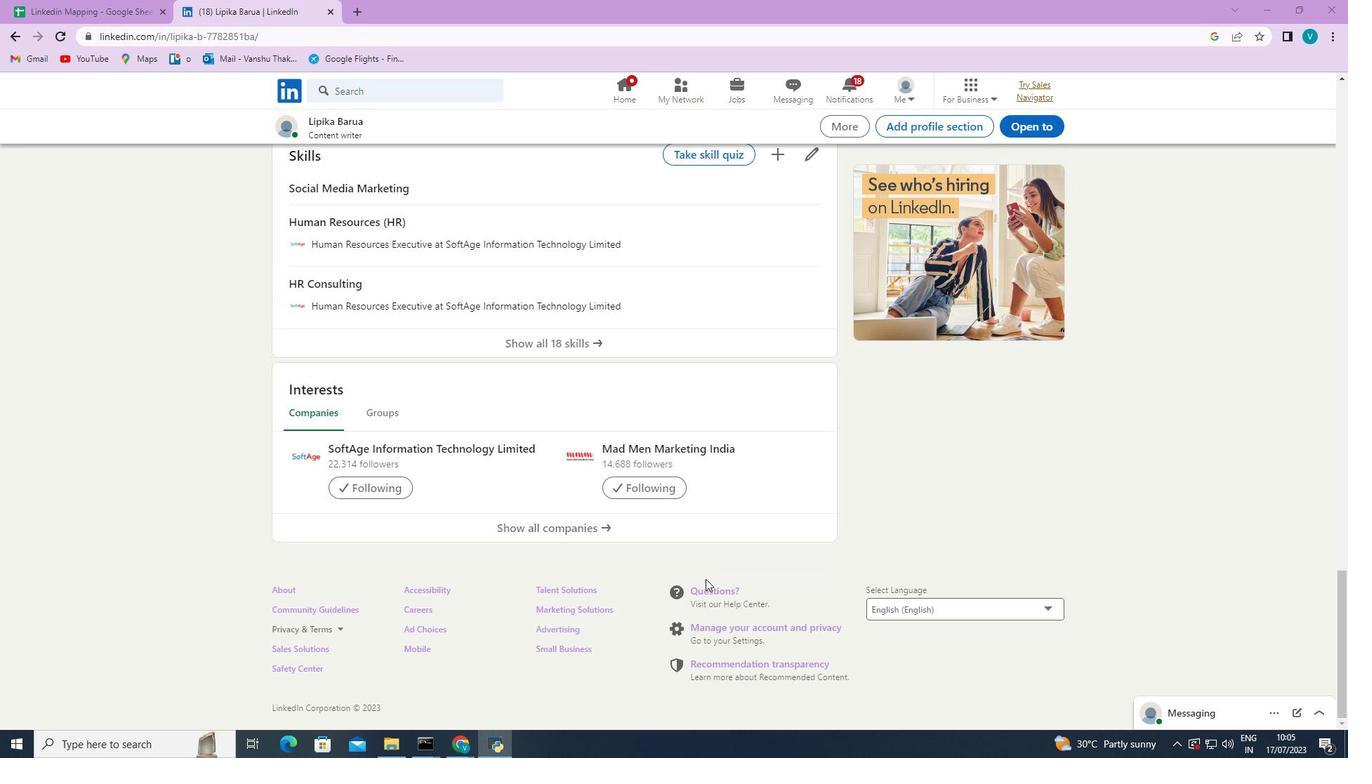 
Action: Mouse scrolled (724, 587) with delta (0, 0)
Screenshot: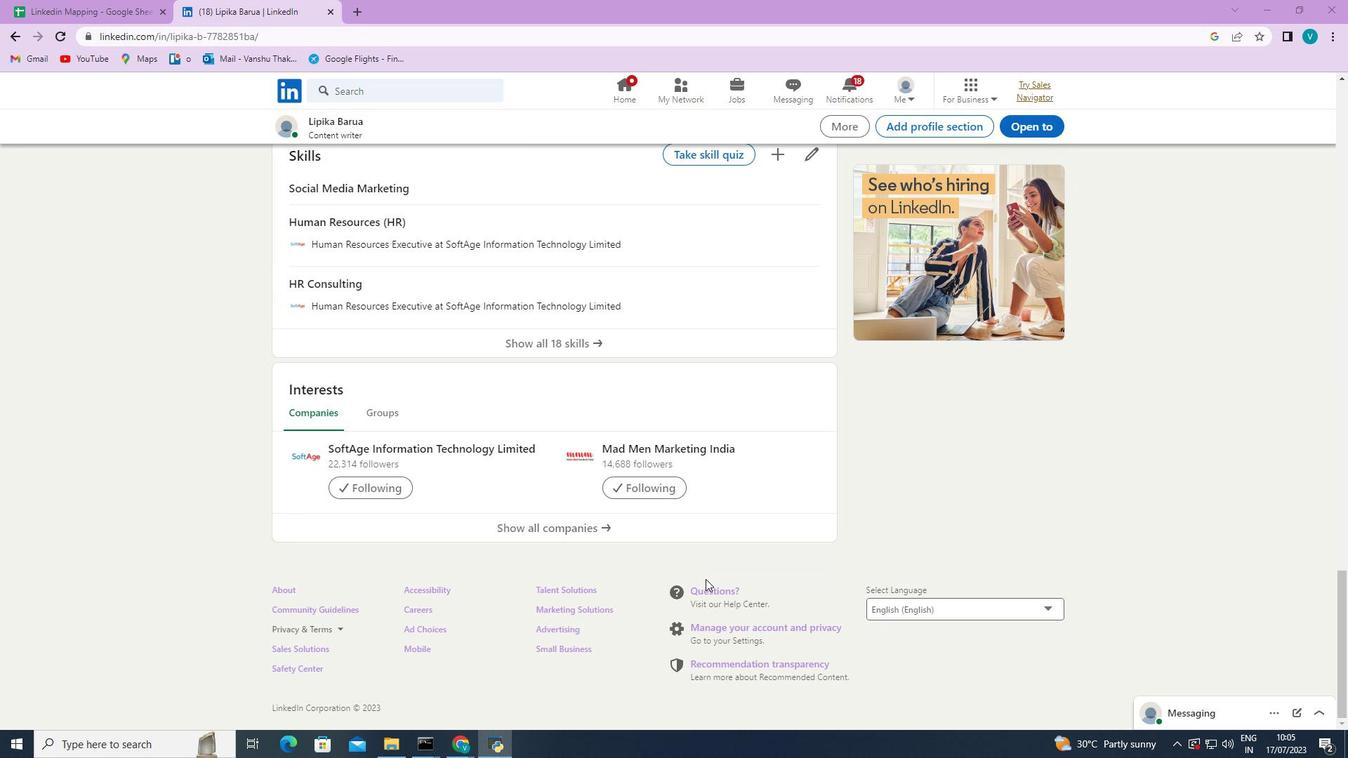 
Action: Mouse moved to (736, 595)
Screenshot: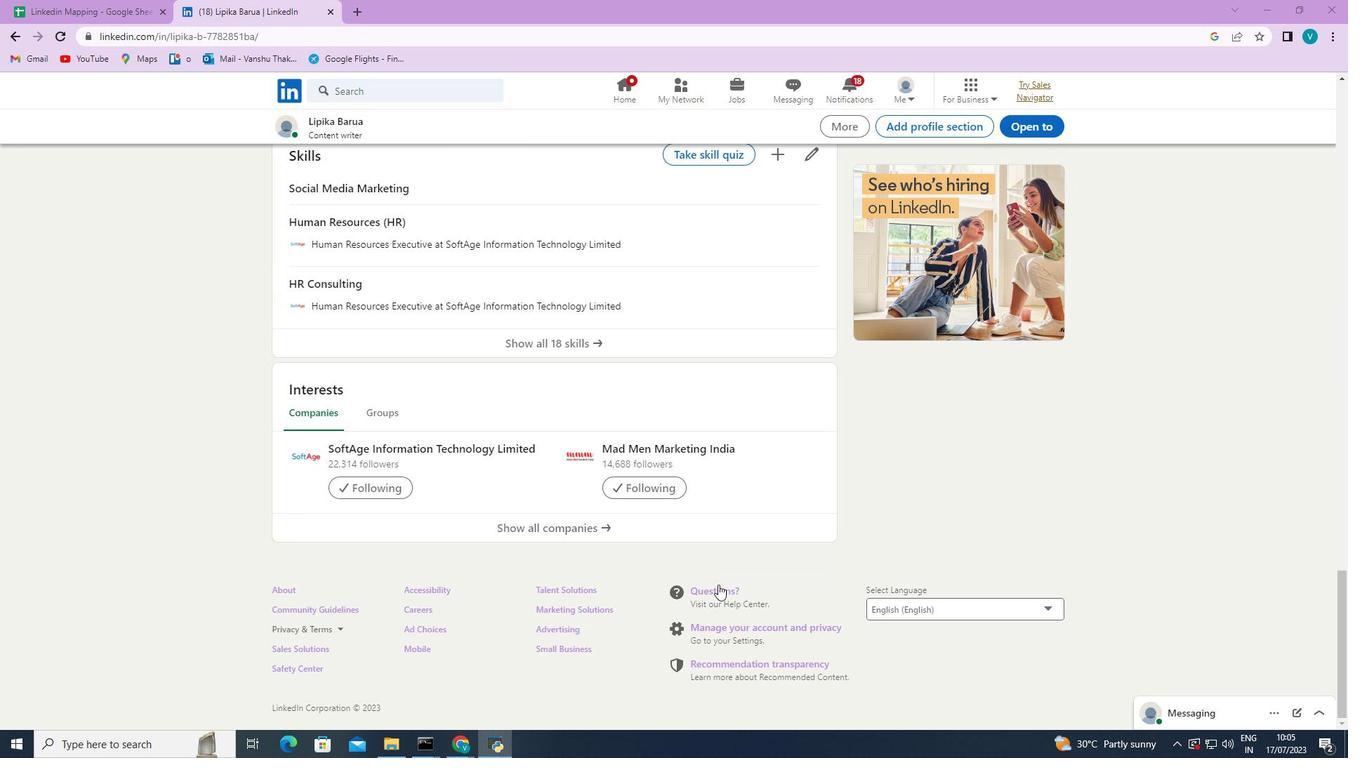 
Action: Mouse scrolled (736, 594) with delta (0, 0)
Screenshot: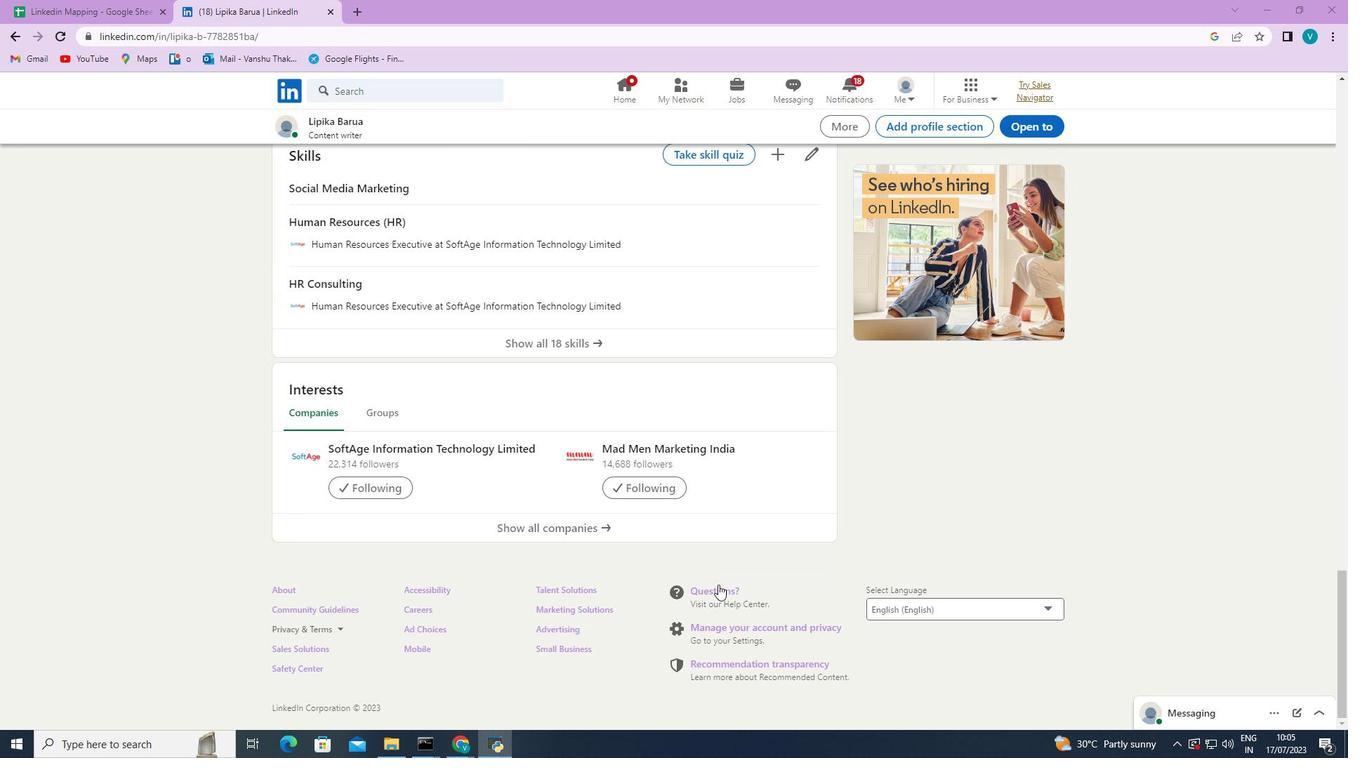 
Action: Mouse moved to (765, 605)
Screenshot: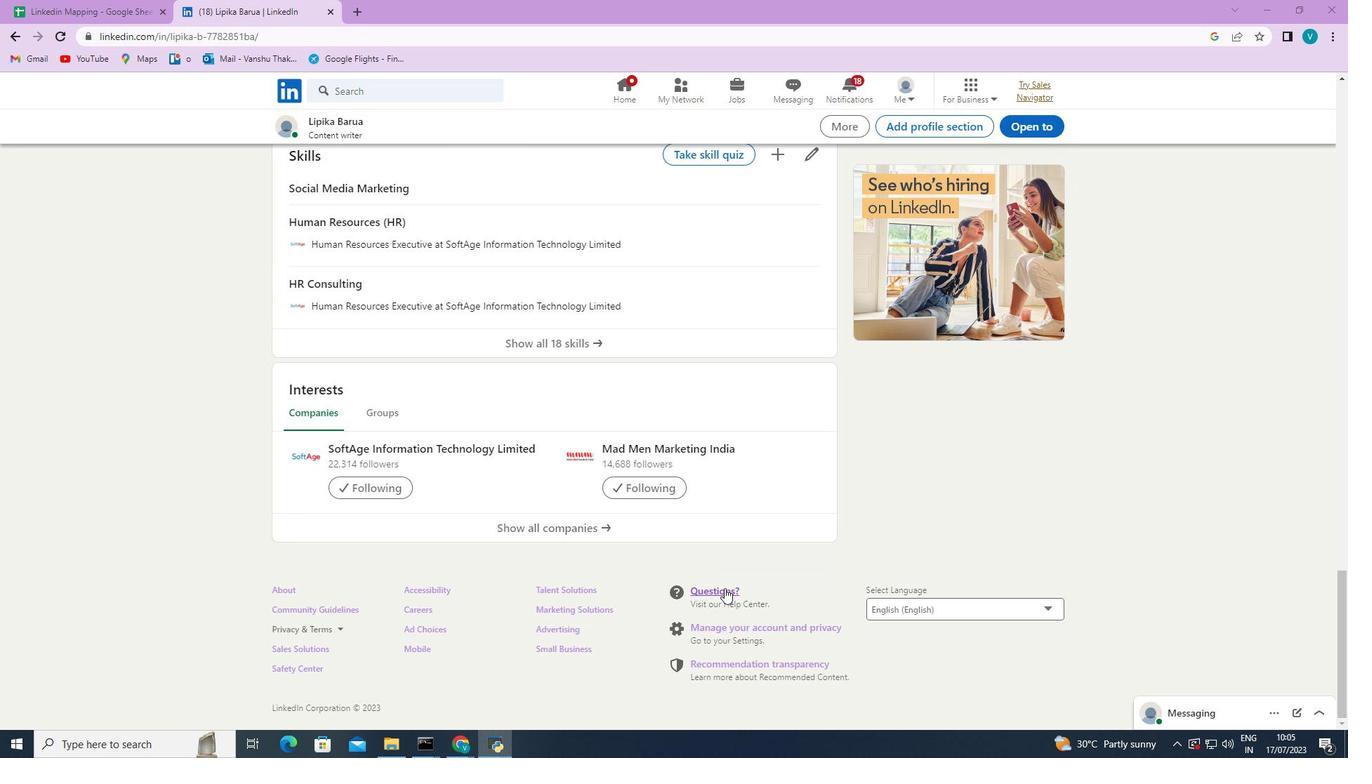 
Action: Mouse scrolled (765, 604) with delta (0, 0)
Screenshot: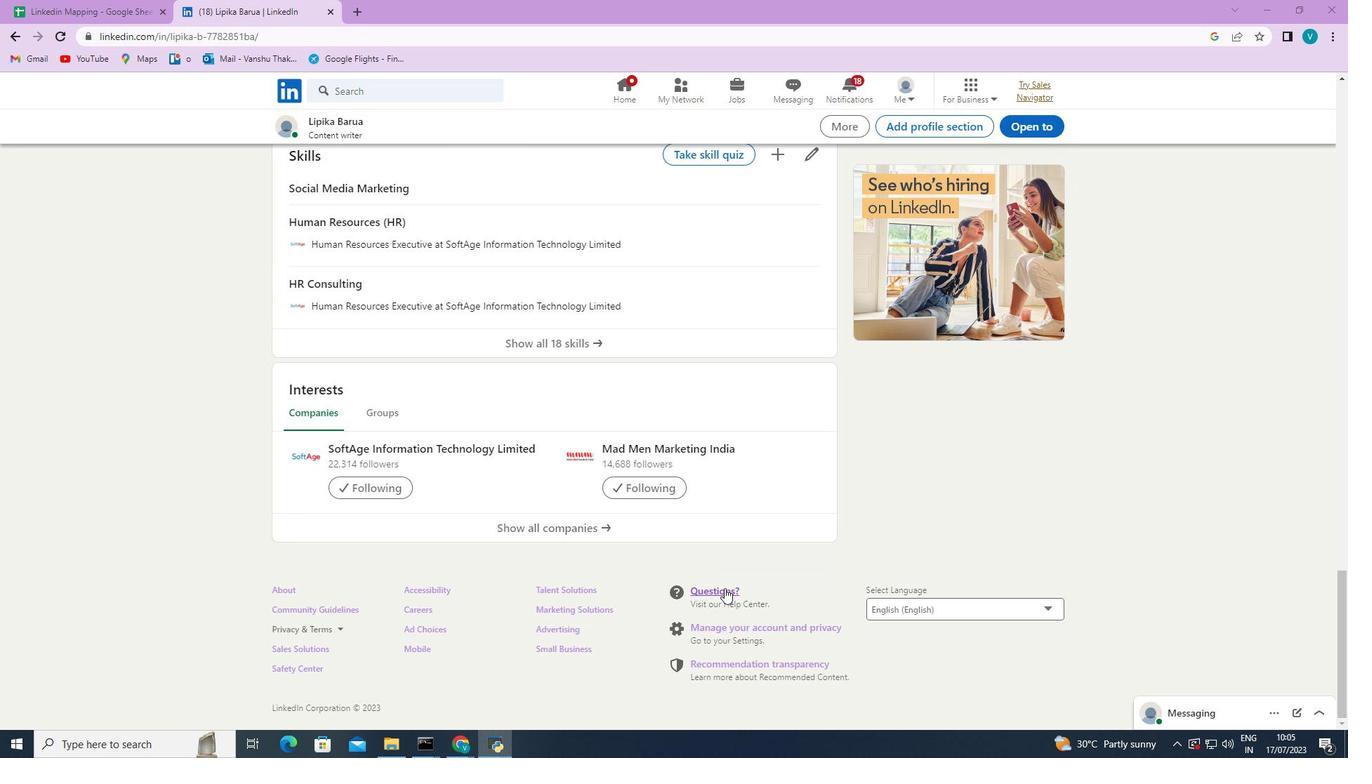
Action: Mouse moved to (1019, 616)
Screenshot: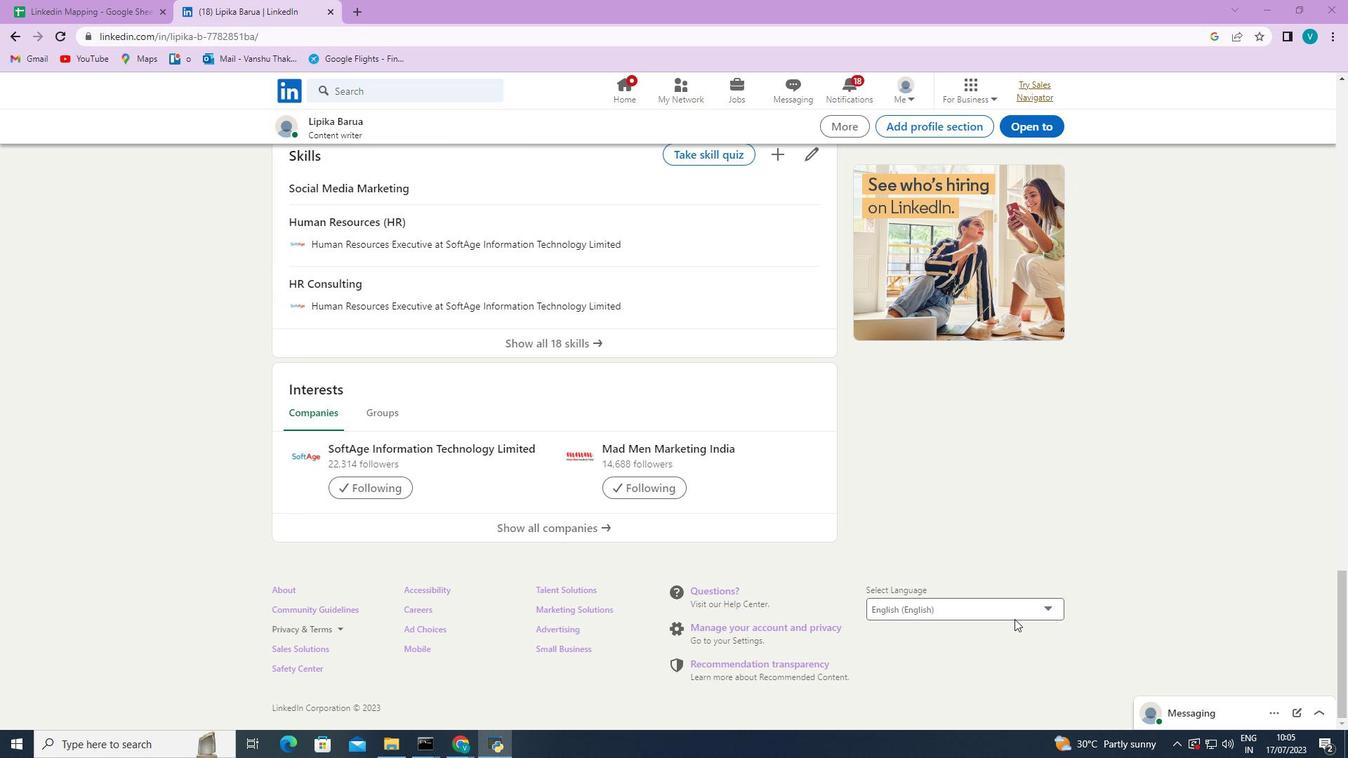 
Action: Mouse pressed left at (1019, 616)
Screenshot: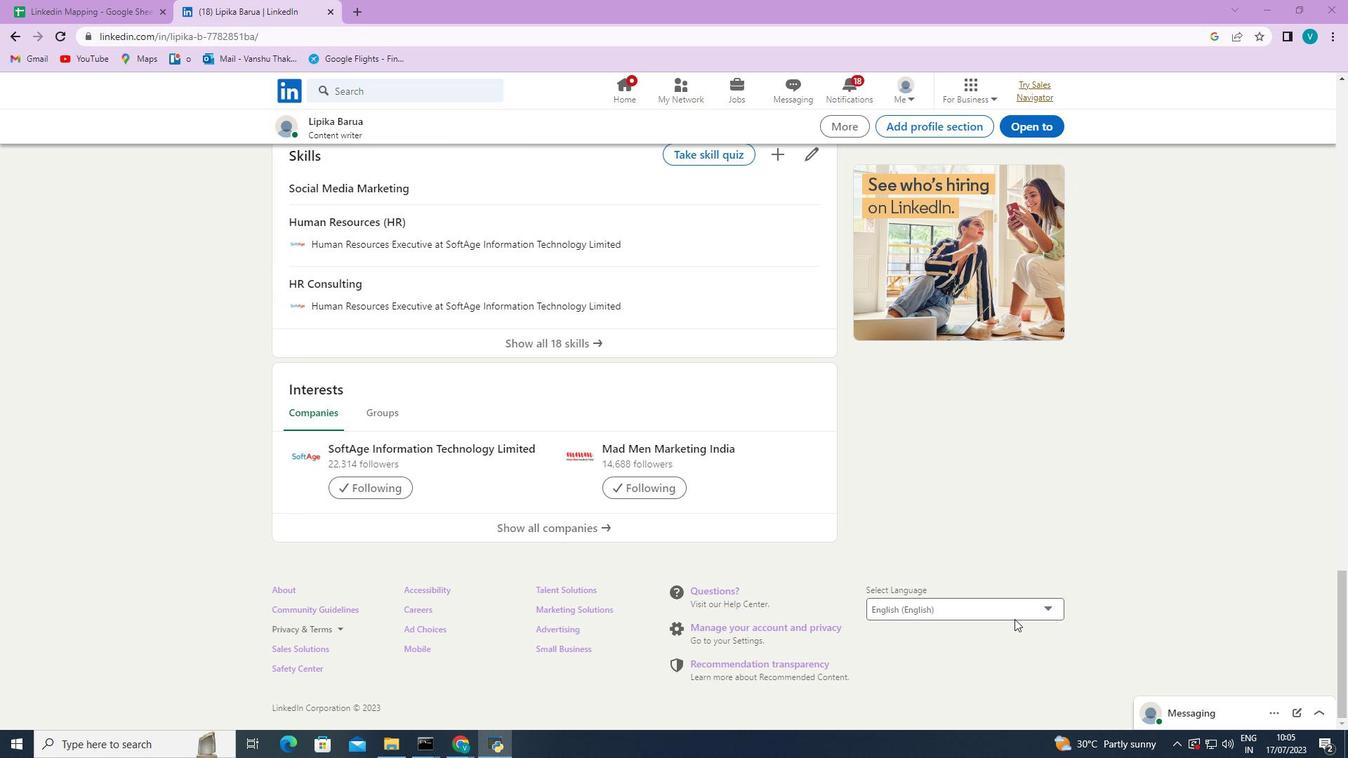 
Action: Mouse moved to (914, 449)
Screenshot: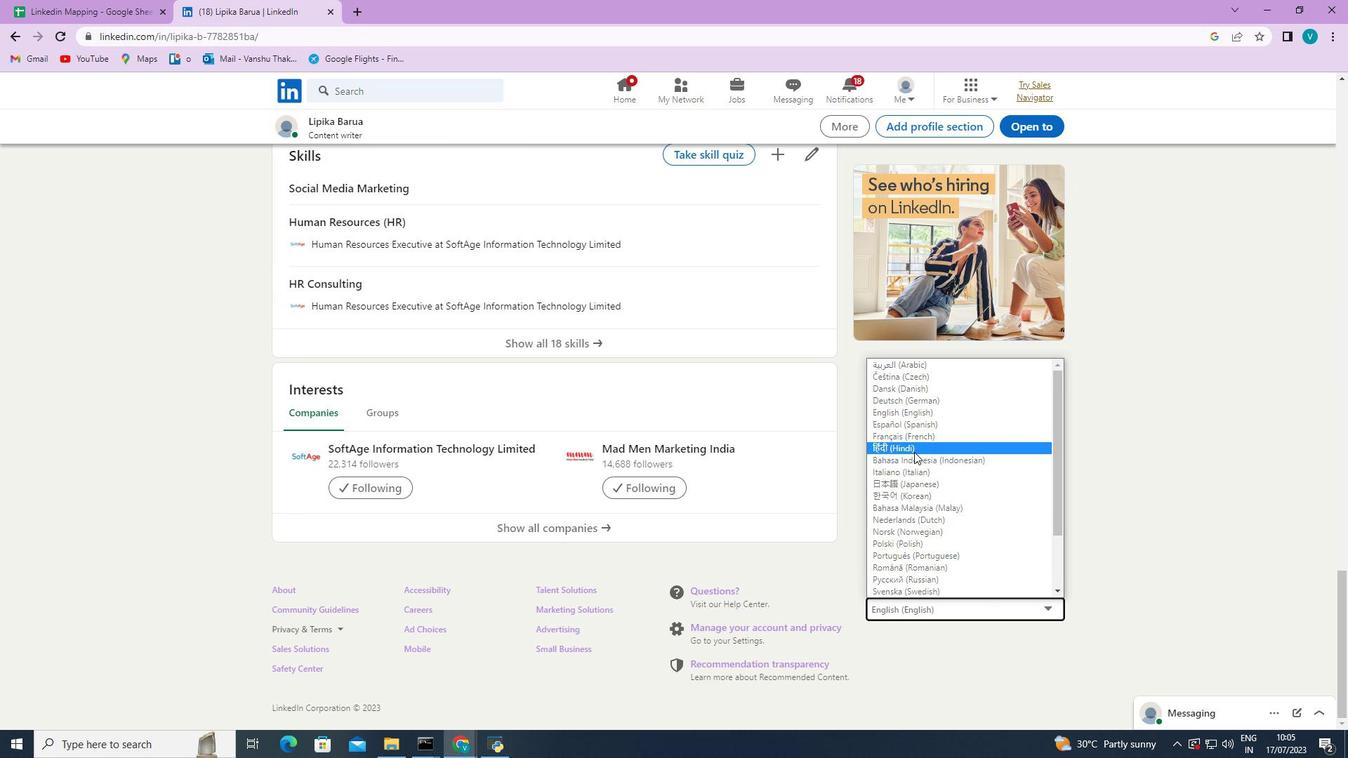 
Action: Mouse pressed left at (914, 449)
Screenshot: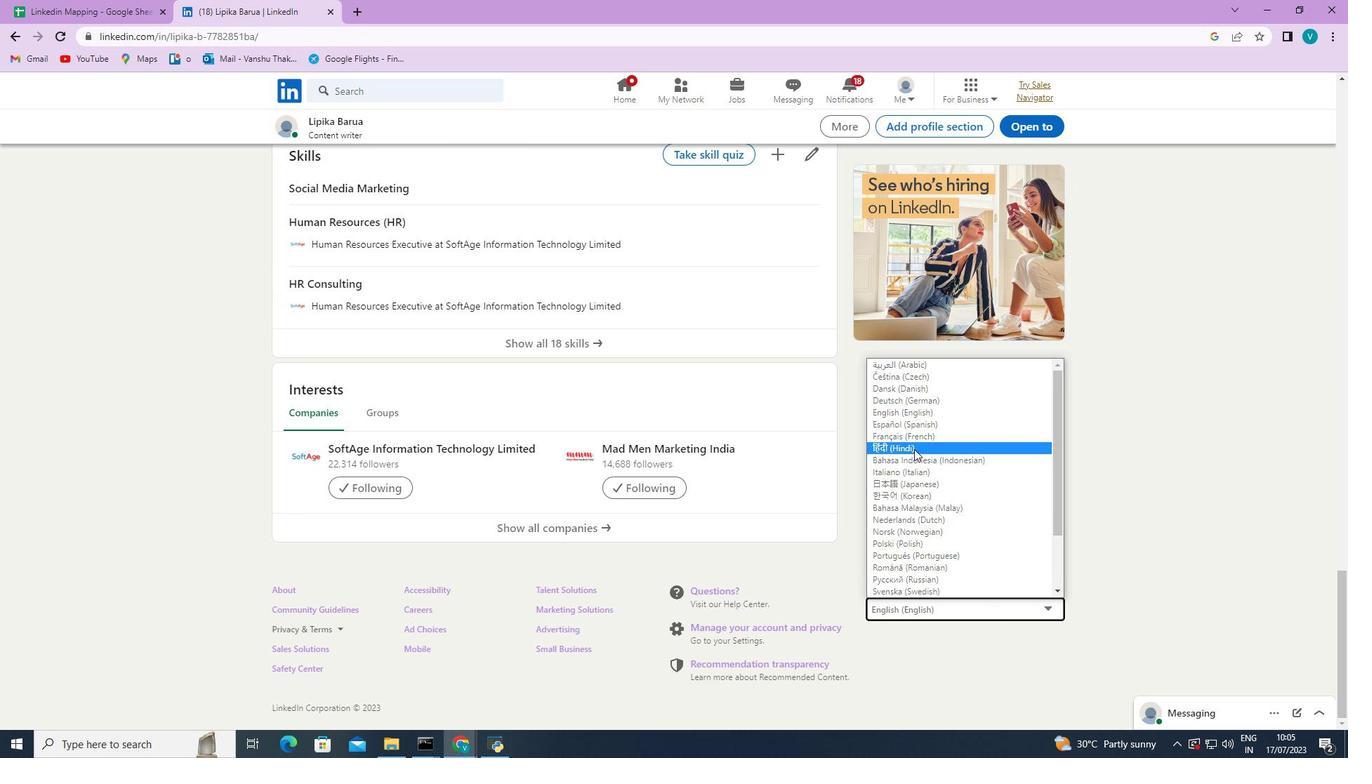 
Action: Mouse moved to (184, 381)
Screenshot: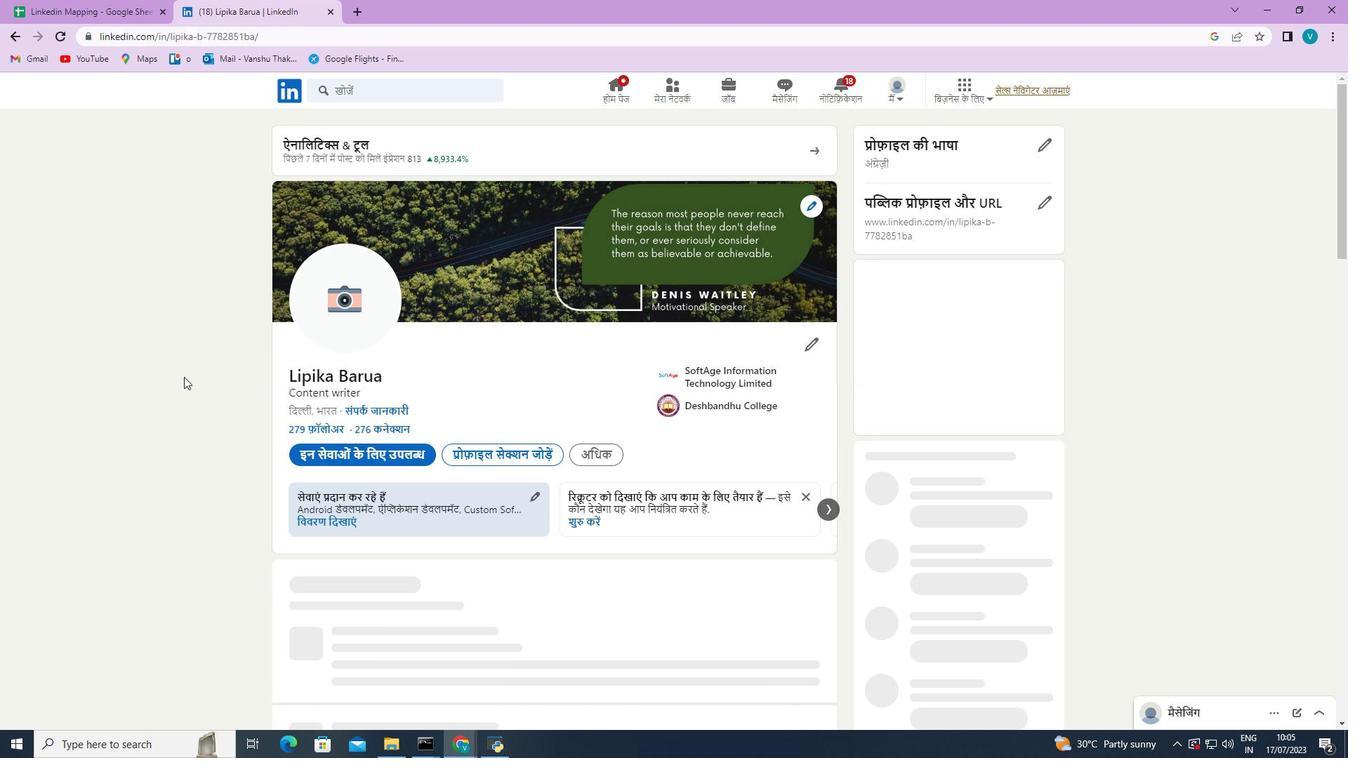 
Action: Mouse scrolled (184, 380) with delta (0, 0)
Screenshot: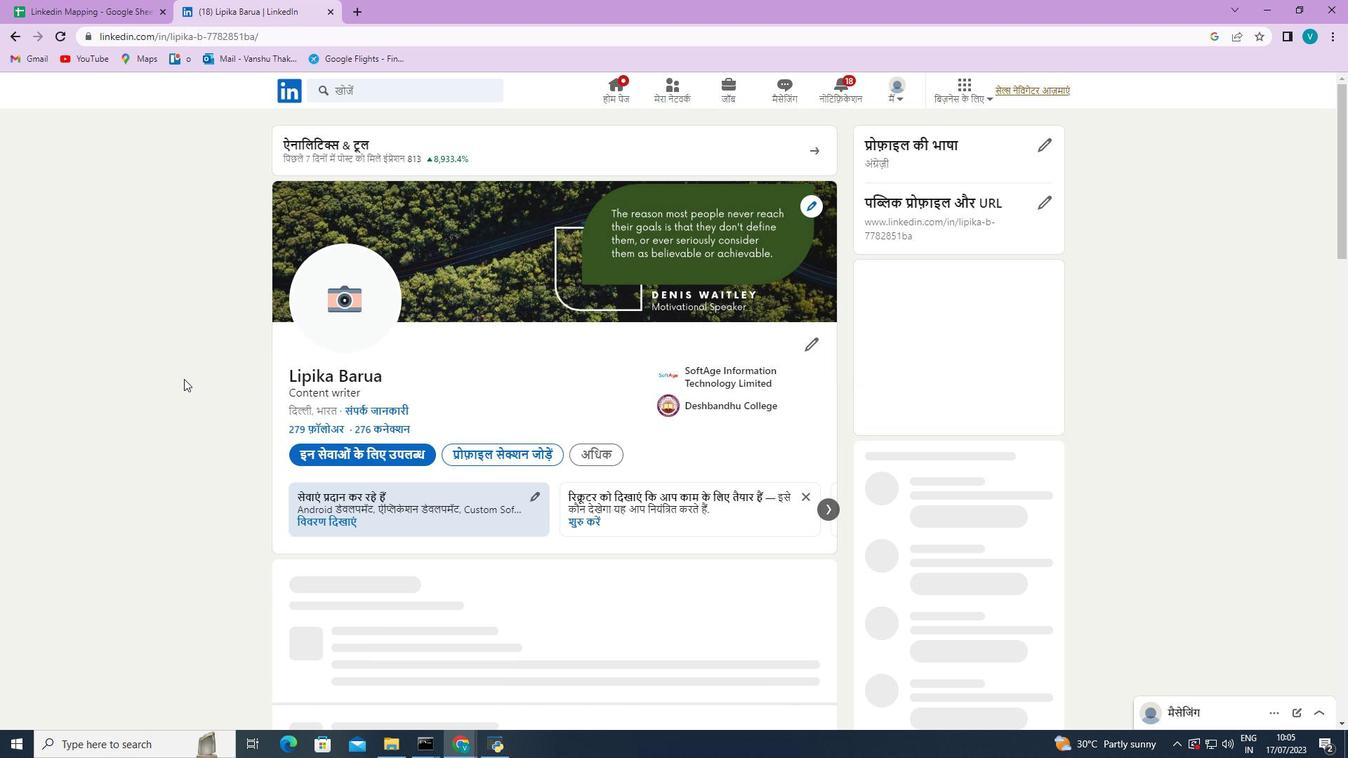 
Action: Mouse scrolled (184, 380) with delta (0, 0)
Screenshot: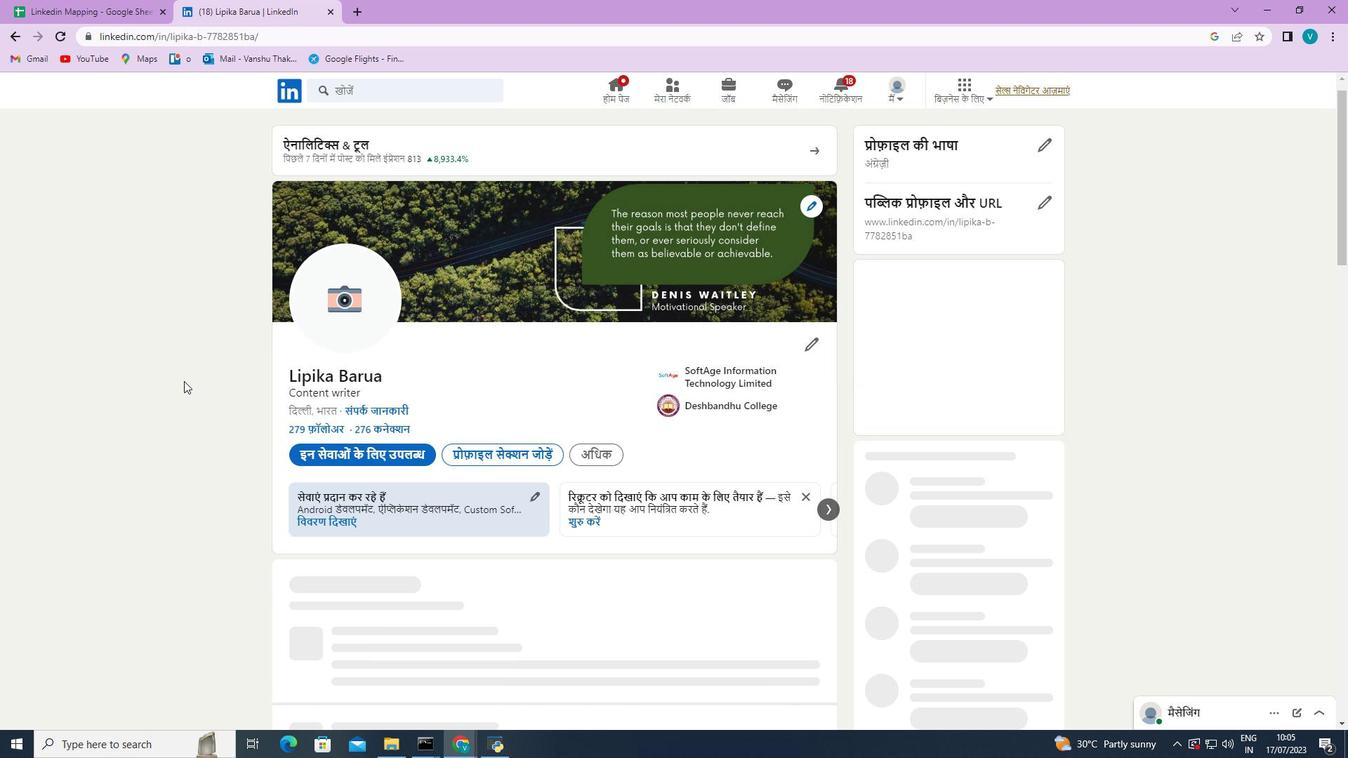 
Action: Mouse scrolled (184, 380) with delta (0, 0)
Screenshot: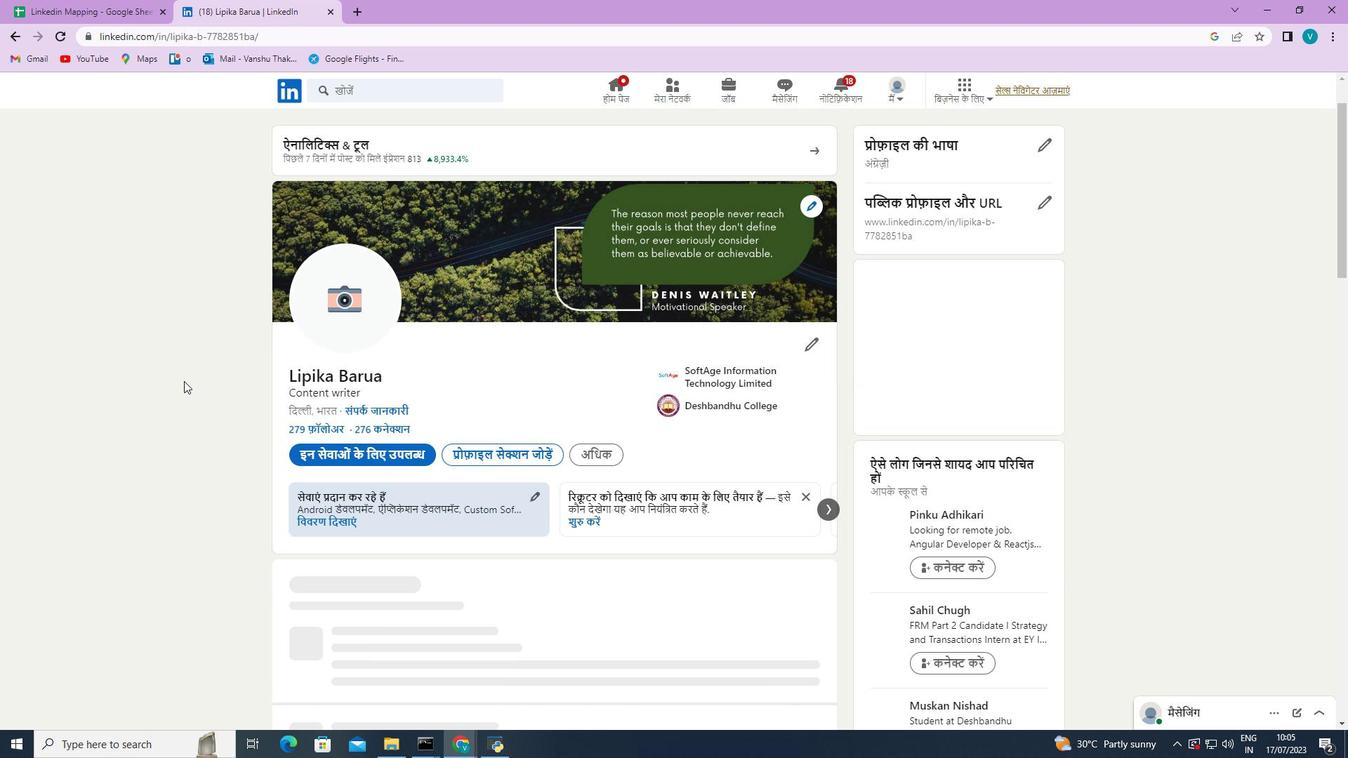 
Action: Mouse scrolled (184, 380) with delta (0, 0)
Screenshot: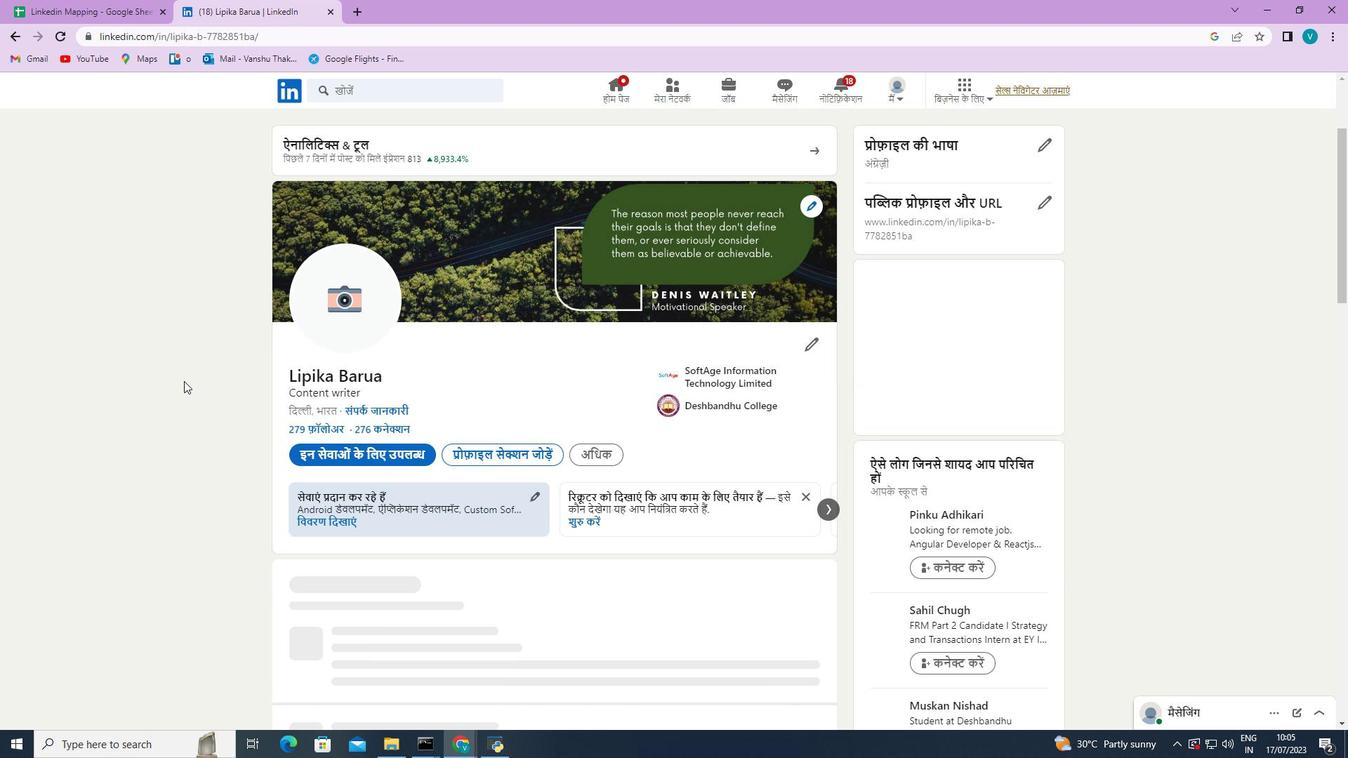 
Action: Mouse scrolled (184, 380) with delta (0, 0)
Screenshot: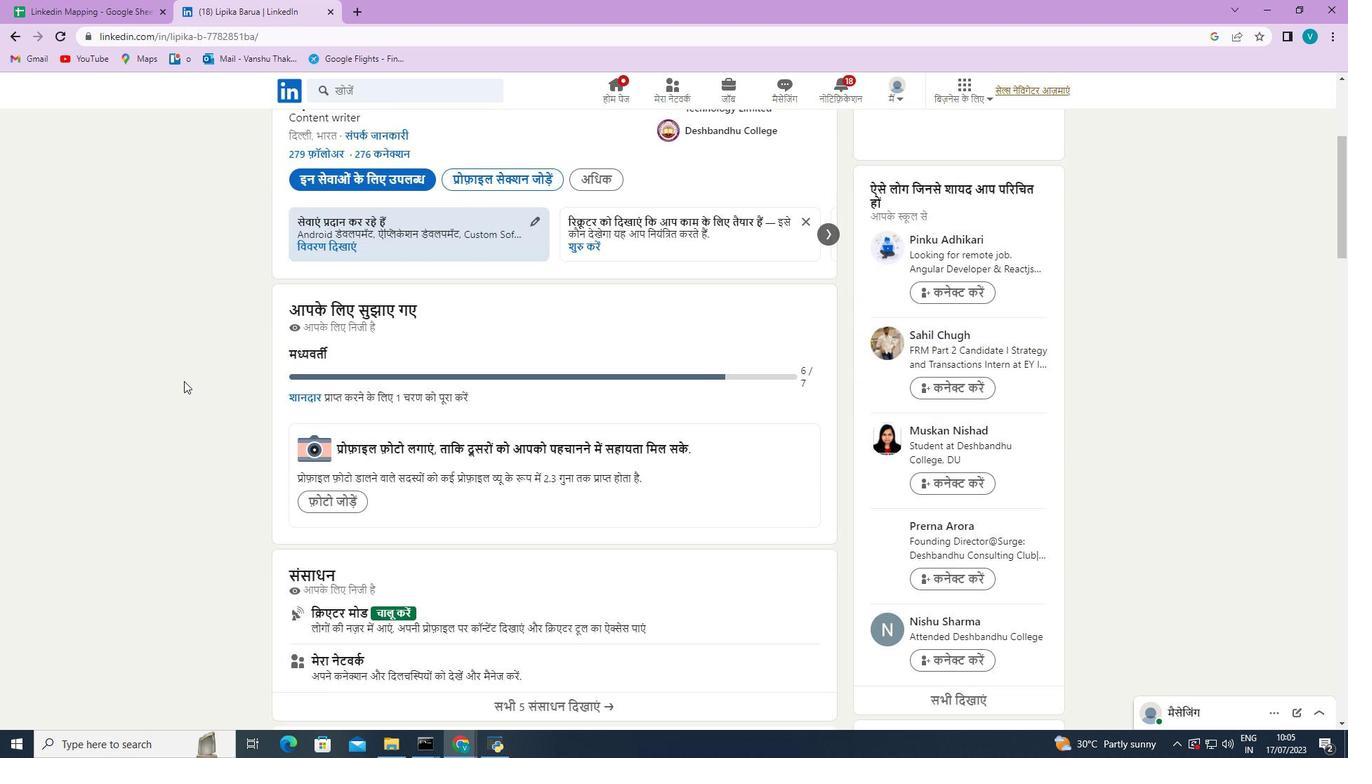 
Action: Mouse scrolled (184, 380) with delta (0, 0)
Screenshot: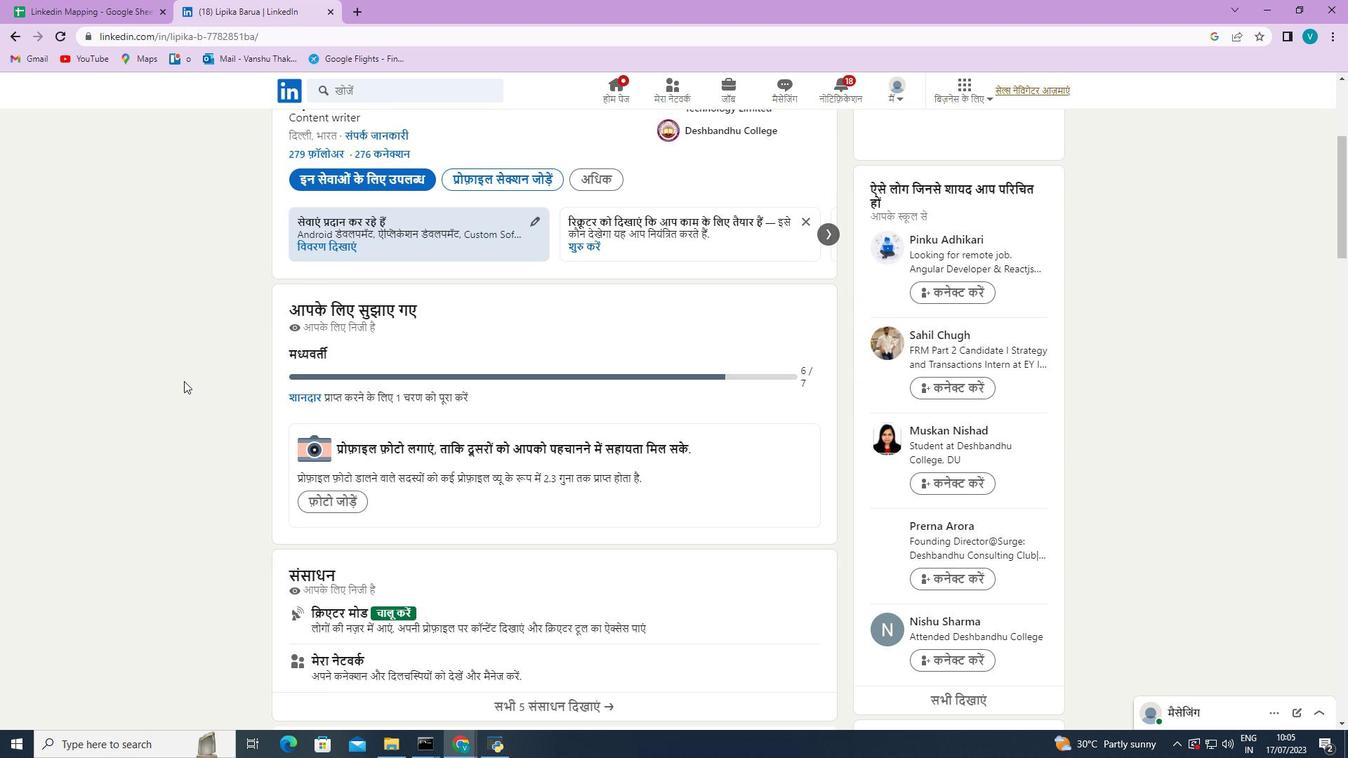 
Action: Mouse scrolled (184, 380) with delta (0, 0)
Screenshot: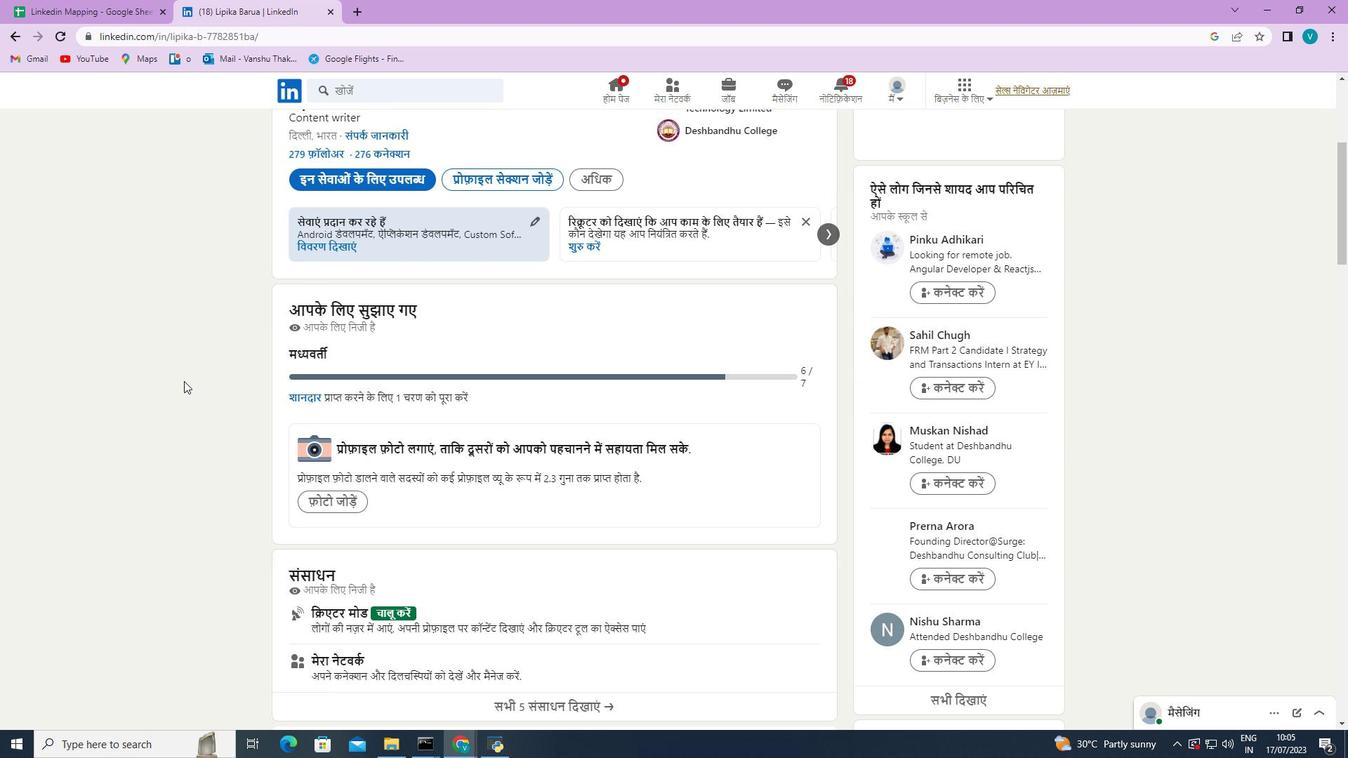 
Action: Mouse scrolled (184, 380) with delta (0, 0)
Screenshot: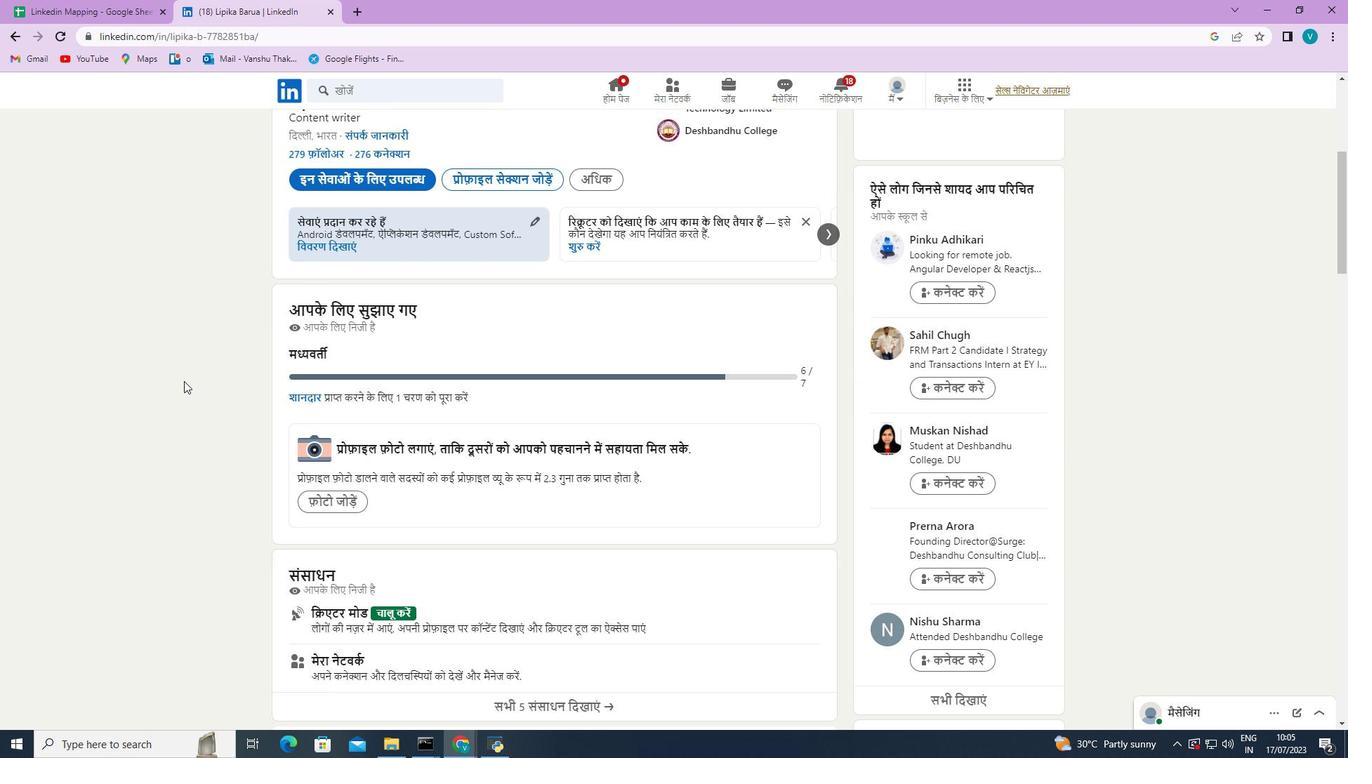 
Action: Mouse scrolled (184, 380) with delta (0, 0)
Screenshot: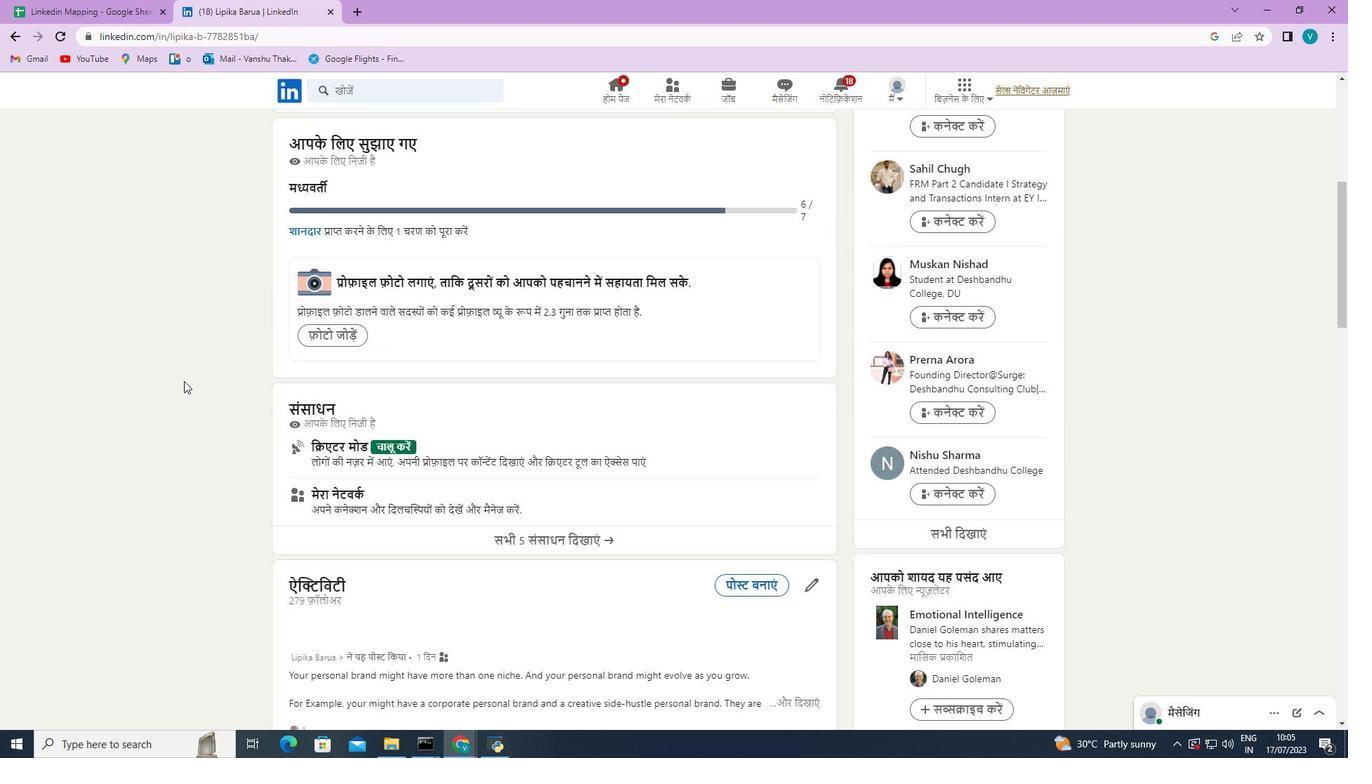 
Action: Mouse scrolled (184, 380) with delta (0, 0)
Screenshot: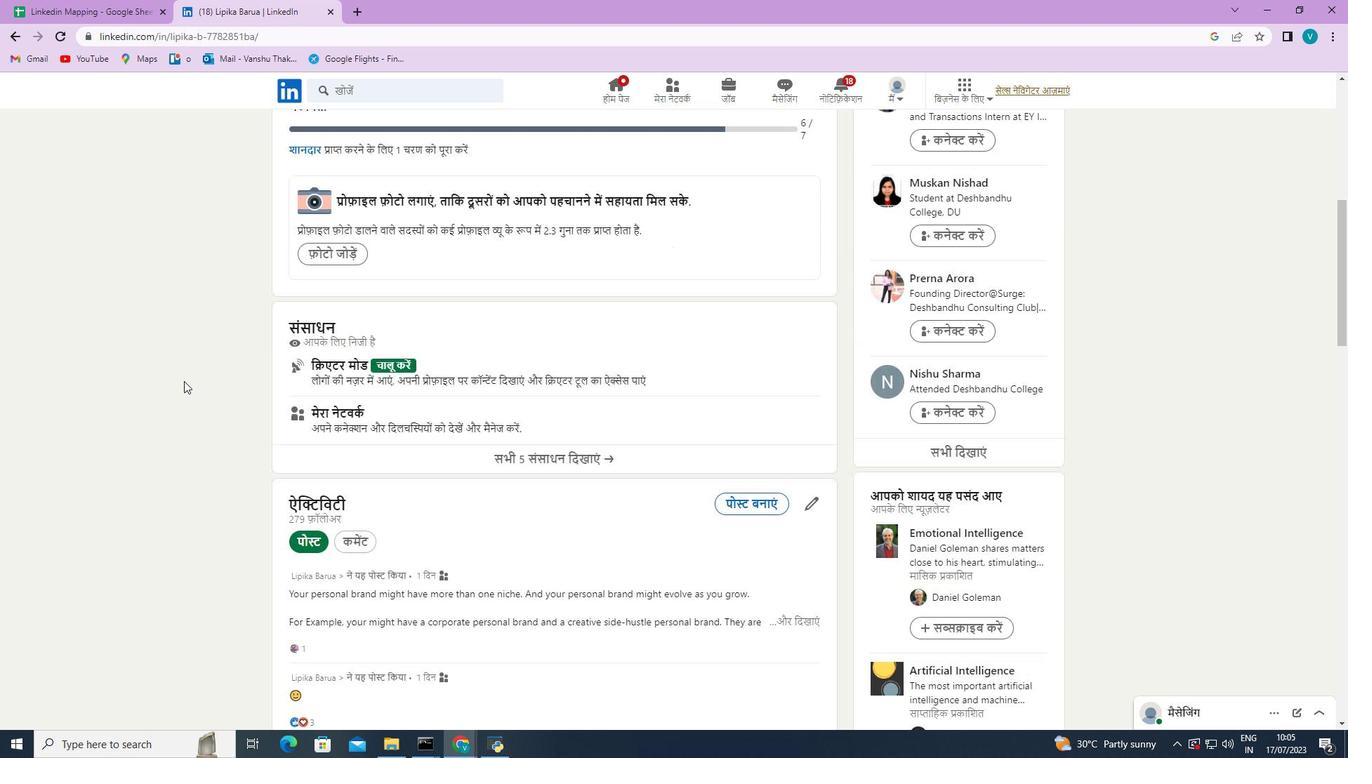 
Action: Mouse scrolled (184, 380) with delta (0, 0)
Screenshot: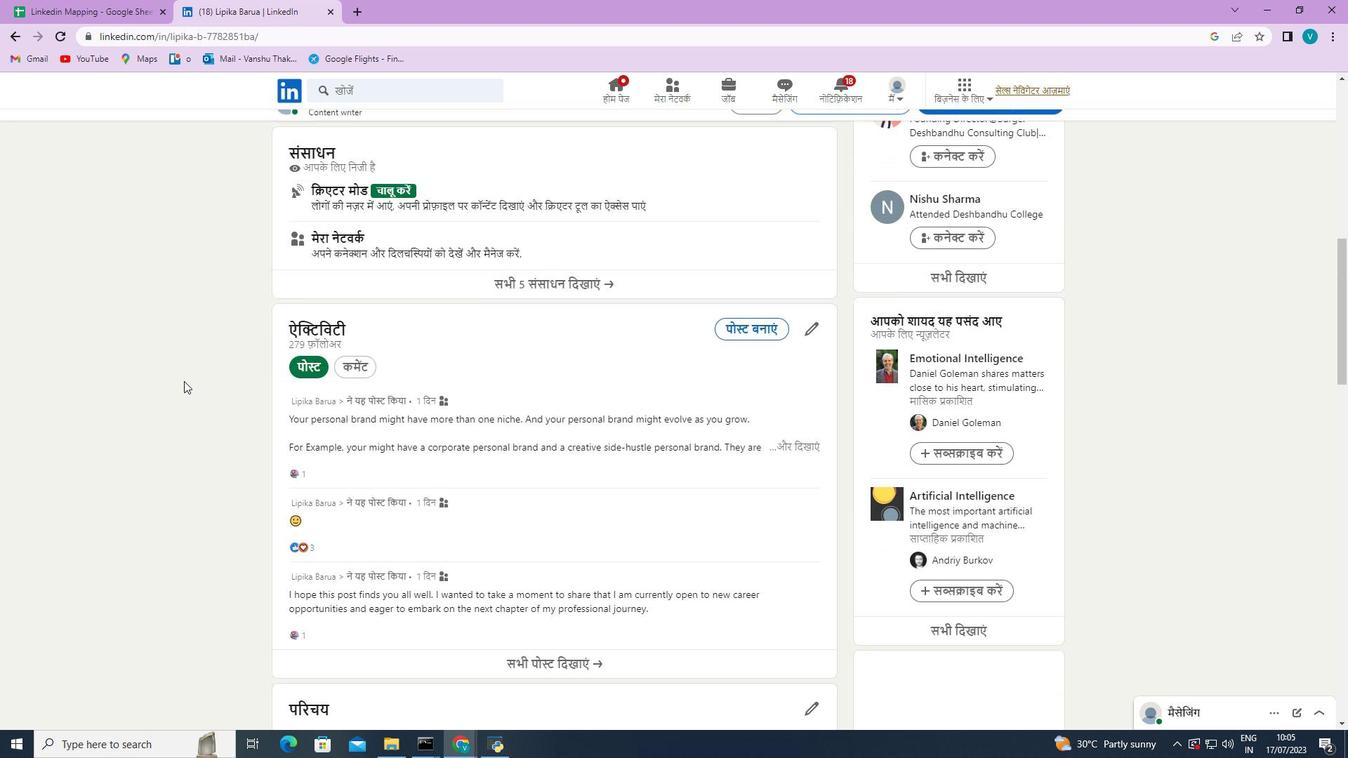 
Action: Mouse scrolled (184, 380) with delta (0, 0)
Screenshot: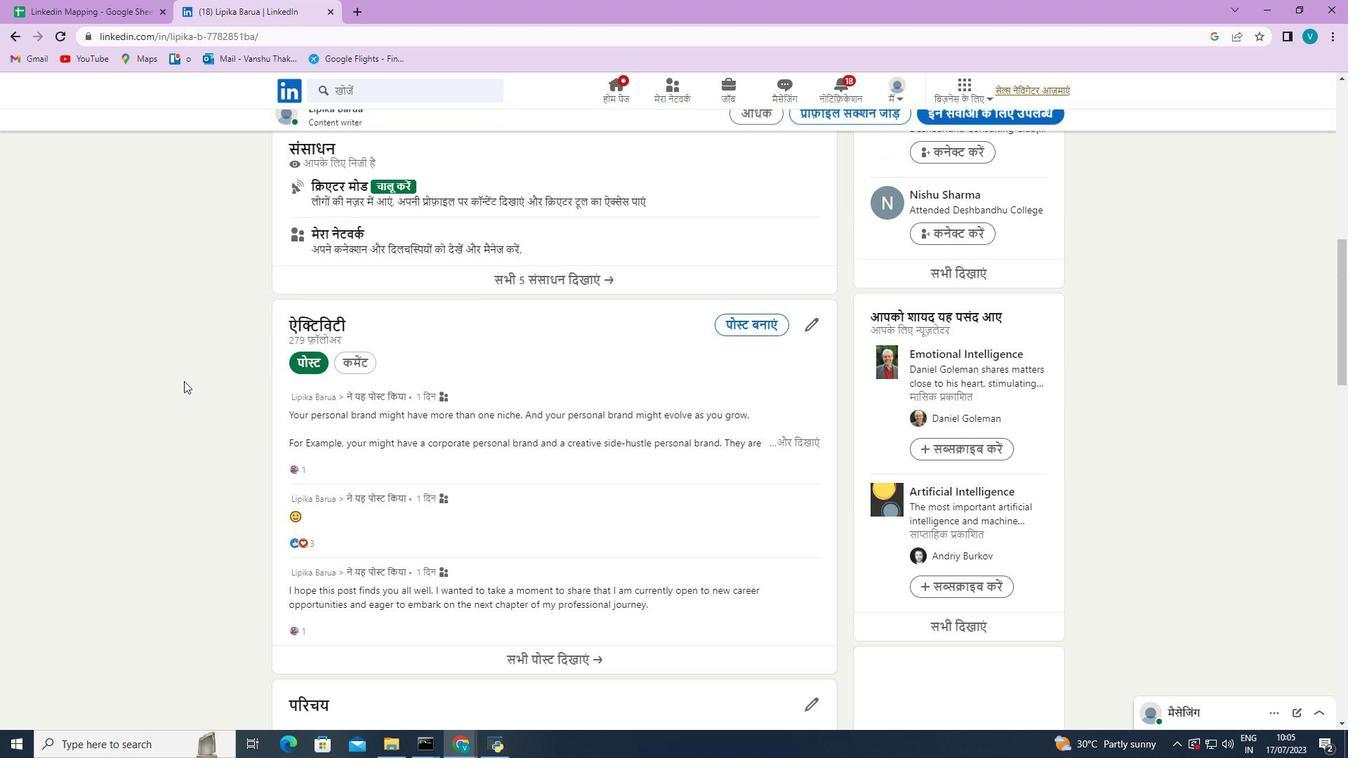 
Action: Mouse scrolled (184, 380) with delta (0, 0)
Screenshot: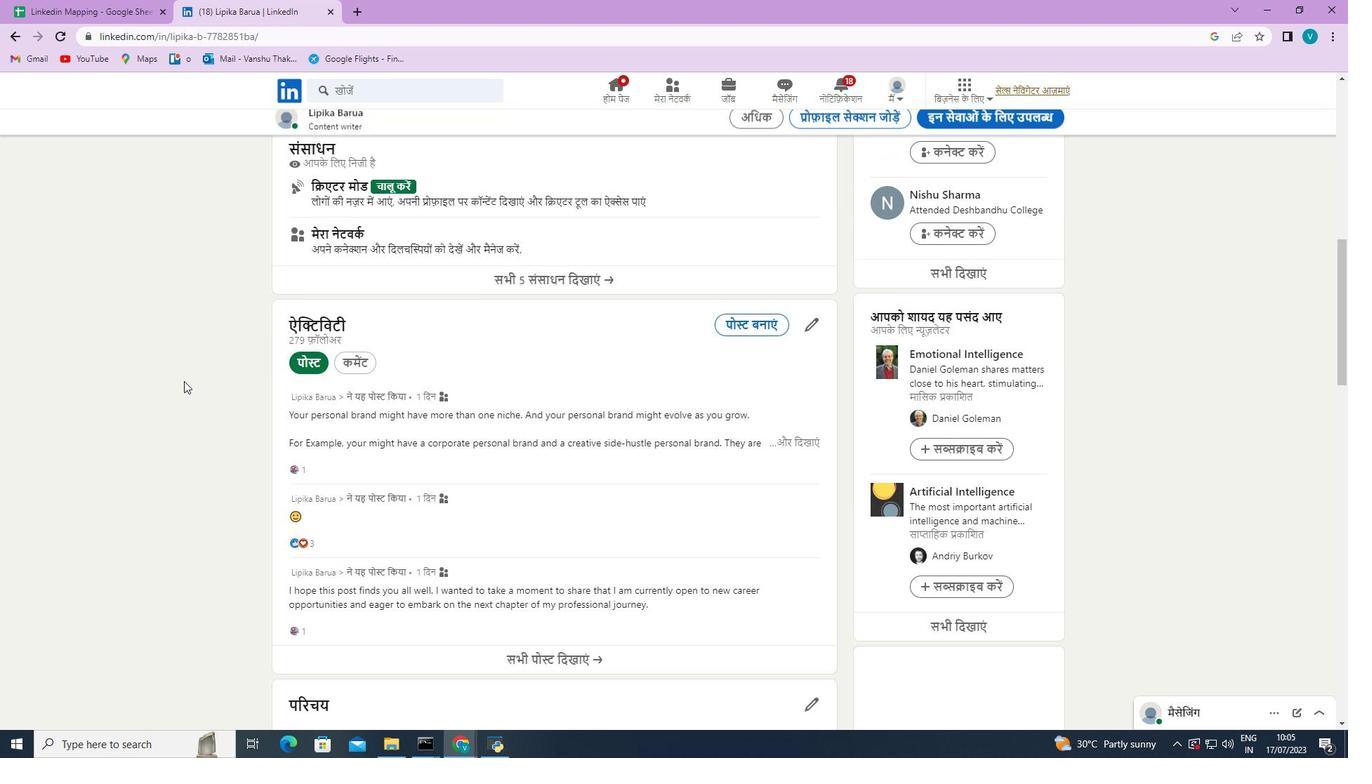 
Action: Mouse scrolled (184, 380) with delta (0, 0)
Screenshot: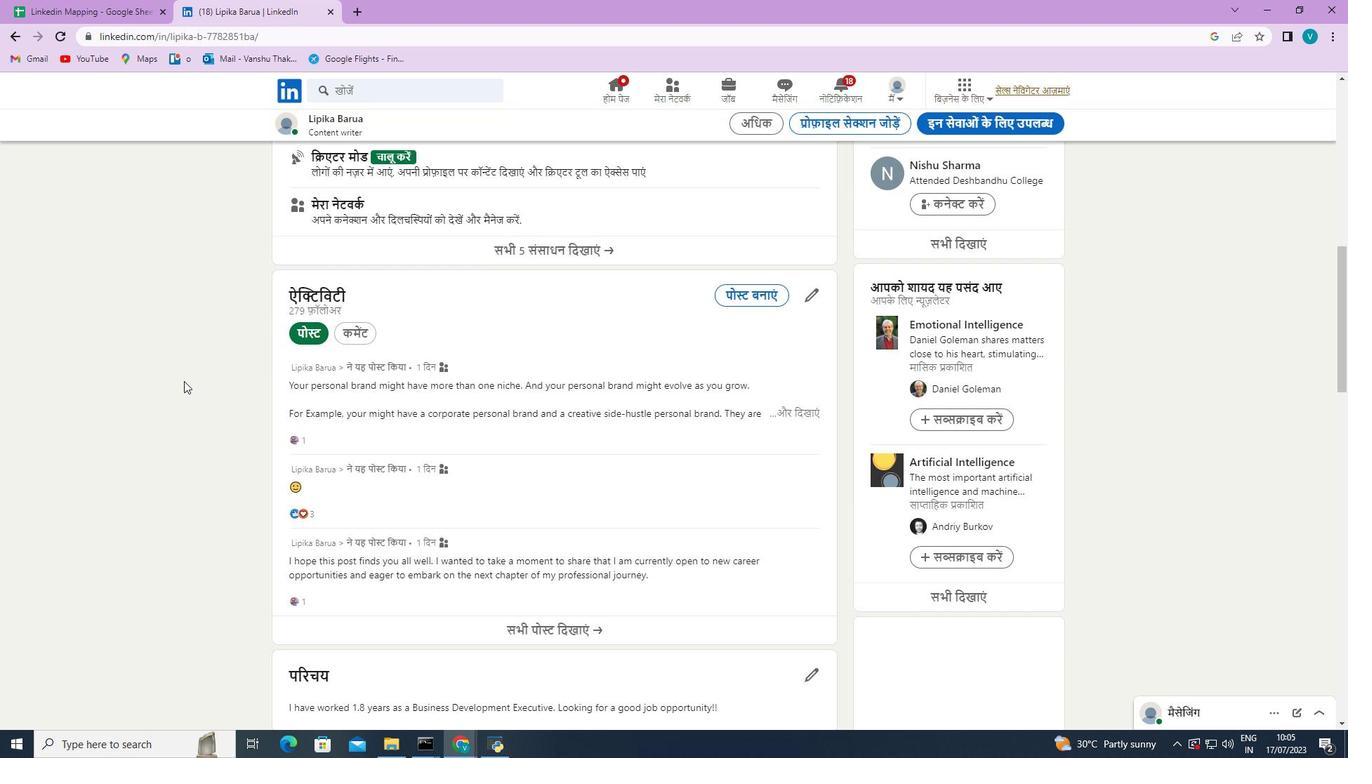 
Action: Mouse scrolled (184, 380) with delta (0, 0)
Screenshot: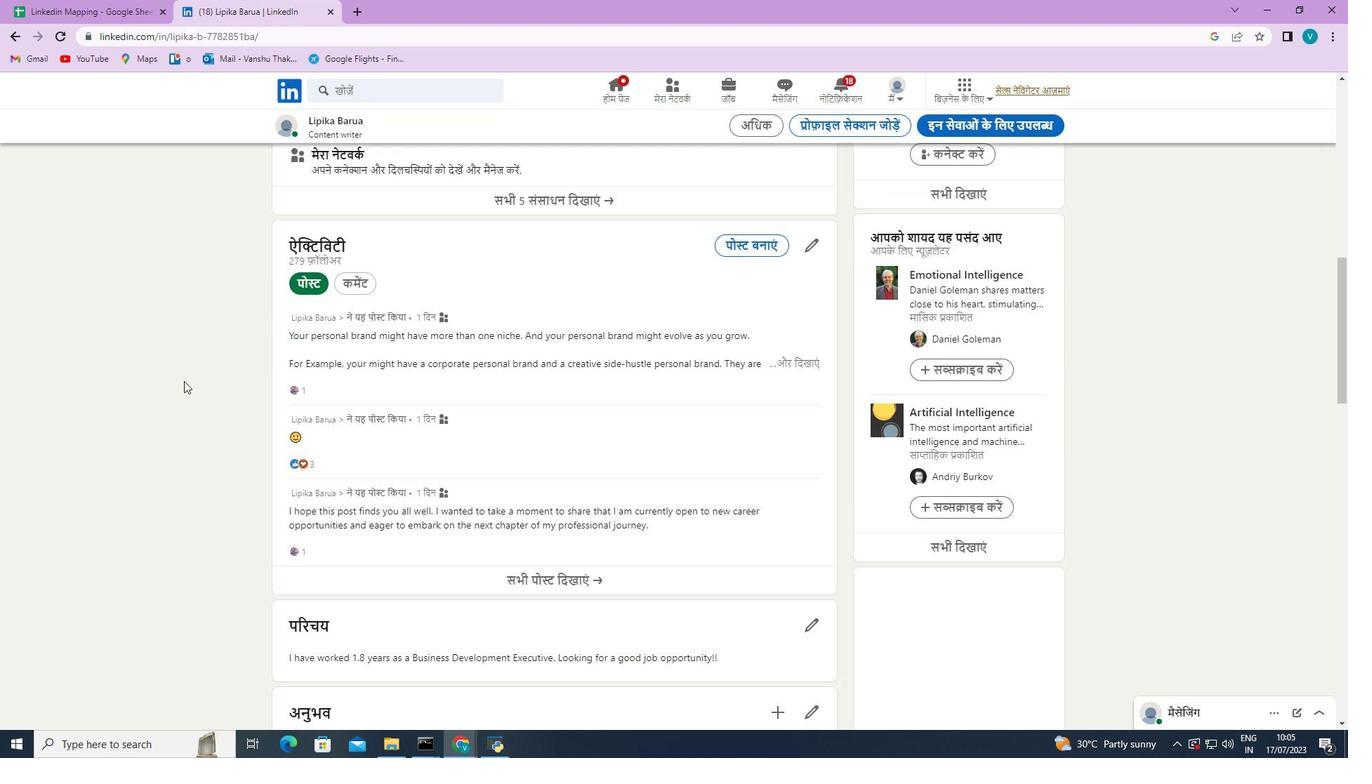 
Action: Mouse moved to (186, 452)
Screenshot: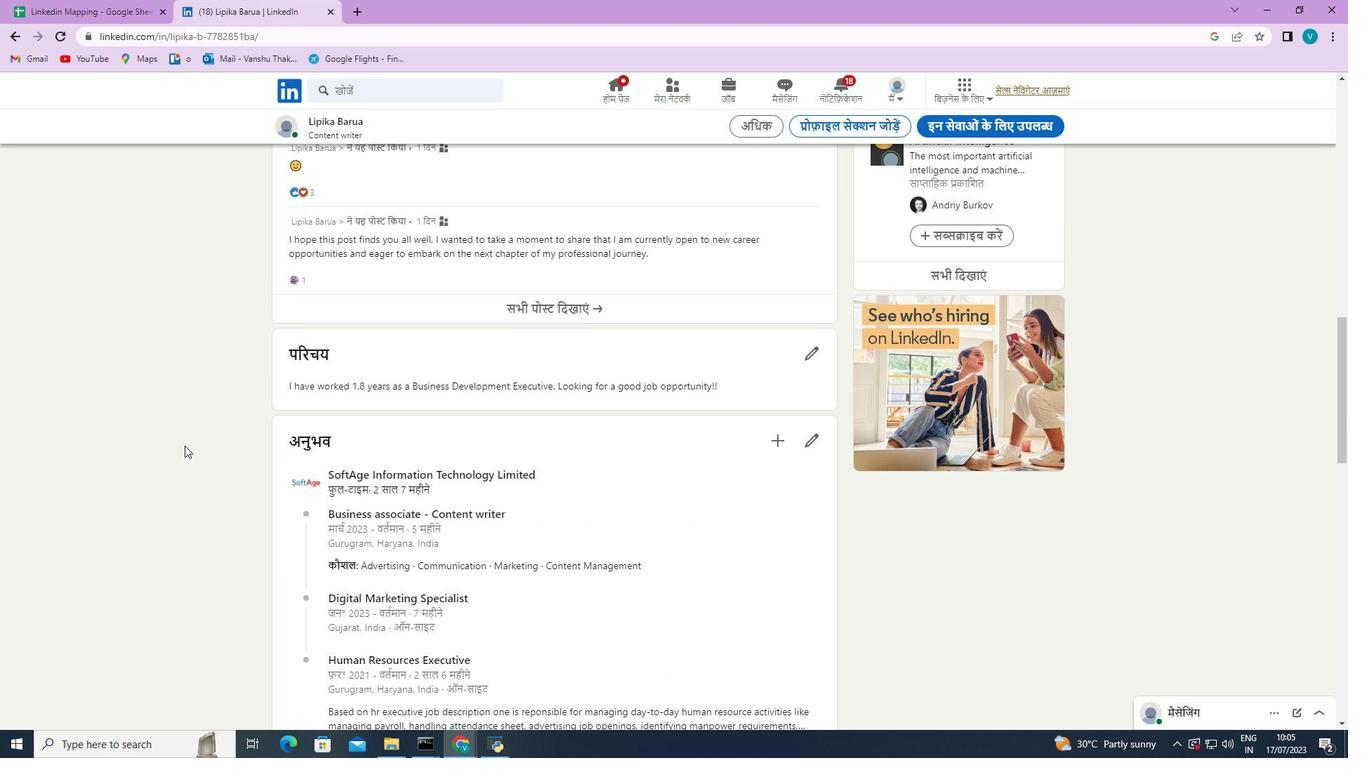 
Action: Mouse scrolled (186, 451) with delta (0, 0)
Screenshot: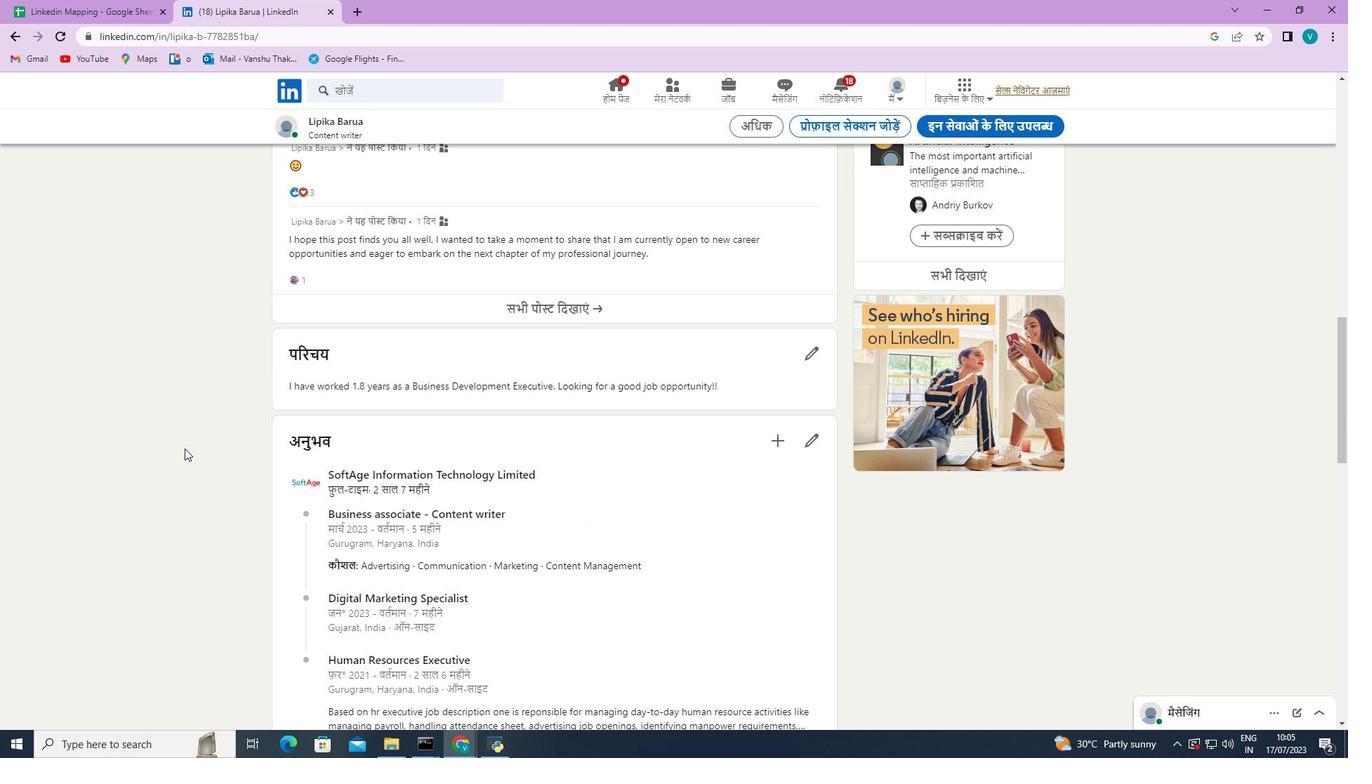 
Action: Mouse moved to (186, 459)
Screenshot: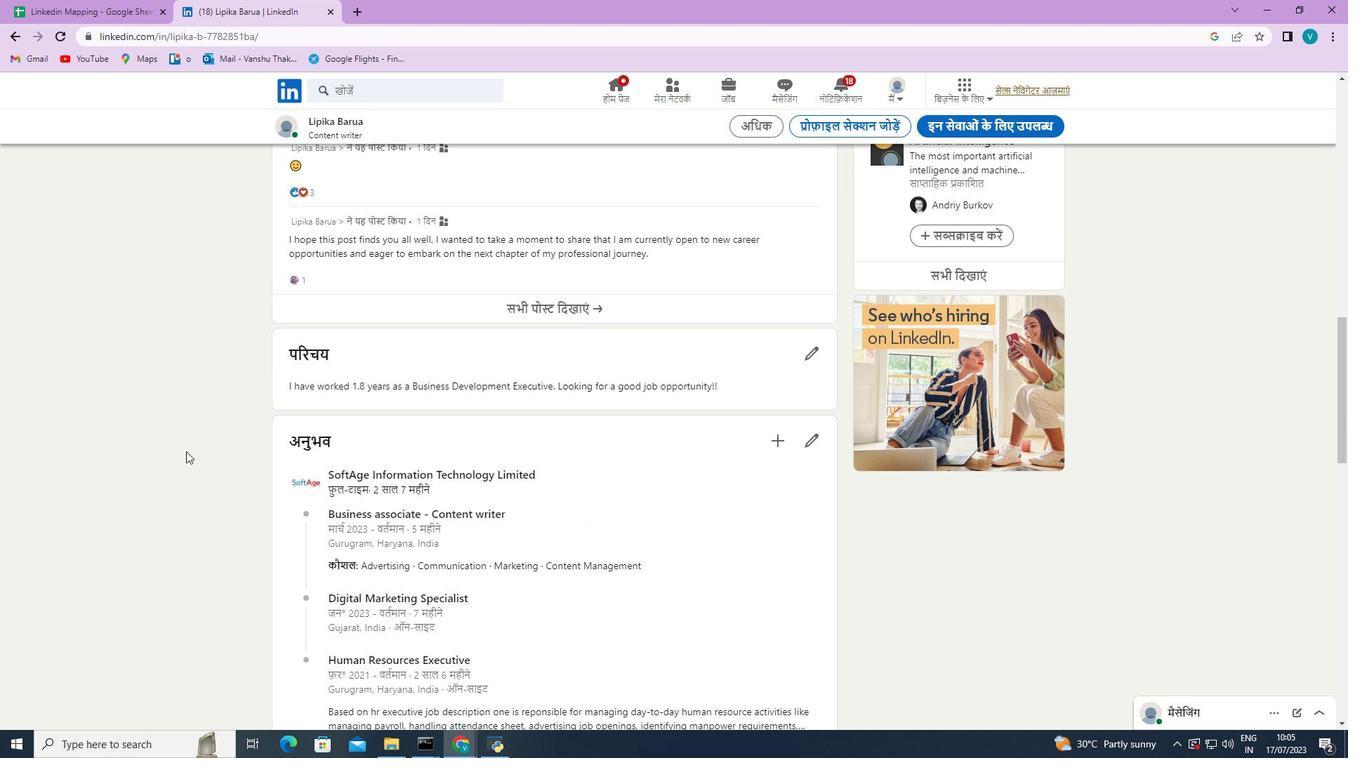 
Action: Mouse scrolled (186, 458) with delta (0, 0)
Screenshot: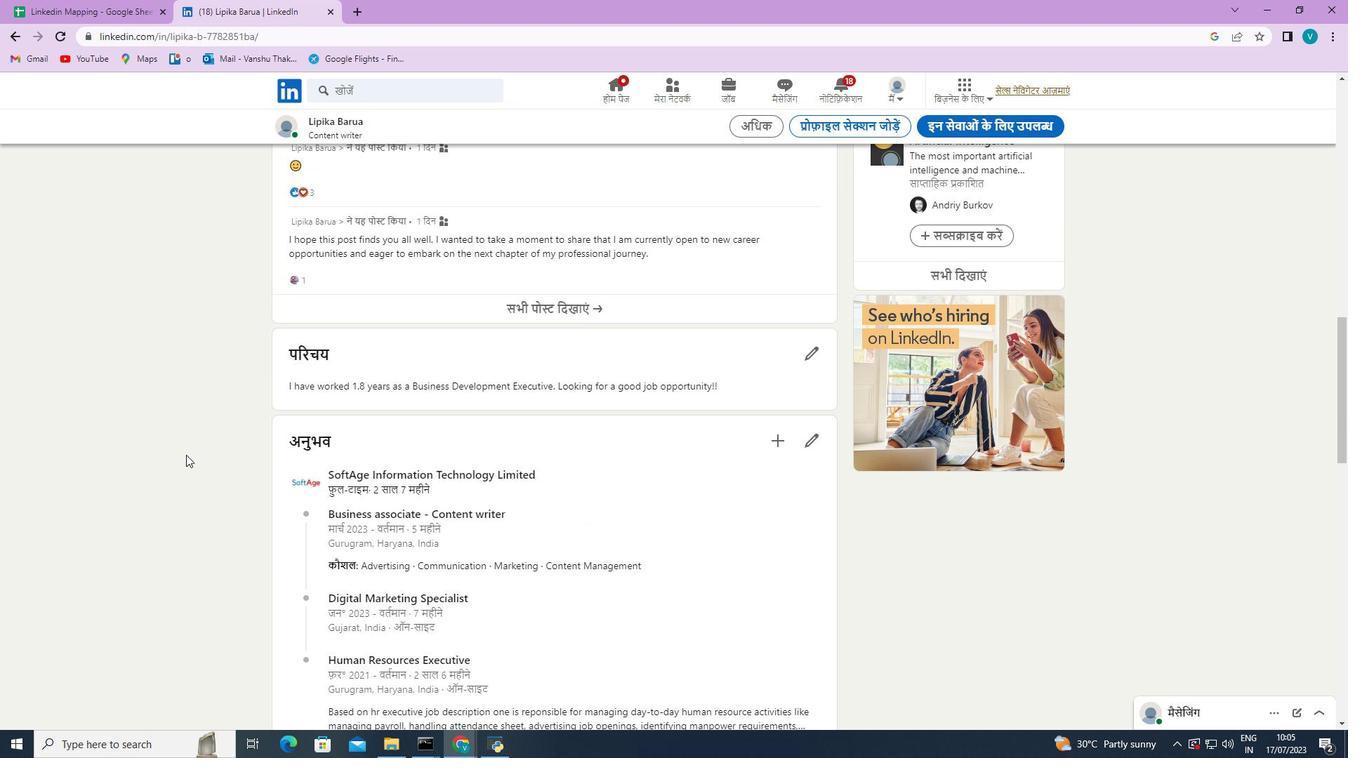 
Action: Mouse moved to (186, 463)
Screenshot: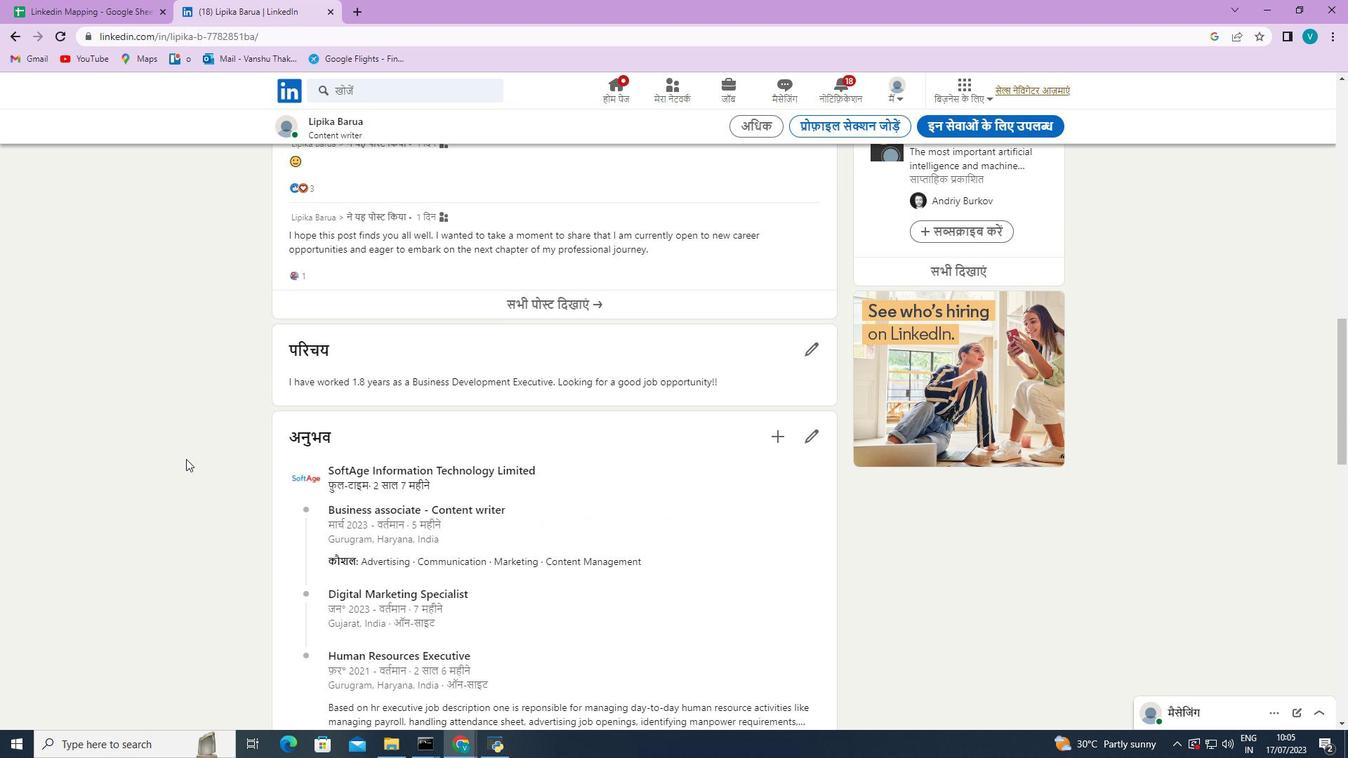 
Action: Mouse scrolled (186, 462) with delta (0, 0)
Screenshot: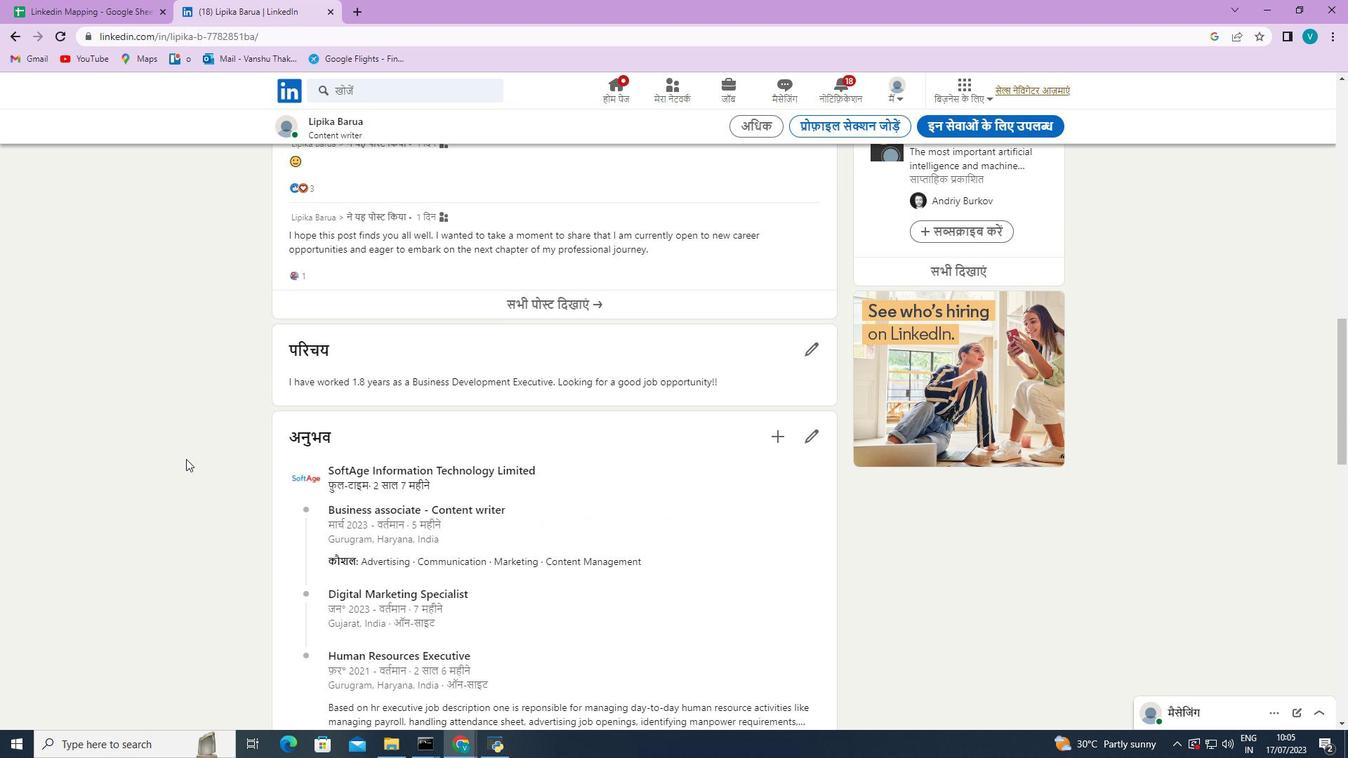 
Action: Mouse moved to (186, 465)
Screenshot: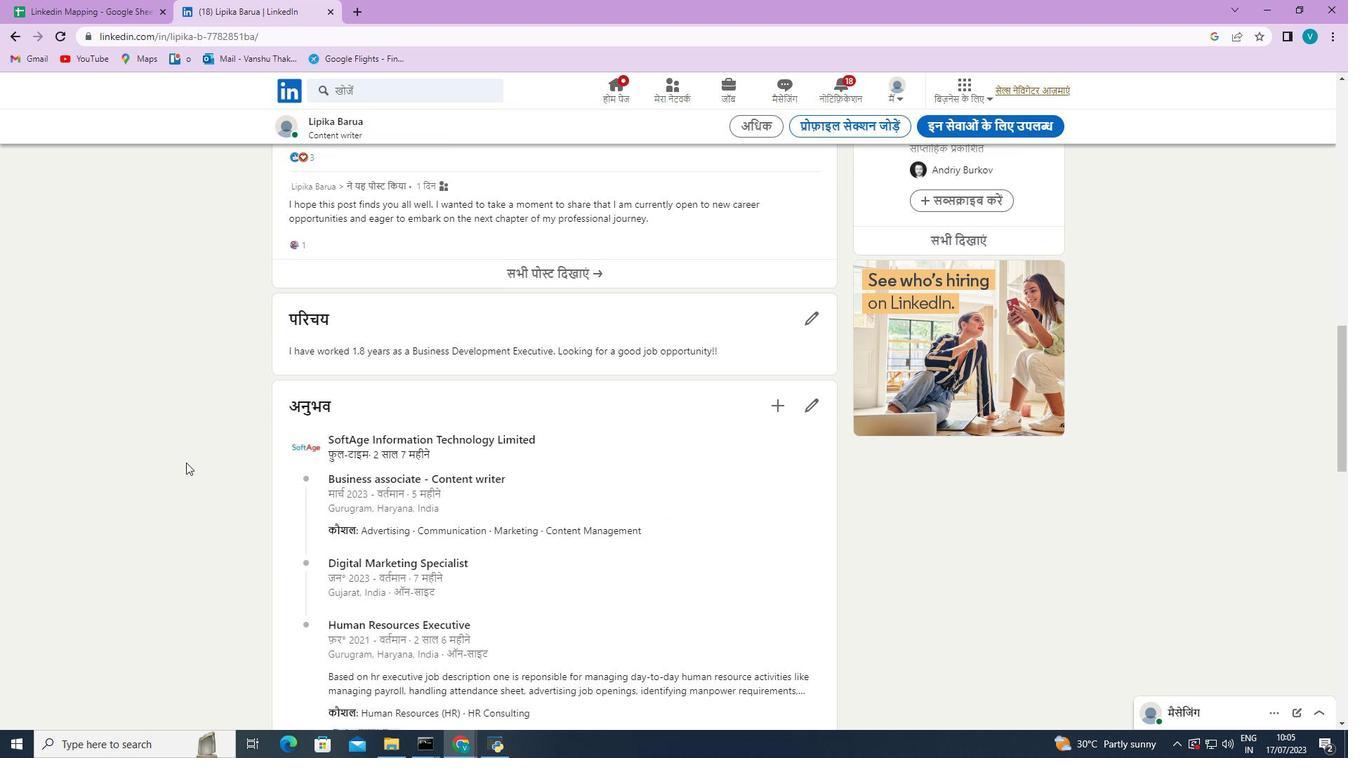 
Action: Mouse scrolled (186, 464) with delta (0, 0)
Screenshot: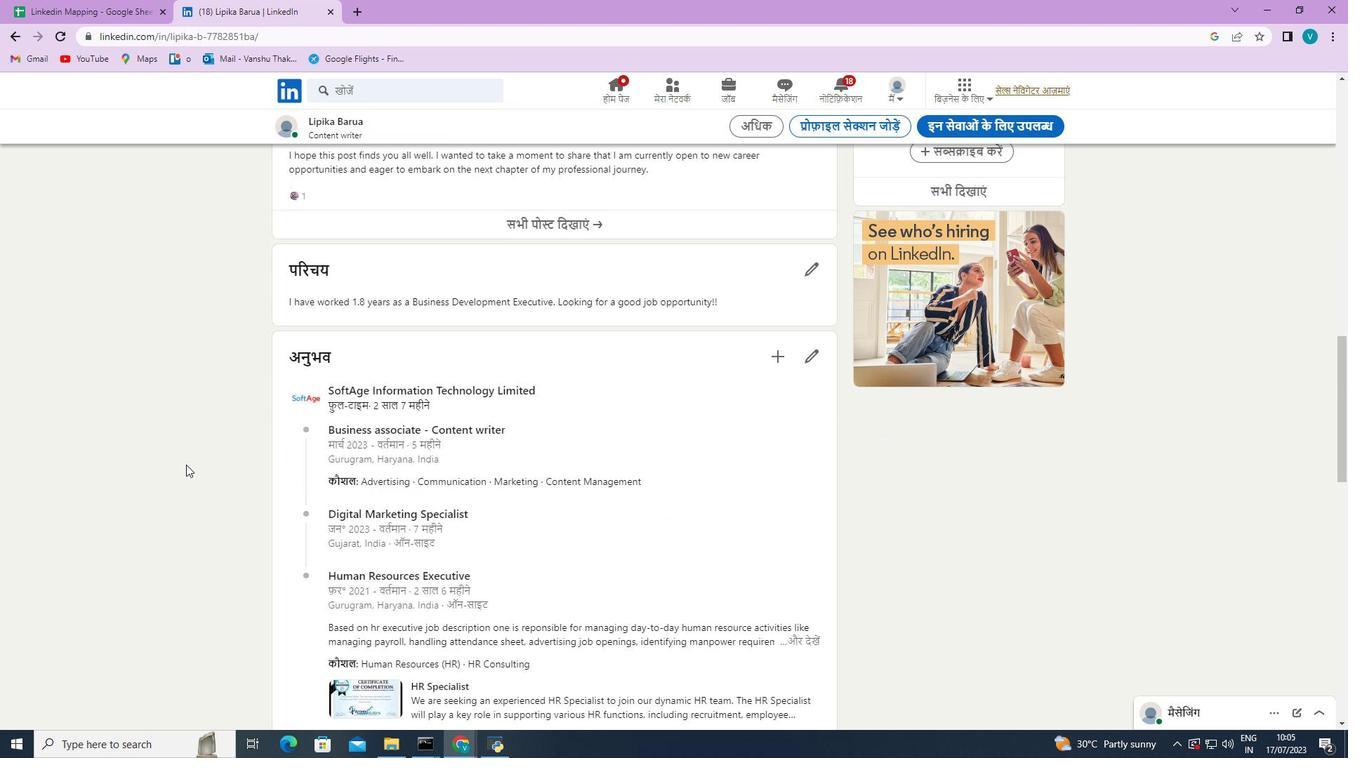 
Action: Mouse moved to (186, 466)
Screenshot: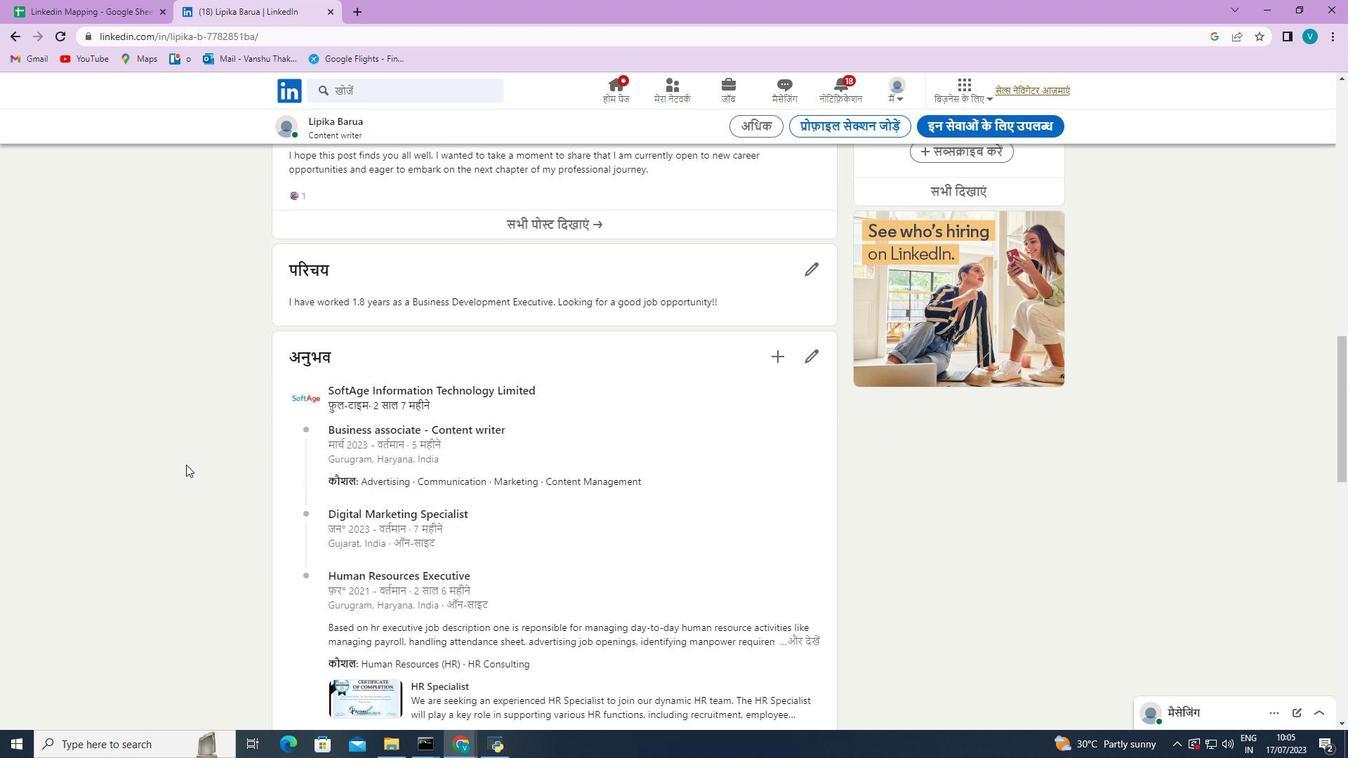 
Action: Mouse scrolled (186, 465) with delta (0, 0)
Screenshot: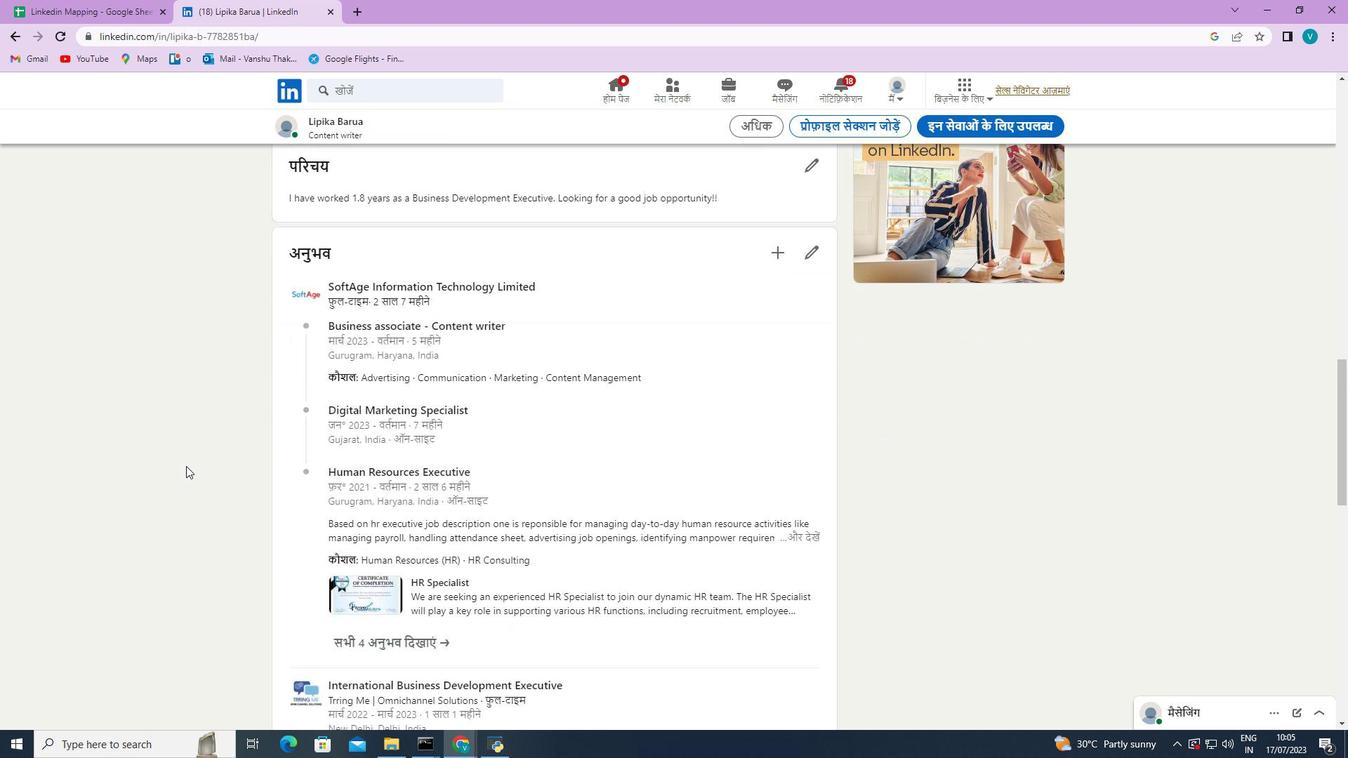 
Action: Mouse moved to (186, 497)
Screenshot: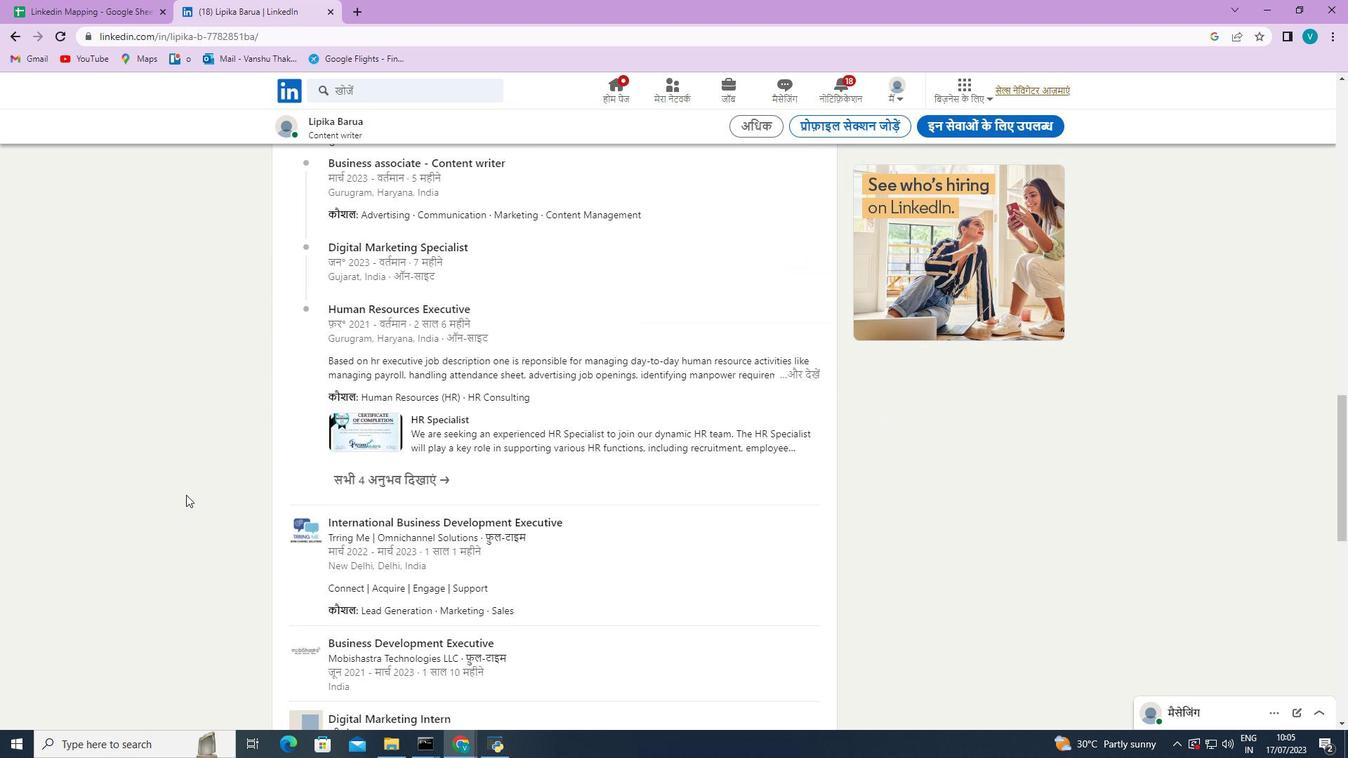
Action: Mouse scrolled (186, 496) with delta (0, 0)
Screenshot: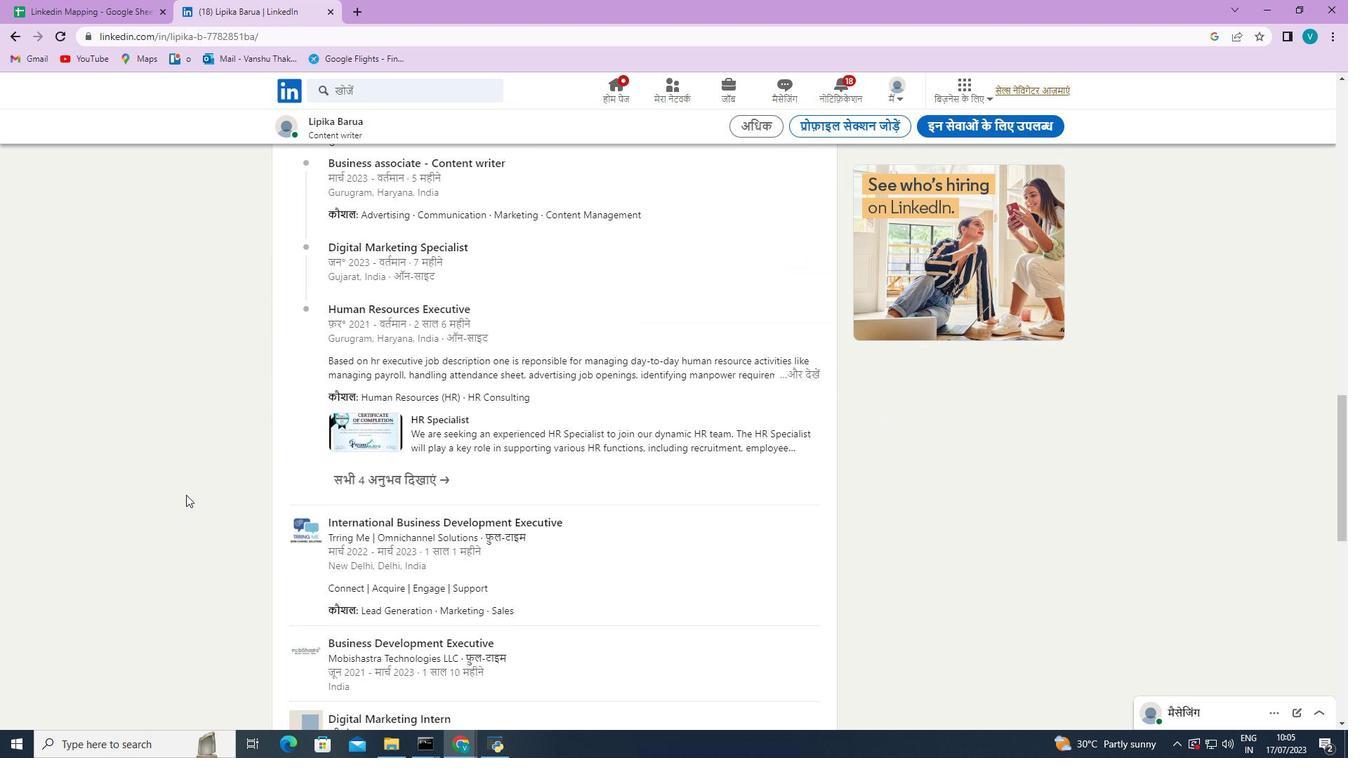 
Action: Mouse moved to (187, 498)
Screenshot: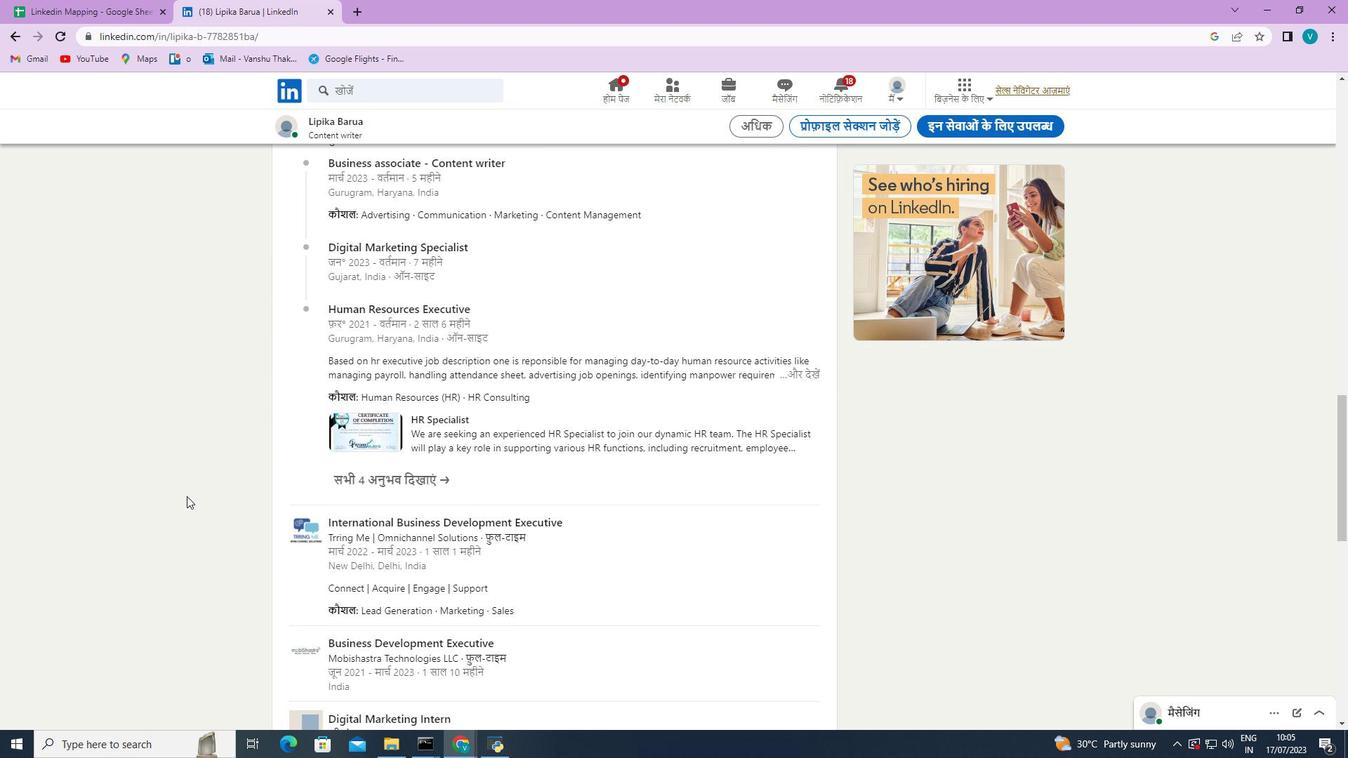 
Action: Mouse scrolled (187, 498) with delta (0, 0)
Screenshot: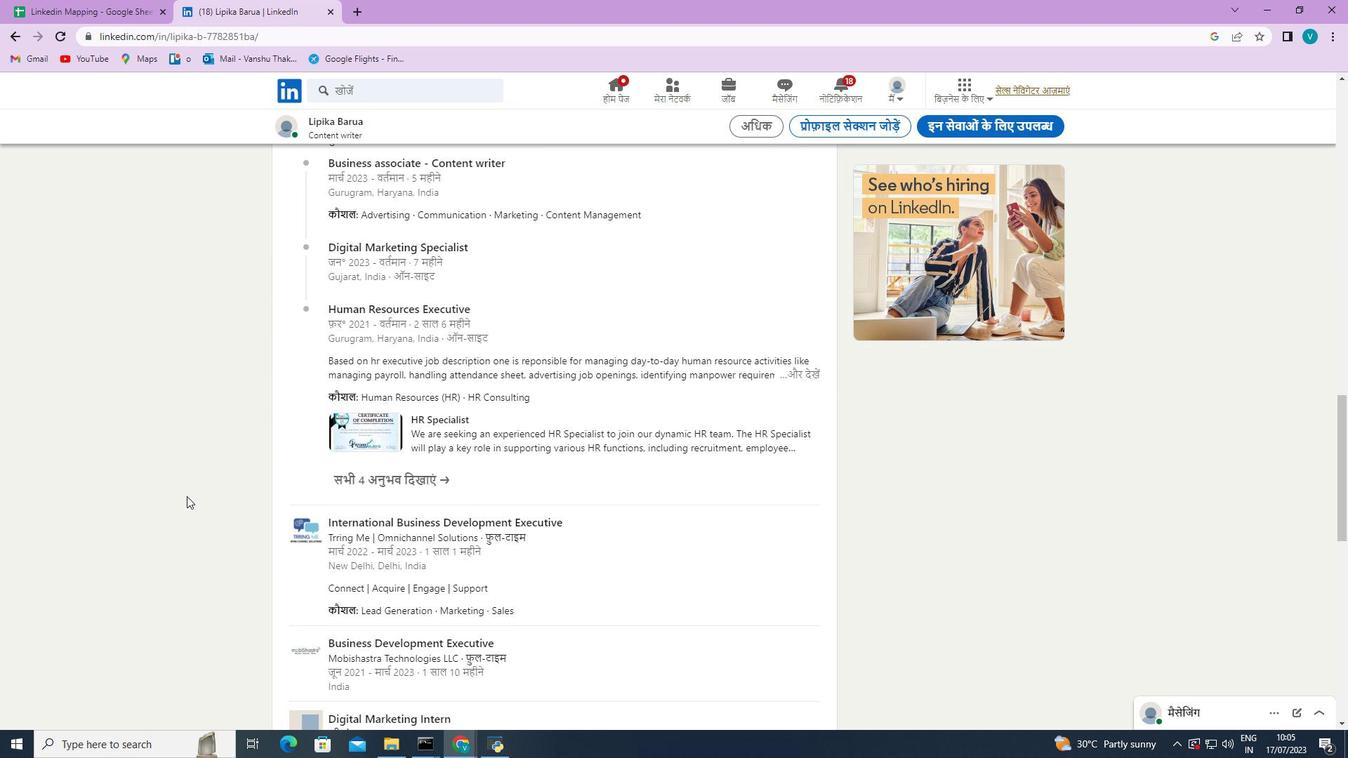 
Action: Mouse moved to (187, 499)
Screenshot: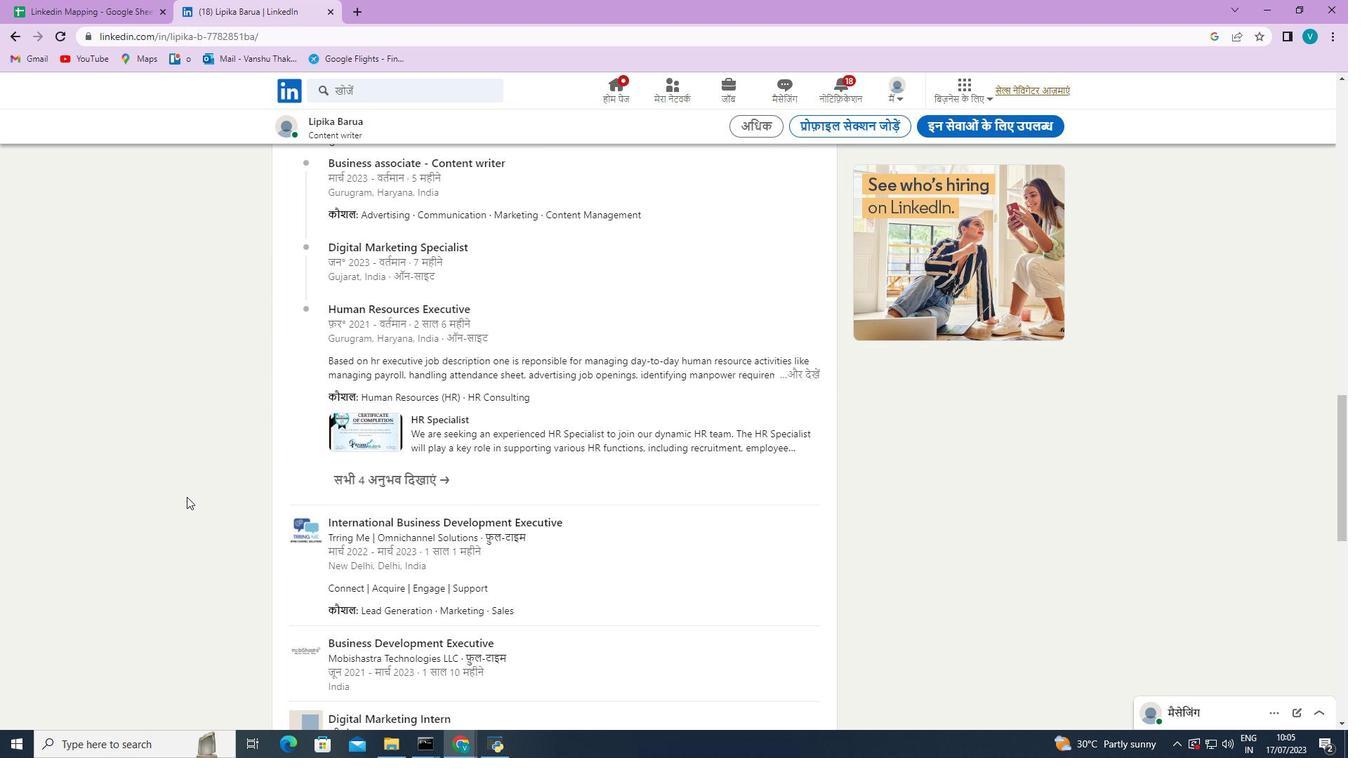 
Action: Mouse scrolled (187, 498) with delta (0, 0)
Screenshot: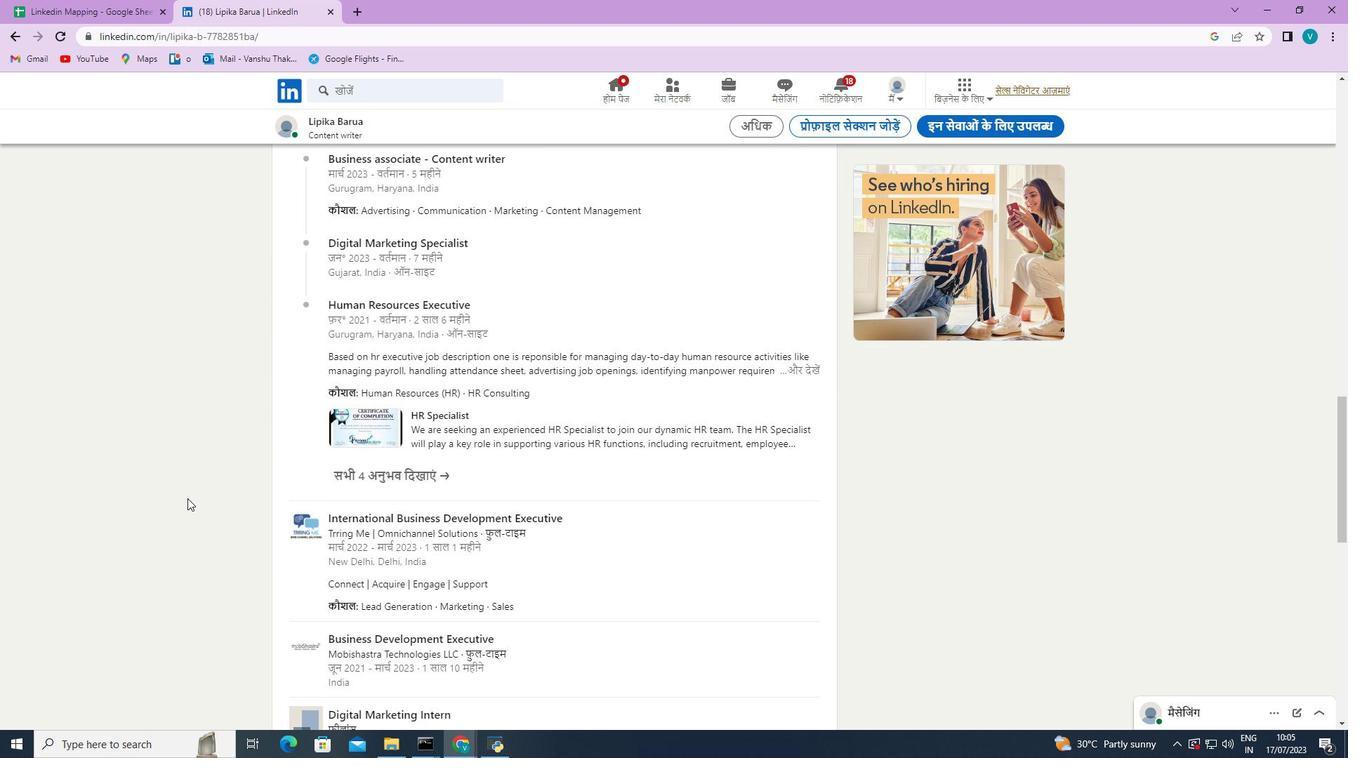 
Action: Mouse moved to (188, 500)
Screenshot: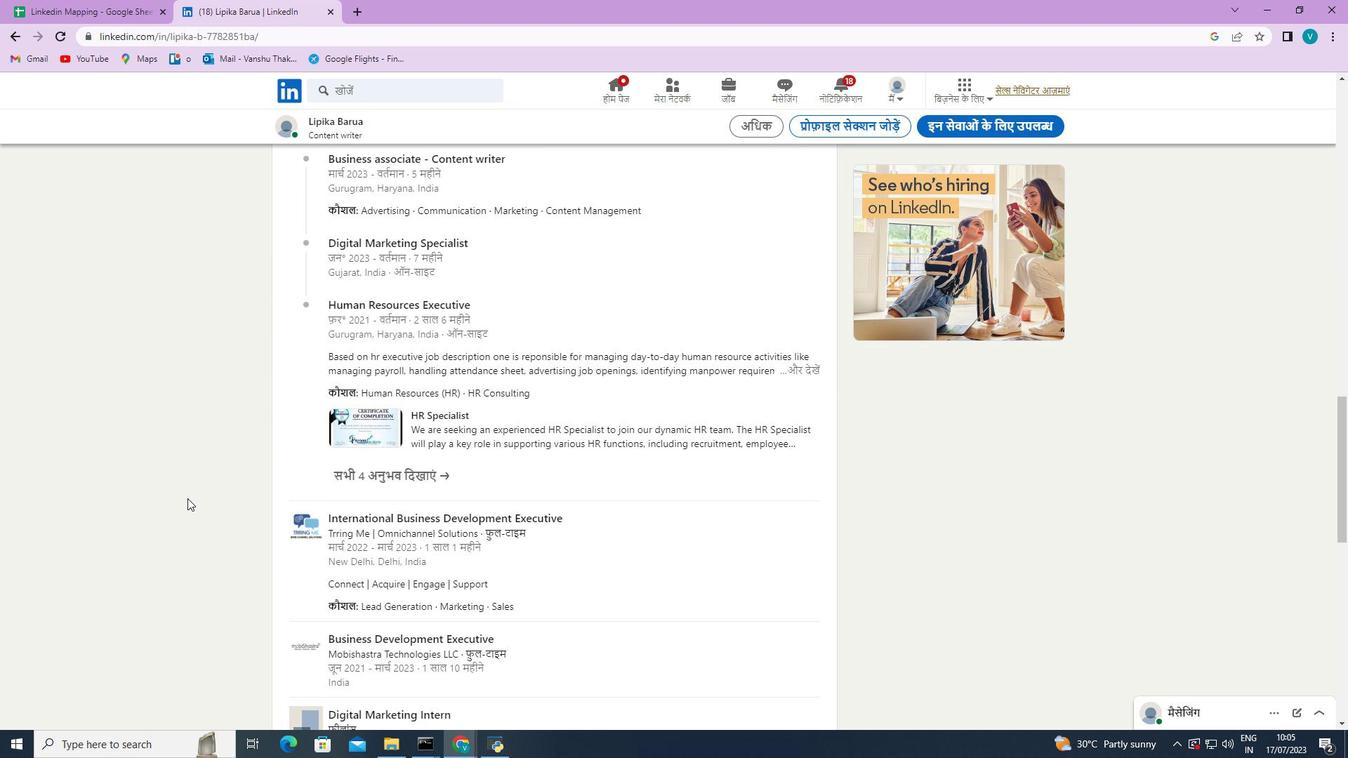
Action: Mouse scrolled (188, 500) with delta (0, 0)
Screenshot: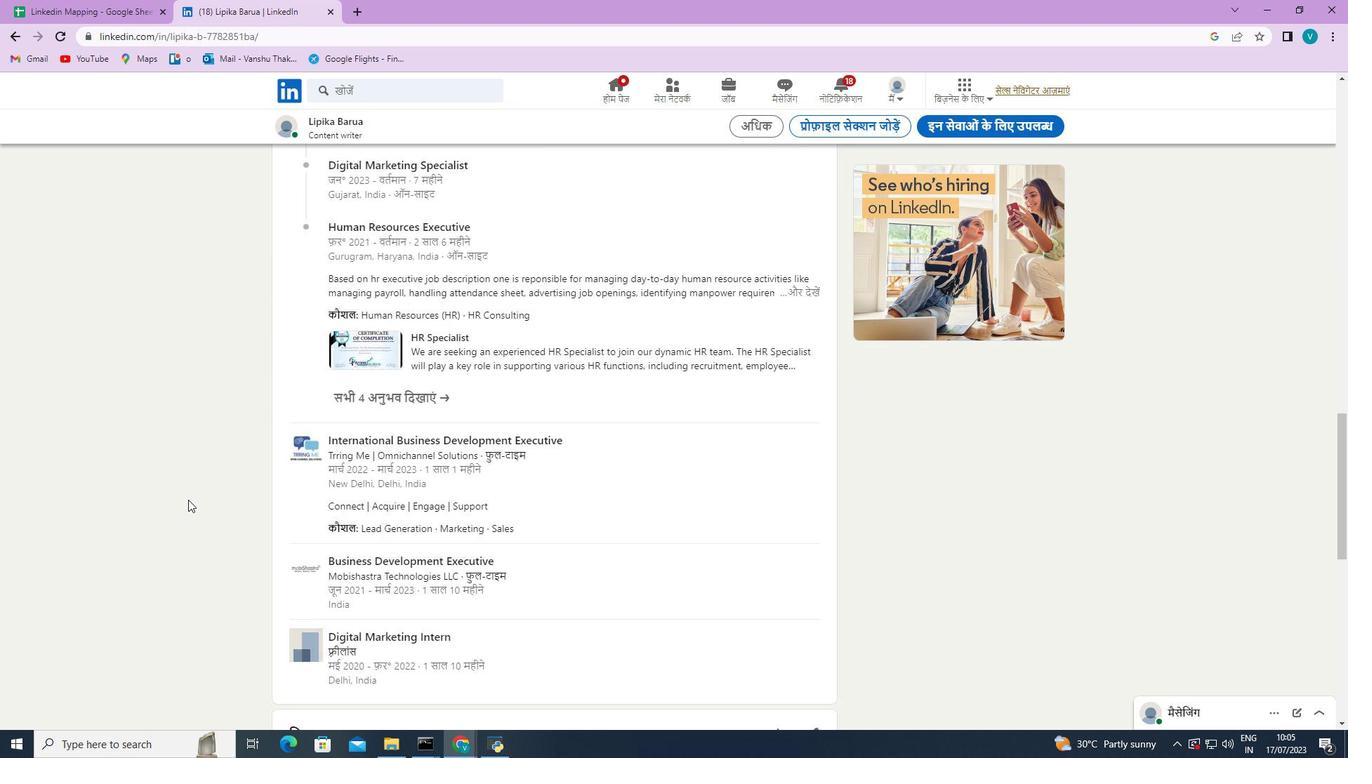 
Action: Mouse moved to (188, 502)
Screenshot: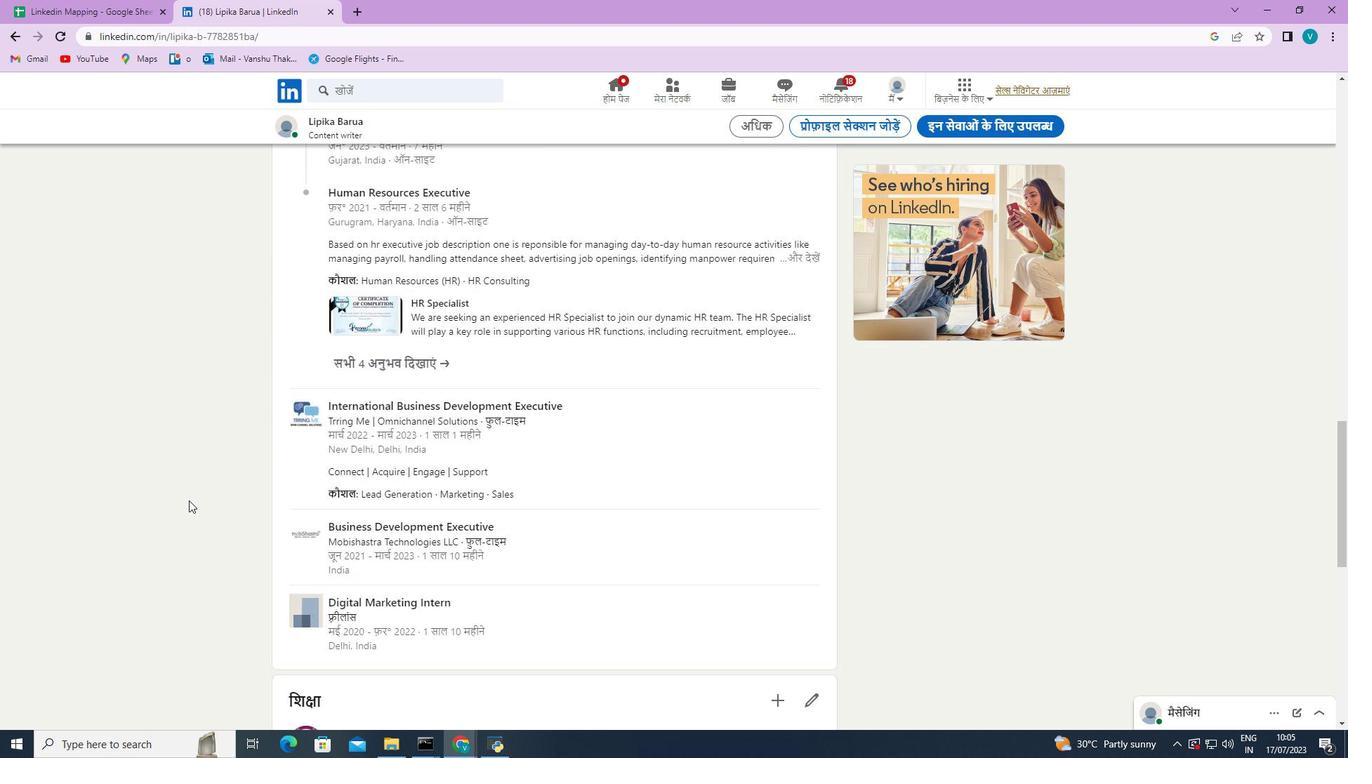 
Action: Mouse scrolled (188, 501) with delta (0, 0)
Screenshot: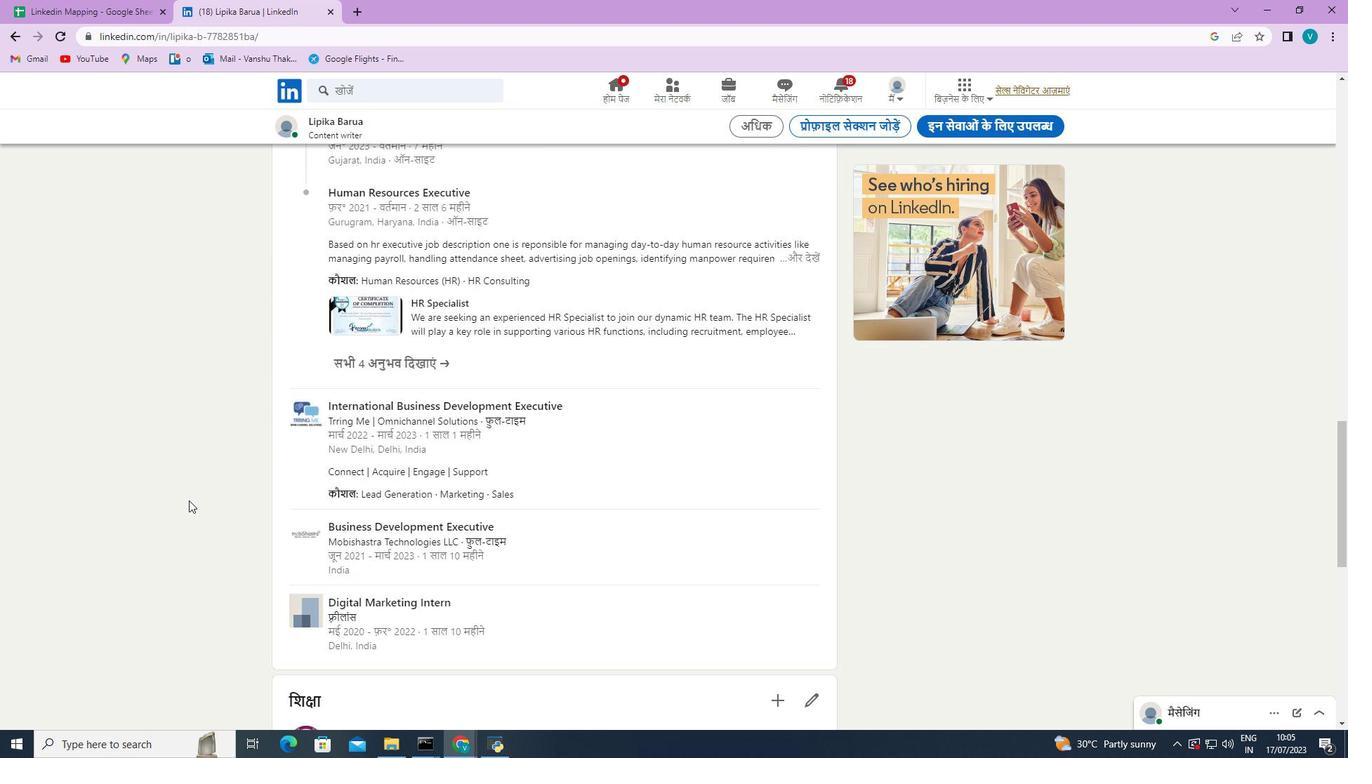 
Action: Mouse moved to (190, 503)
Screenshot: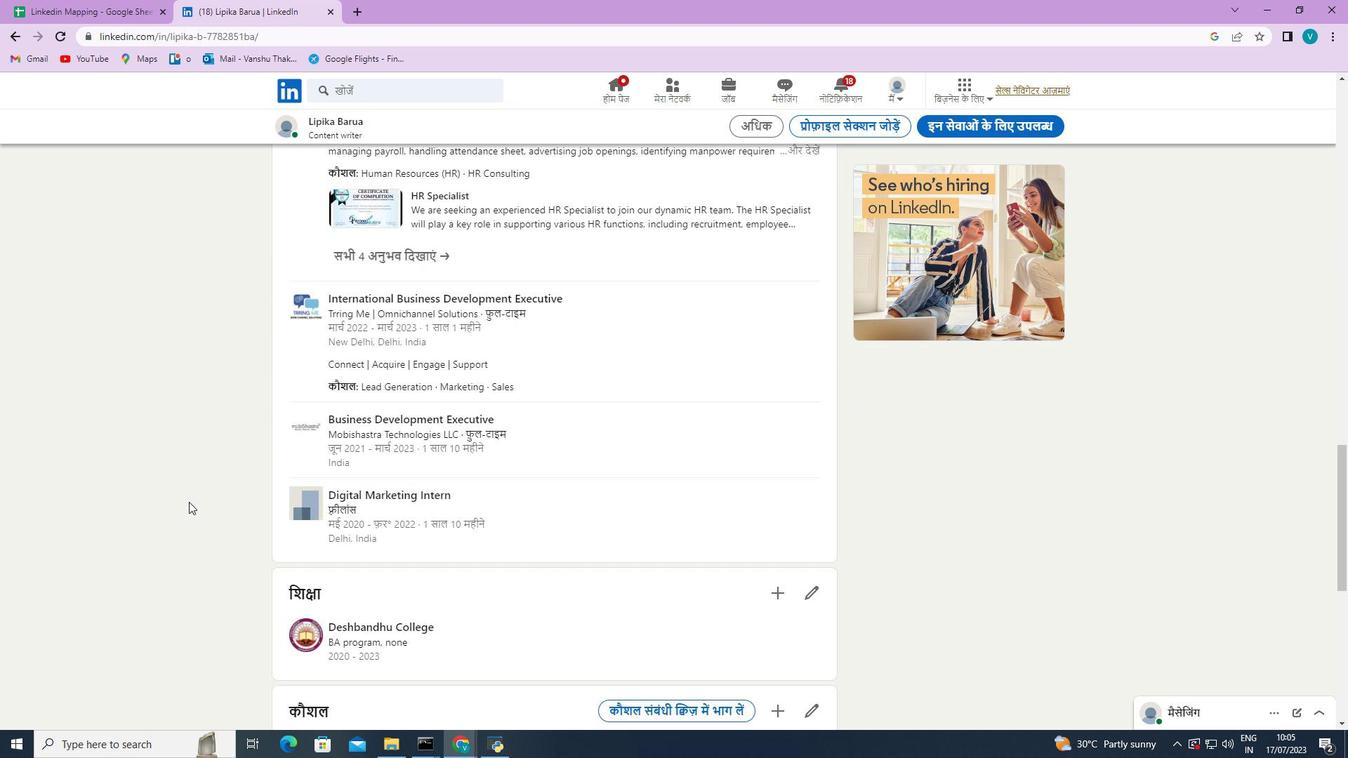 
Action: Mouse scrolled (190, 502) with delta (0, 0)
Screenshot: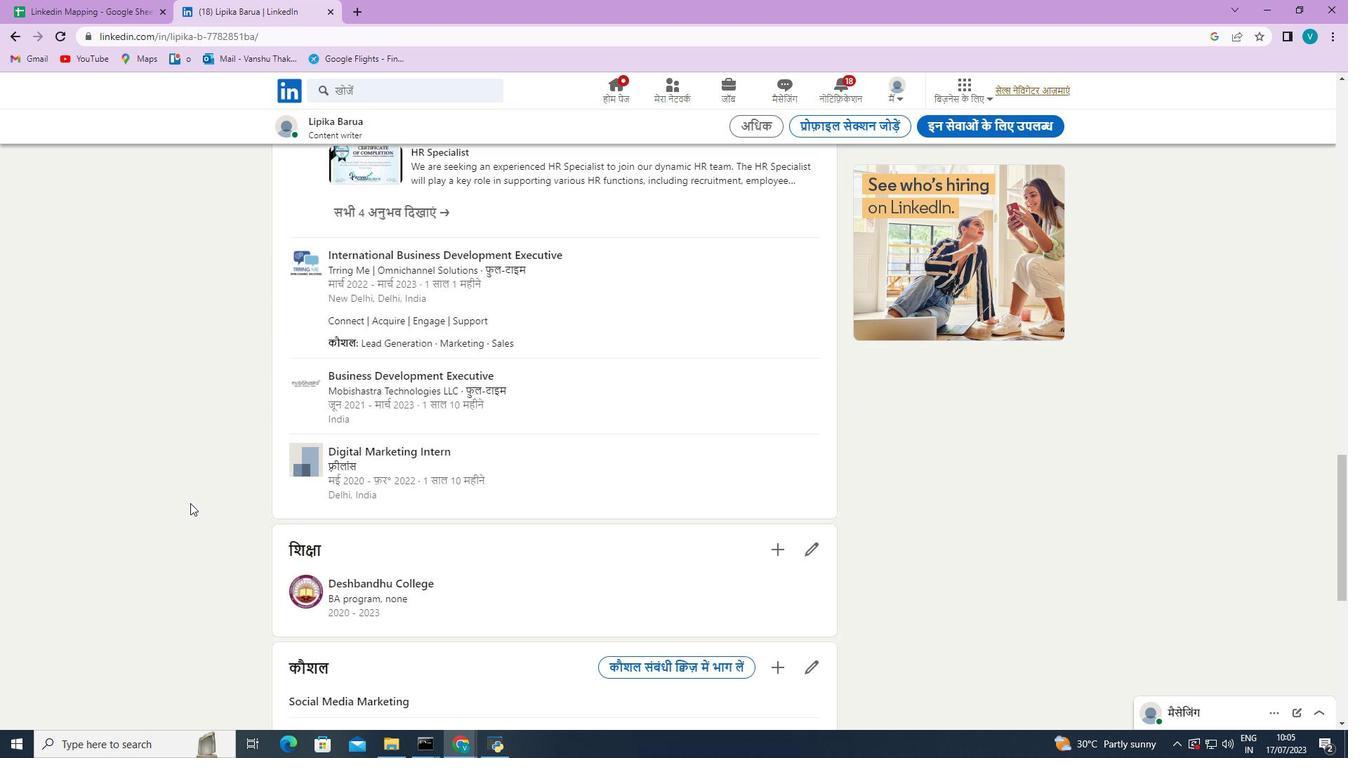 
Action: Mouse moved to (191, 504)
Screenshot: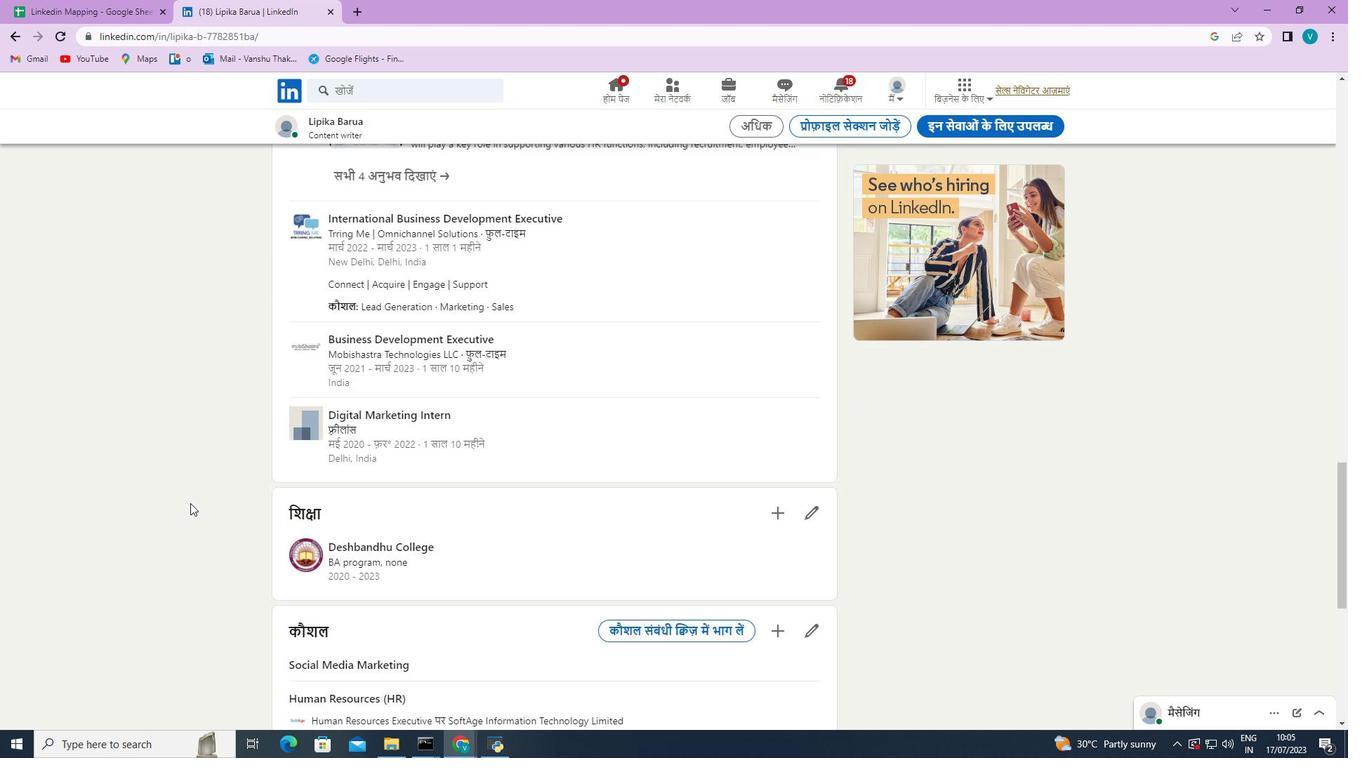 
Action: Mouse scrolled (191, 503) with delta (0, 0)
Screenshot: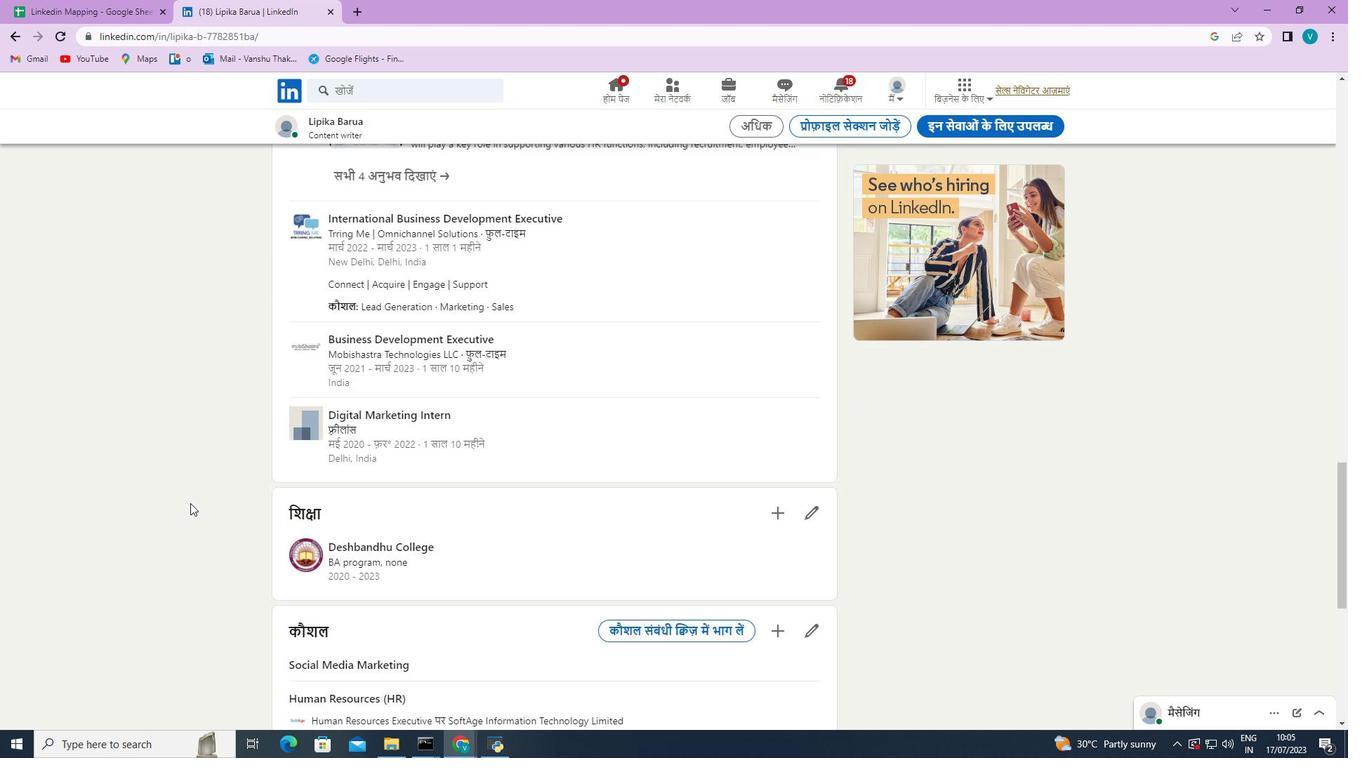 
Action: Mouse moved to (186, 506)
Screenshot: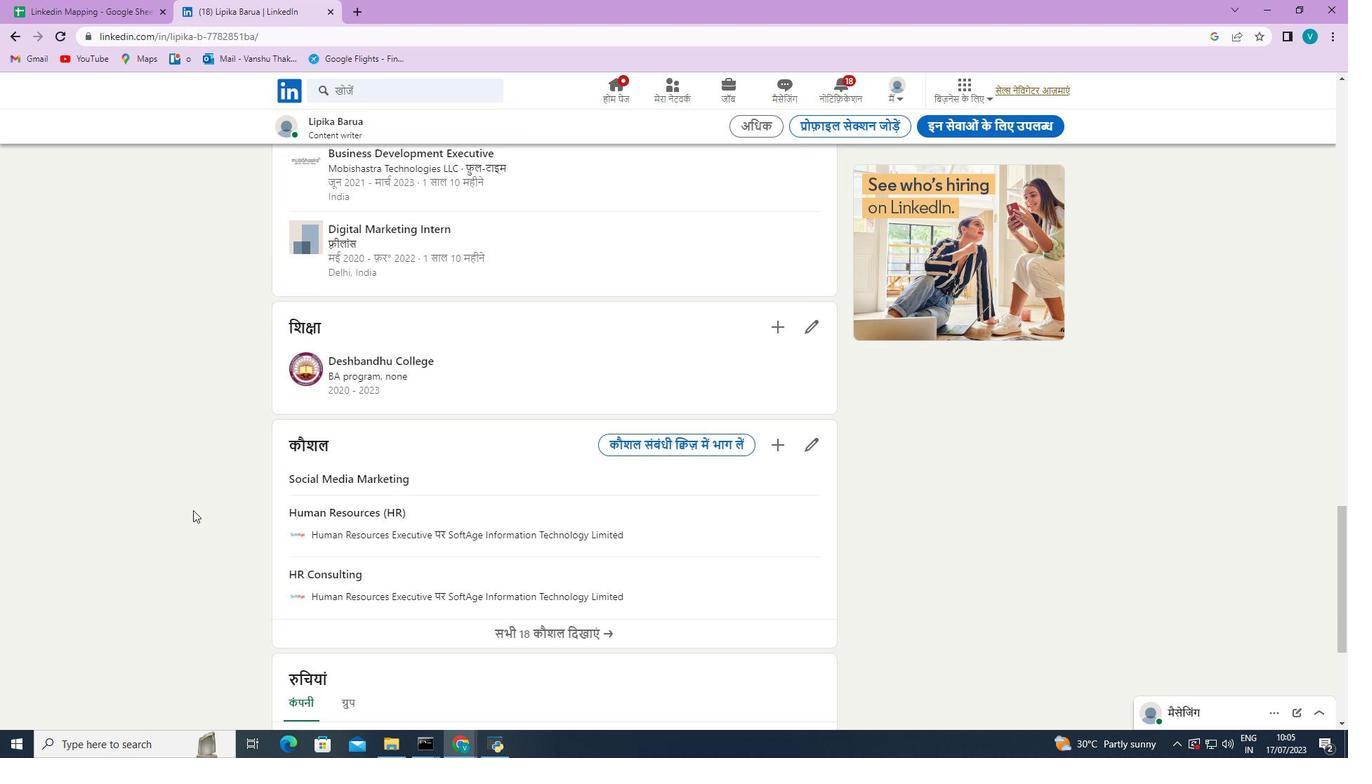 
